 Task: Send an email with the signature Finley Cooper with the subject Request for a white paper and the message I will need to review the contract before providing a response. from softage.1@softage.net to softage.3@softage.net and softage.4@softage.net with an attached document Request_for_information.pdf
Action: Mouse moved to (427, 551)
Screenshot: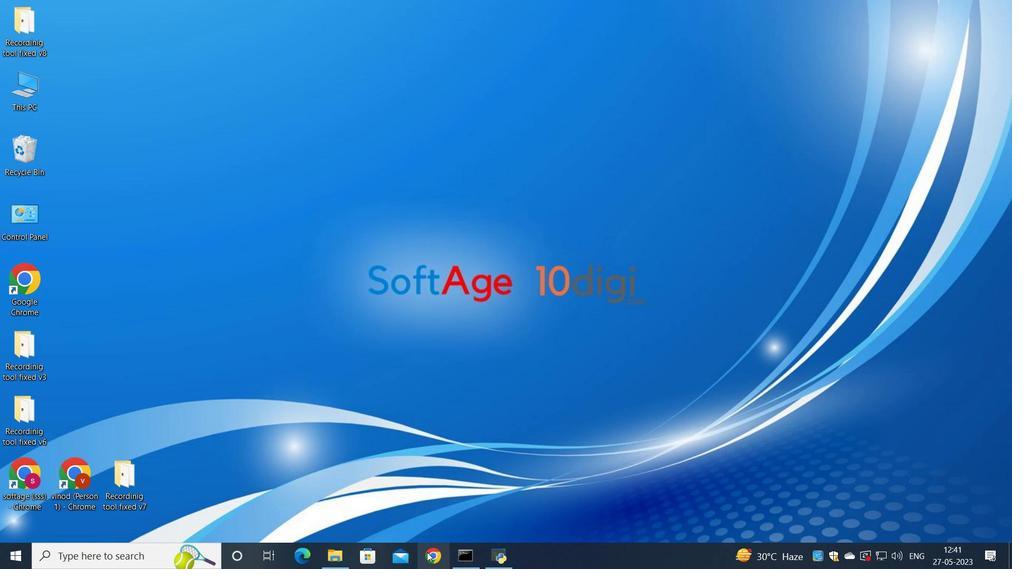 
Action: Mouse pressed left at (427, 551)
Screenshot: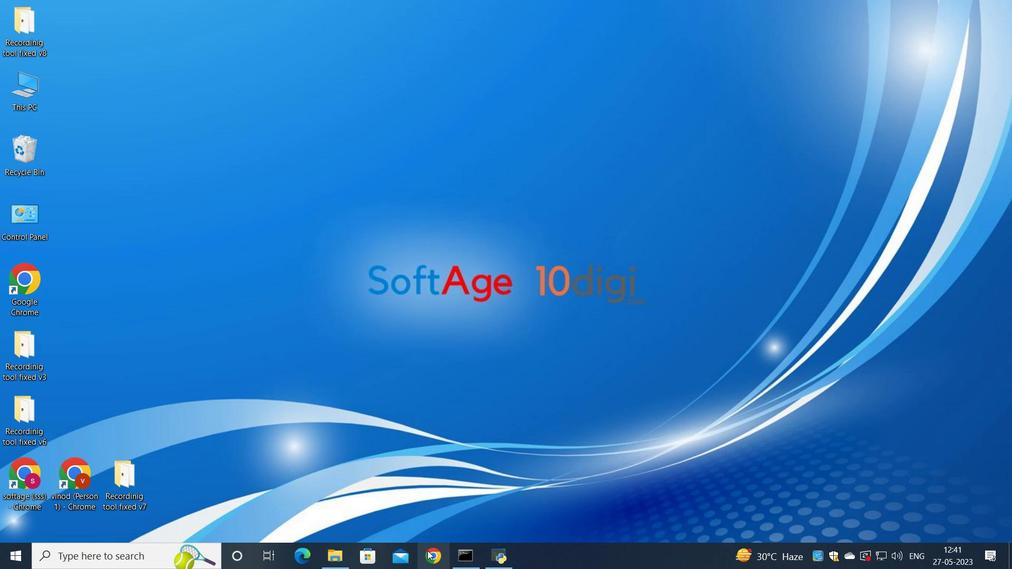 
Action: Mouse moved to (450, 374)
Screenshot: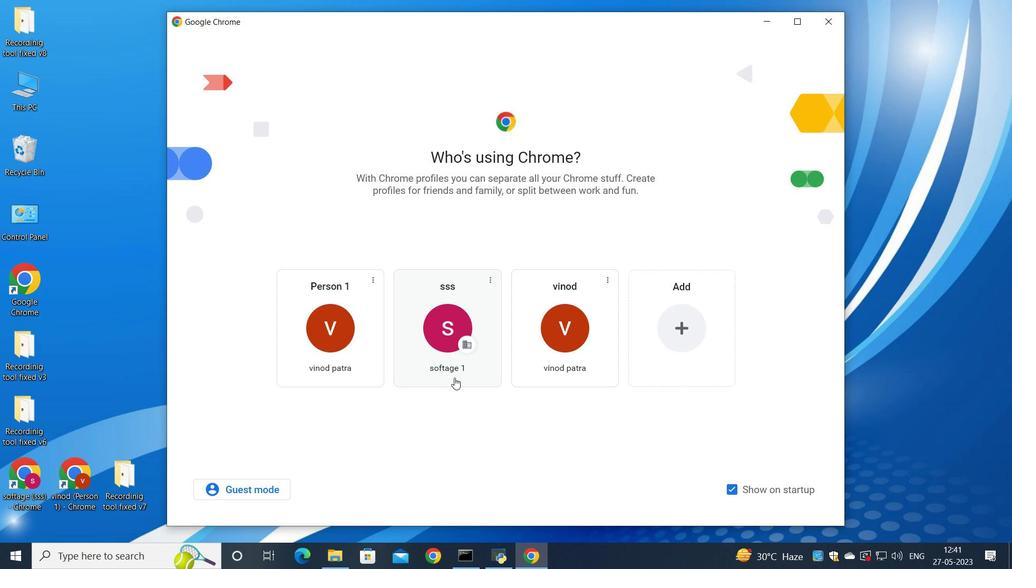 
Action: Mouse pressed left at (450, 374)
Screenshot: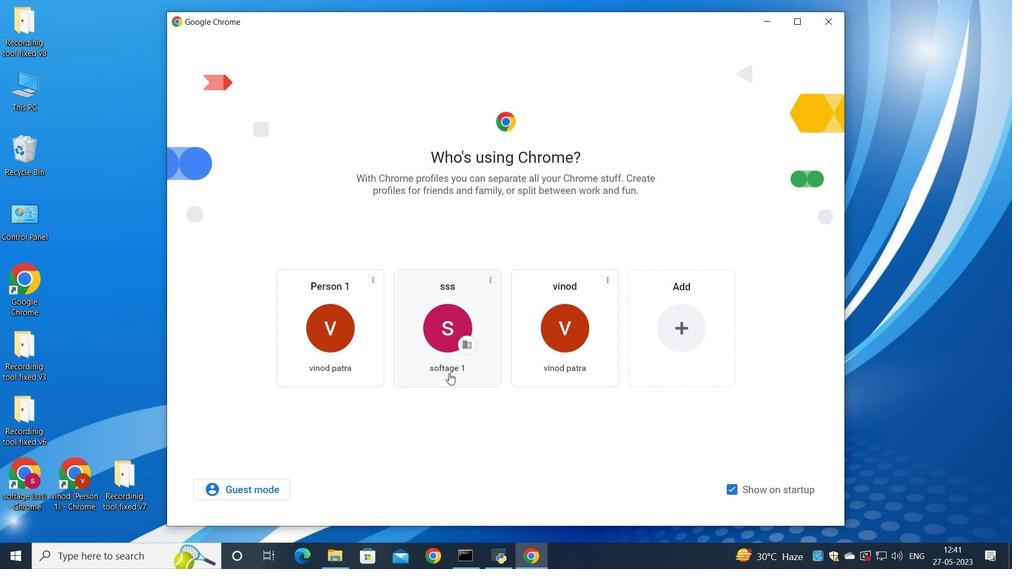 
Action: Mouse moved to (882, 65)
Screenshot: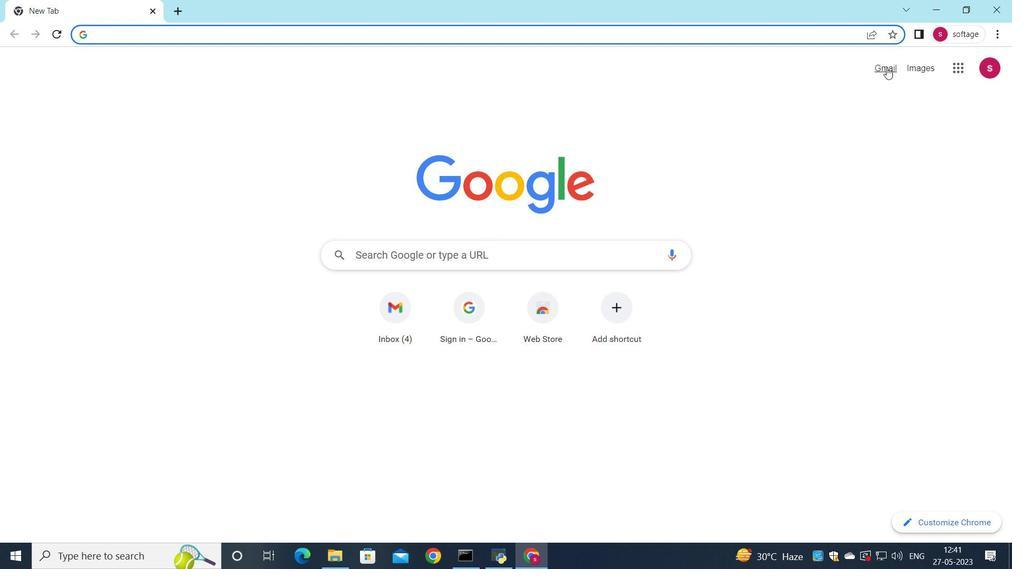 
Action: Mouse pressed left at (882, 65)
Screenshot: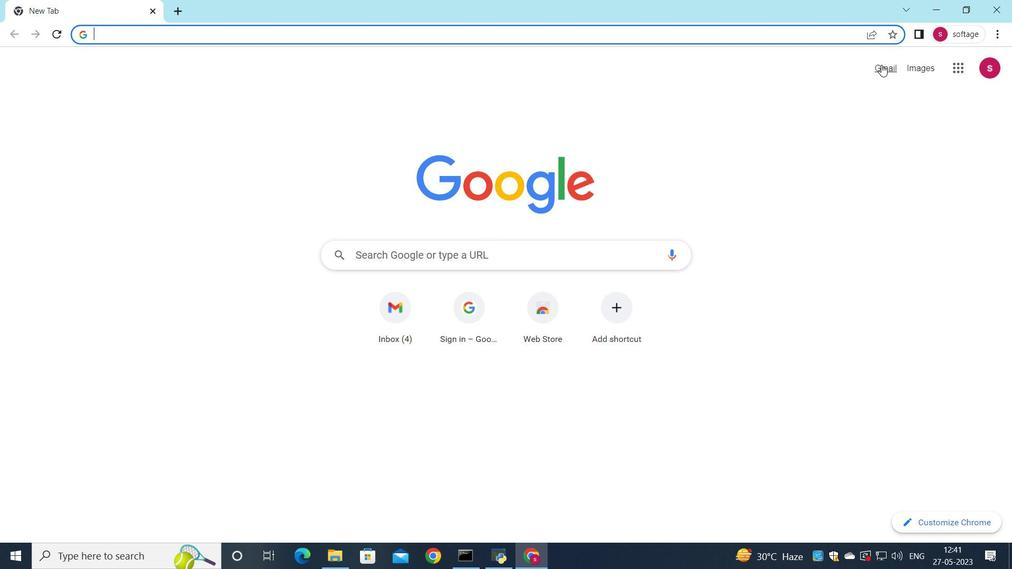 
Action: Mouse moved to (870, 85)
Screenshot: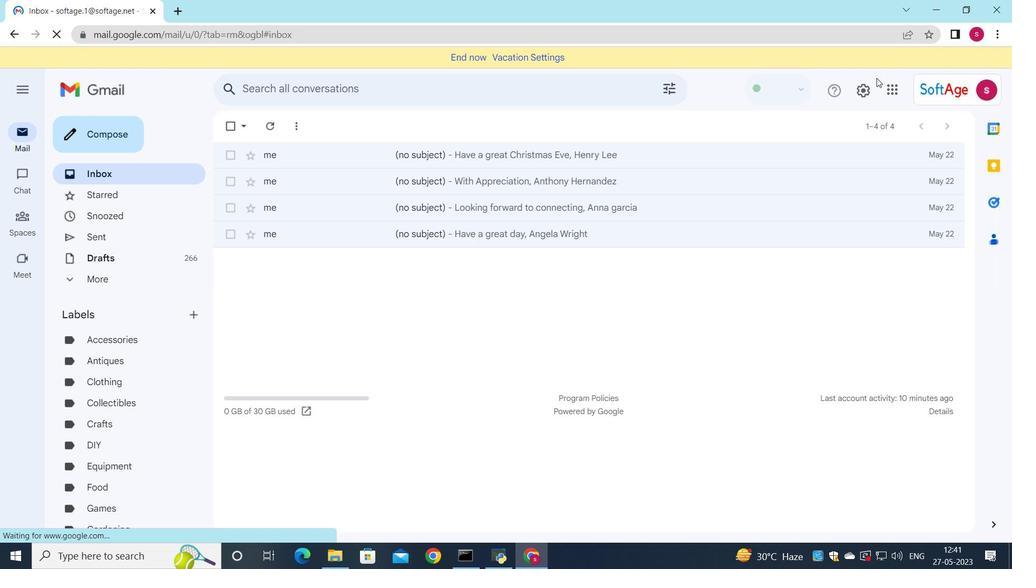 
Action: Mouse pressed left at (870, 85)
Screenshot: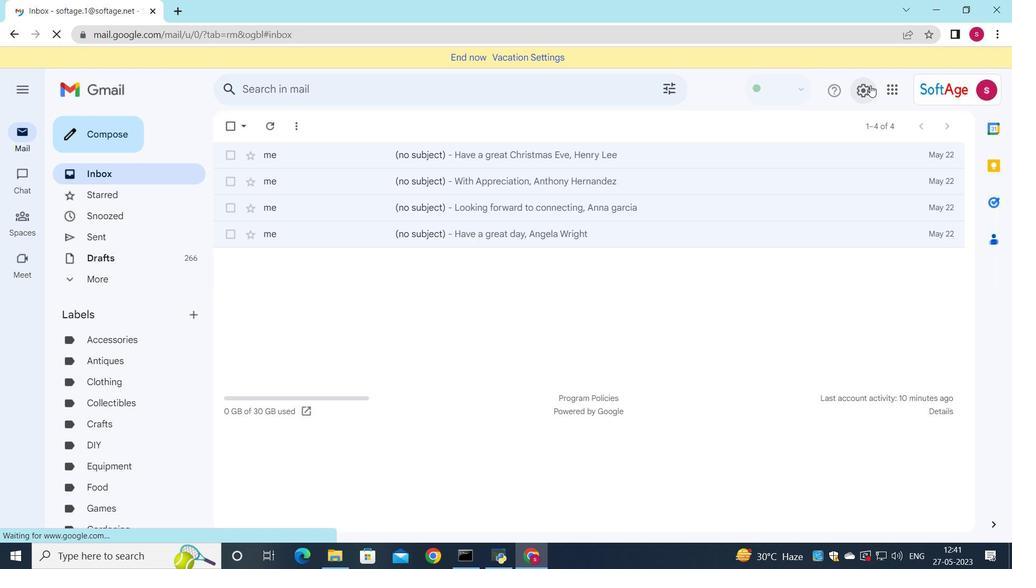 
Action: Mouse moved to (854, 157)
Screenshot: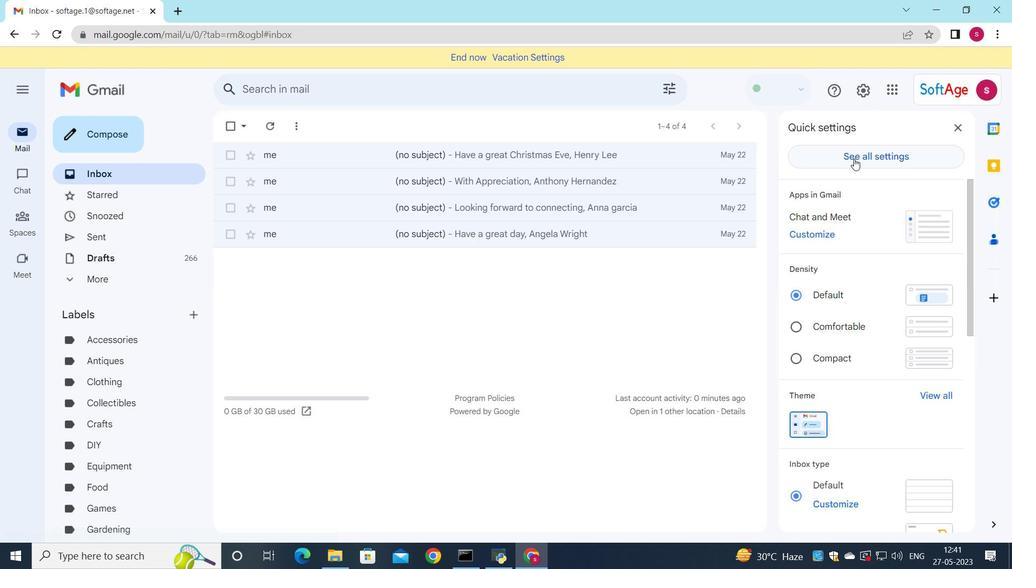 
Action: Mouse pressed left at (854, 157)
Screenshot: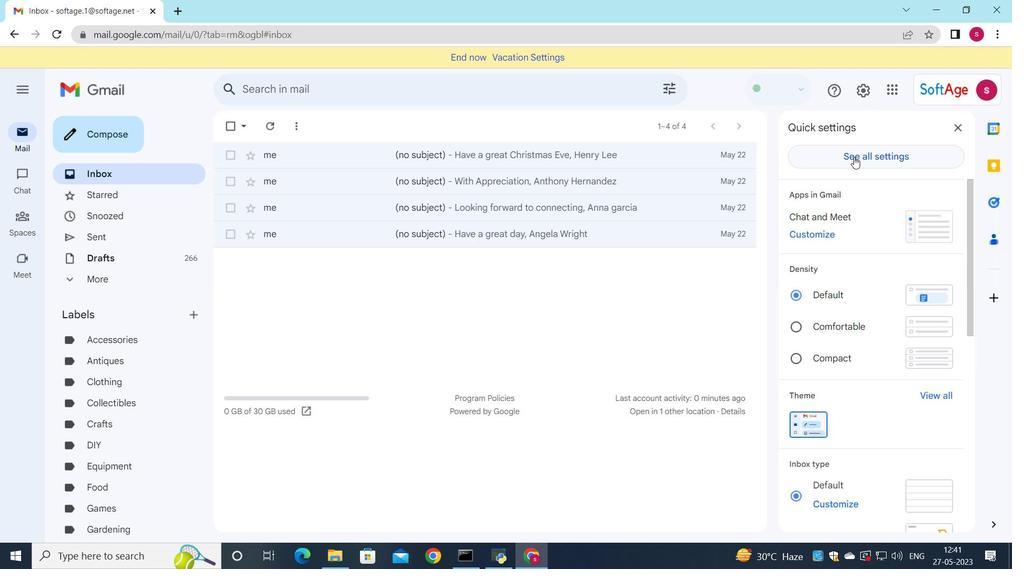 
Action: Mouse moved to (659, 372)
Screenshot: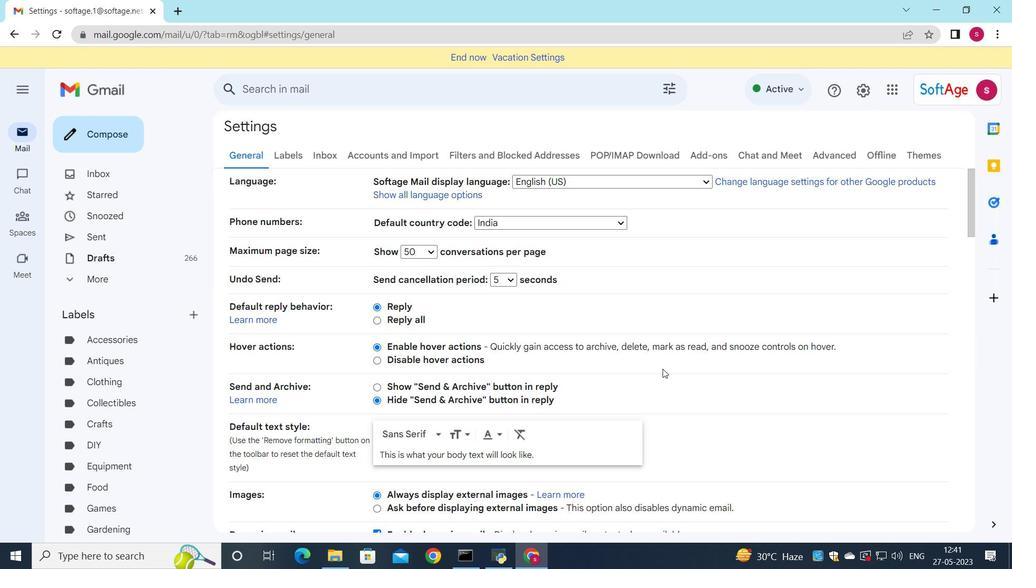 
Action: Mouse scrolled (659, 371) with delta (0, 0)
Screenshot: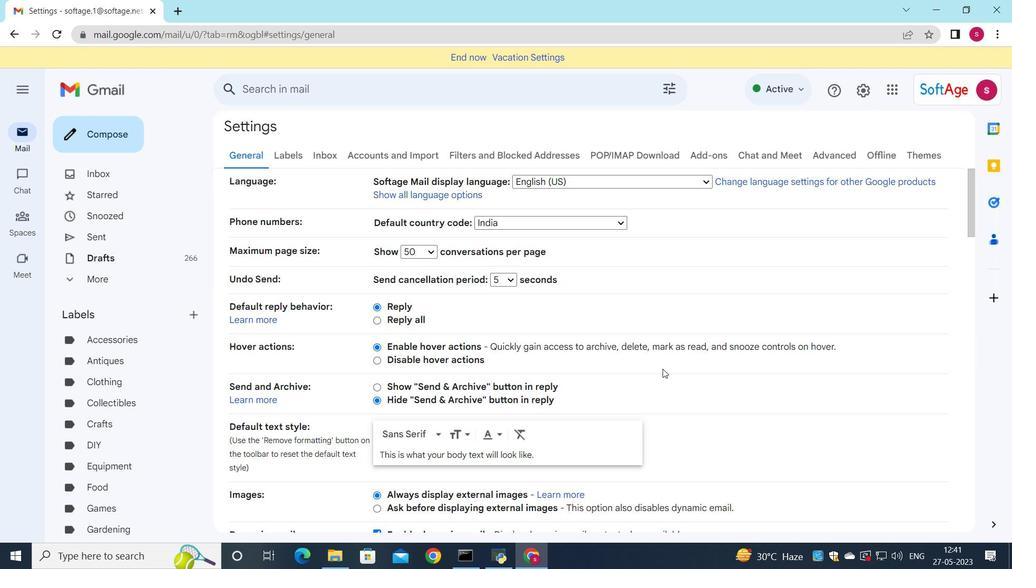 
Action: Mouse moved to (658, 372)
Screenshot: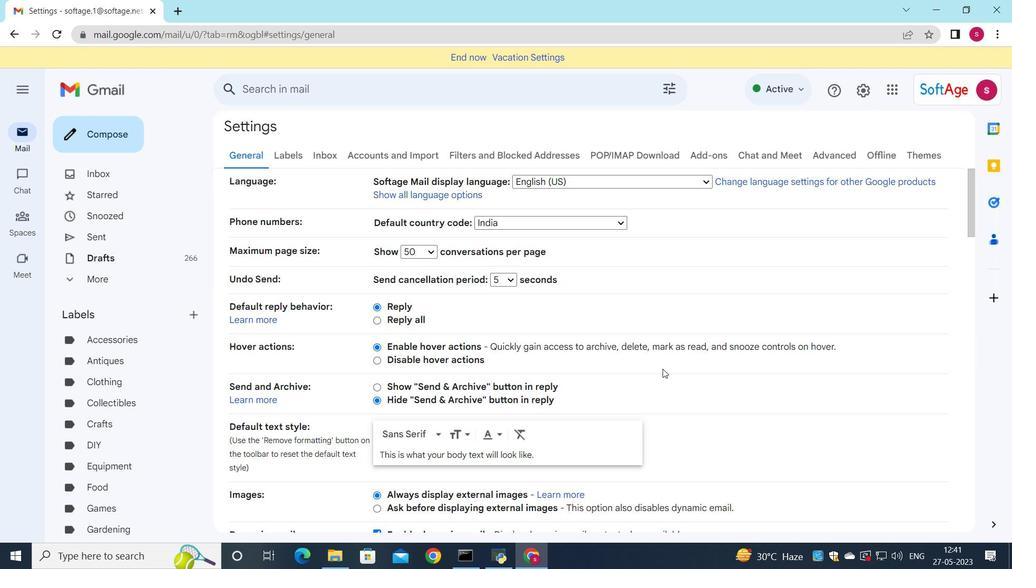 
Action: Mouse scrolled (658, 371) with delta (0, 0)
Screenshot: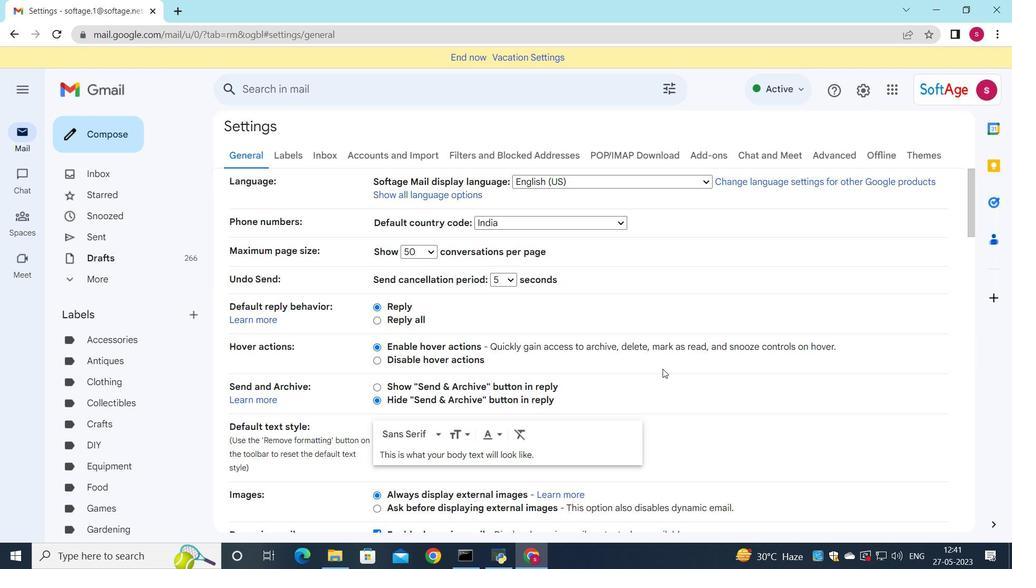 
Action: Mouse scrolled (658, 371) with delta (0, 0)
Screenshot: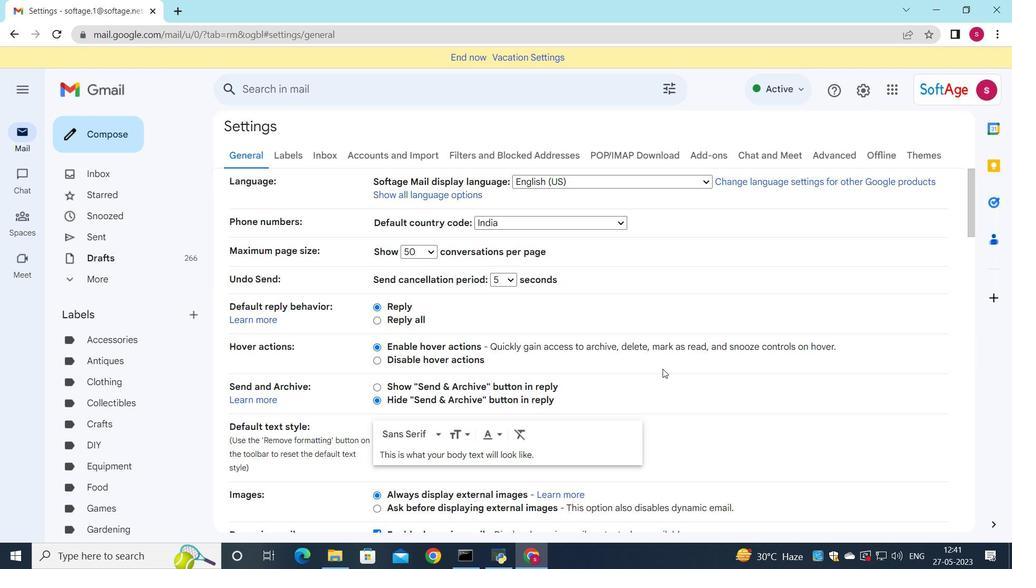 
Action: Mouse moved to (657, 372)
Screenshot: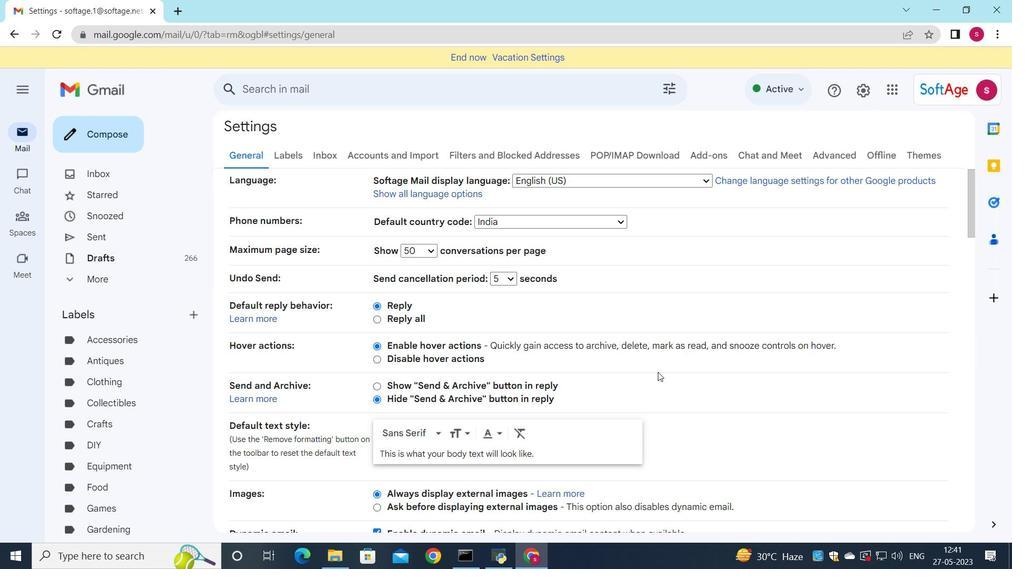 
Action: Mouse scrolled (657, 371) with delta (0, 0)
Screenshot: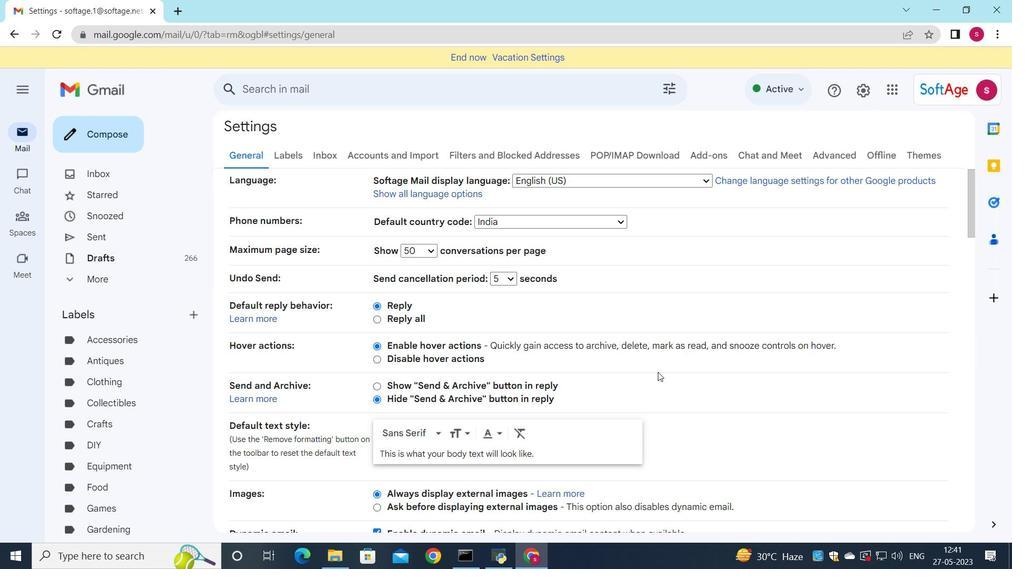 
Action: Mouse moved to (640, 366)
Screenshot: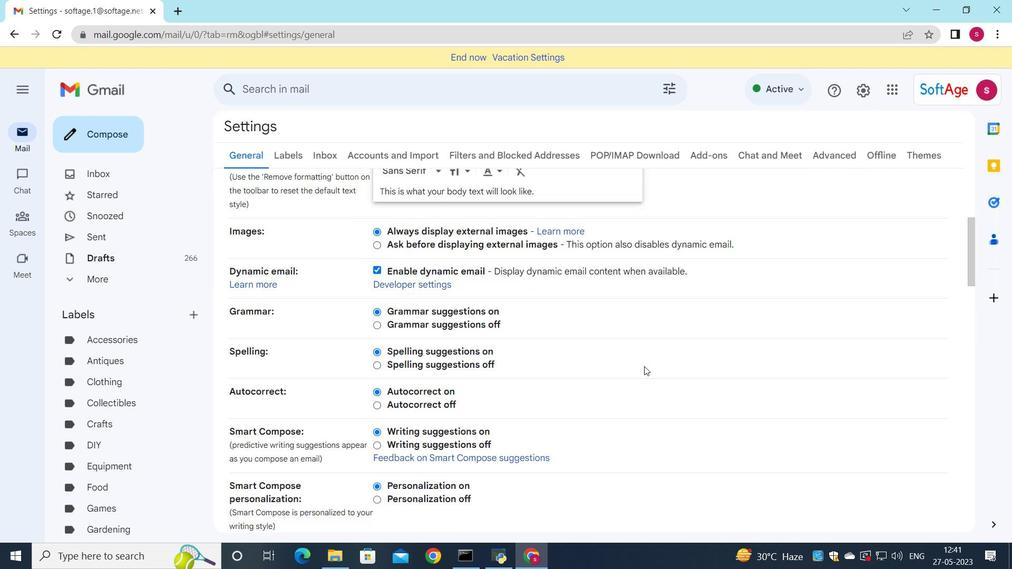 
Action: Mouse scrolled (640, 366) with delta (0, 0)
Screenshot: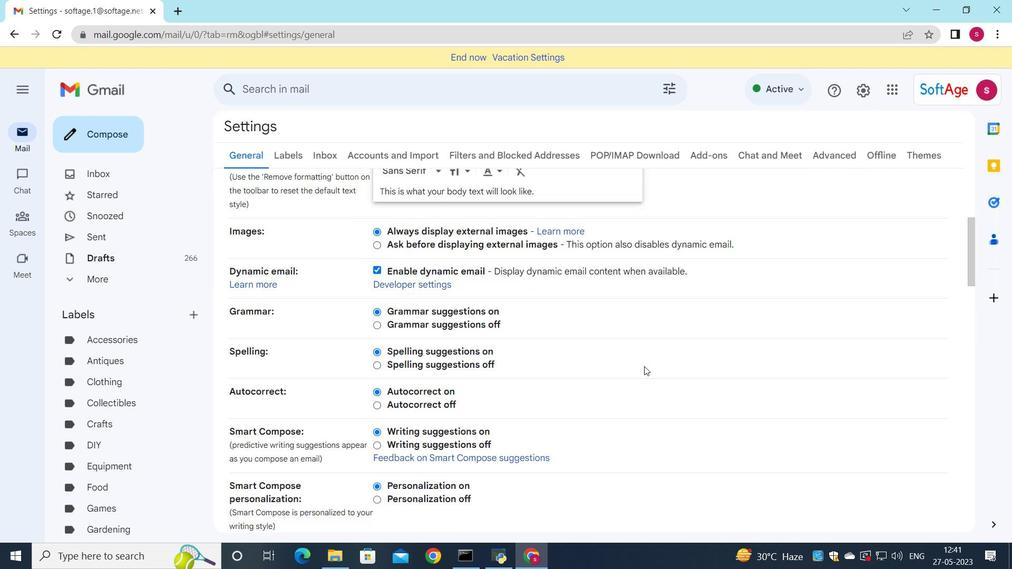 
Action: Mouse moved to (640, 367)
Screenshot: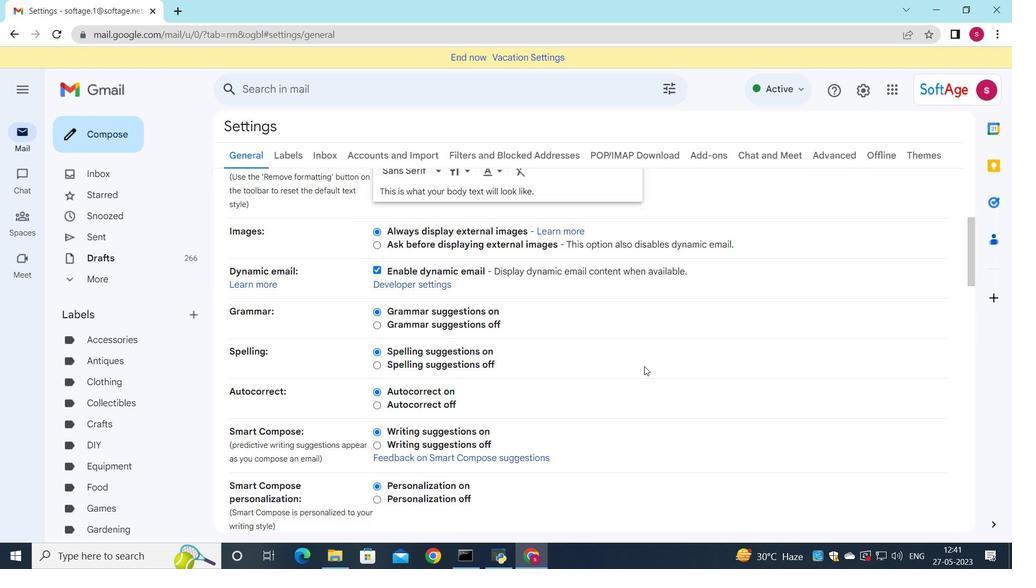 
Action: Mouse scrolled (640, 366) with delta (0, 0)
Screenshot: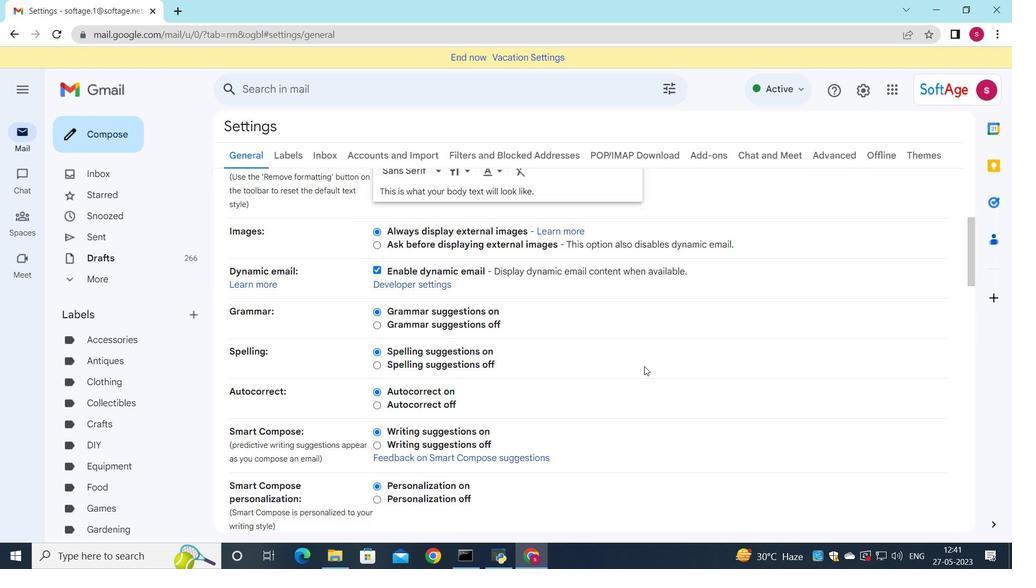
Action: Mouse moved to (639, 367)
Screenshot: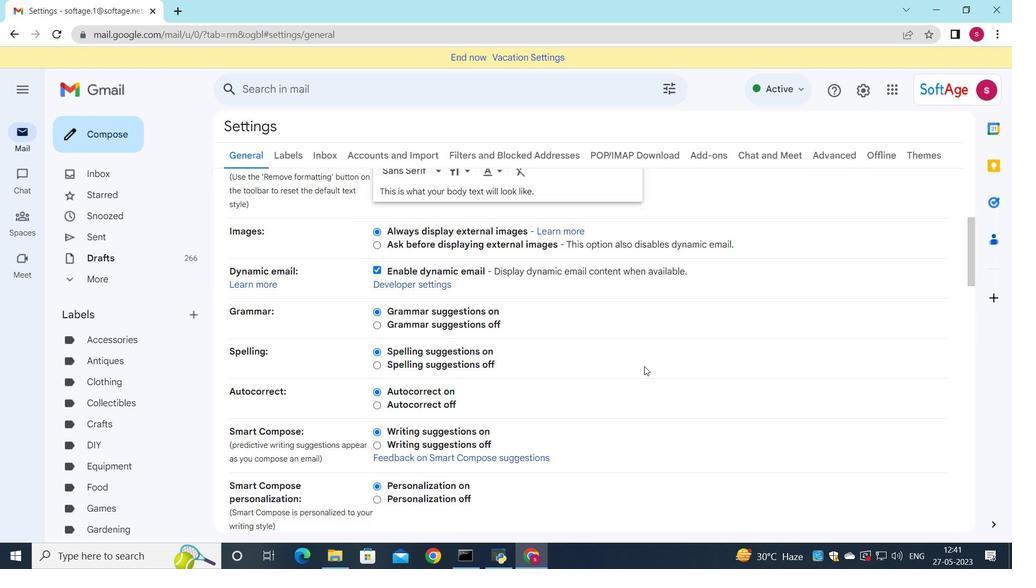 
Action: Mouse scrolled (639, 366) with delta (0, 0)
Screenshot: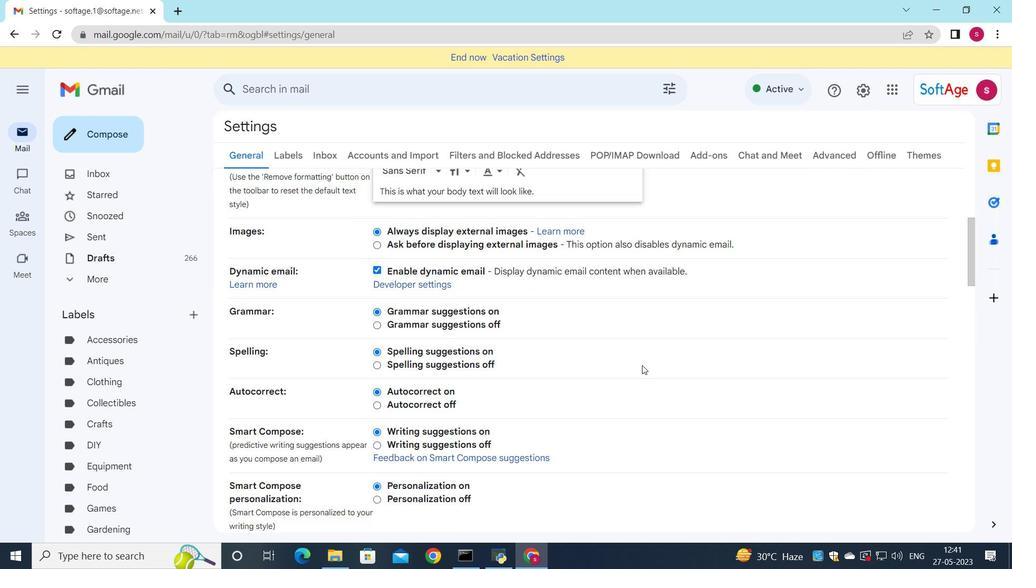 
Action: Mouse moved to (580, 375)
Screenshot: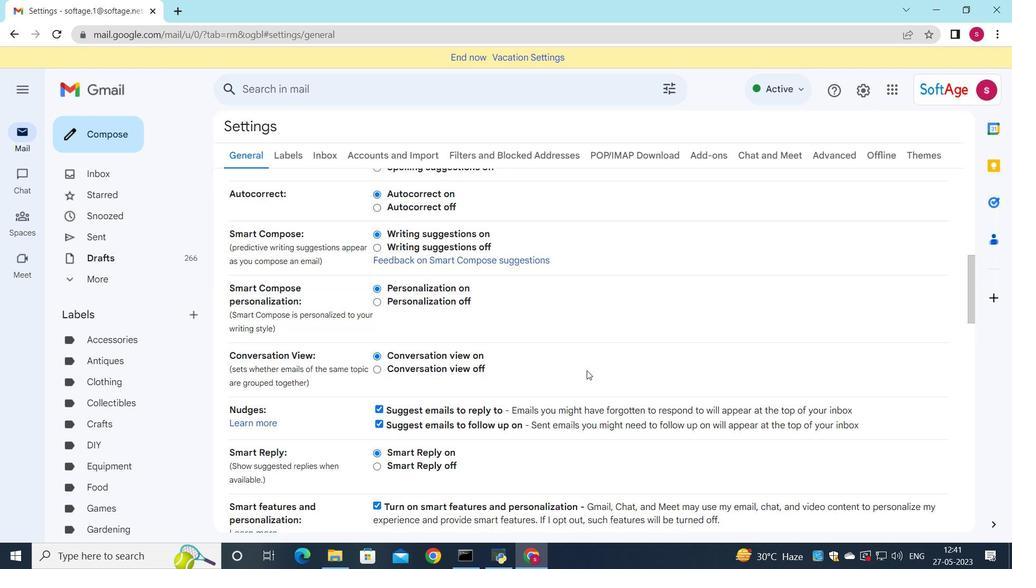 
Action: Mouse scrolled (581, 374) with delta (0, 0)
Screenshot: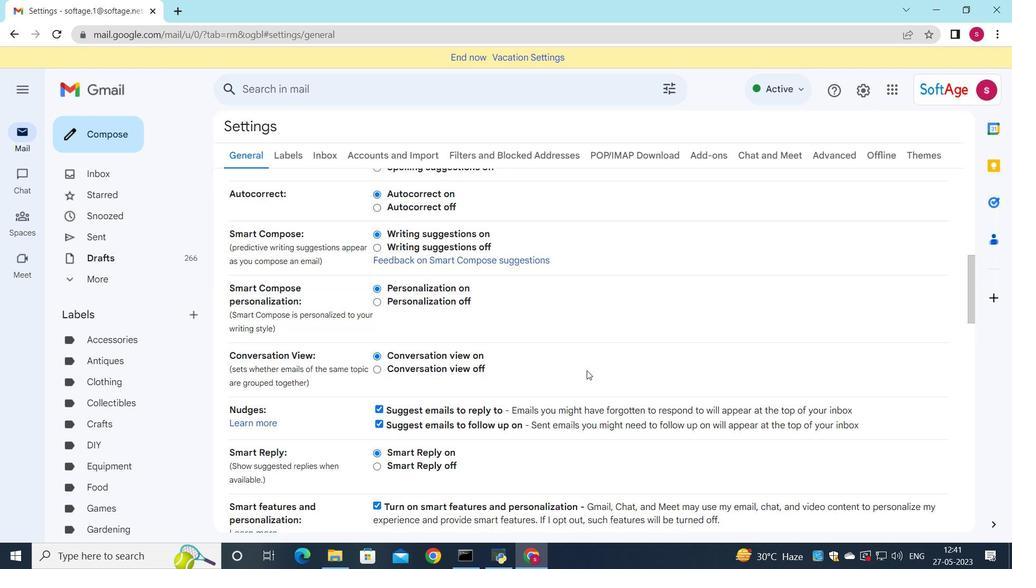 
Action: Mouse moved to (580, 375)
Screenshot: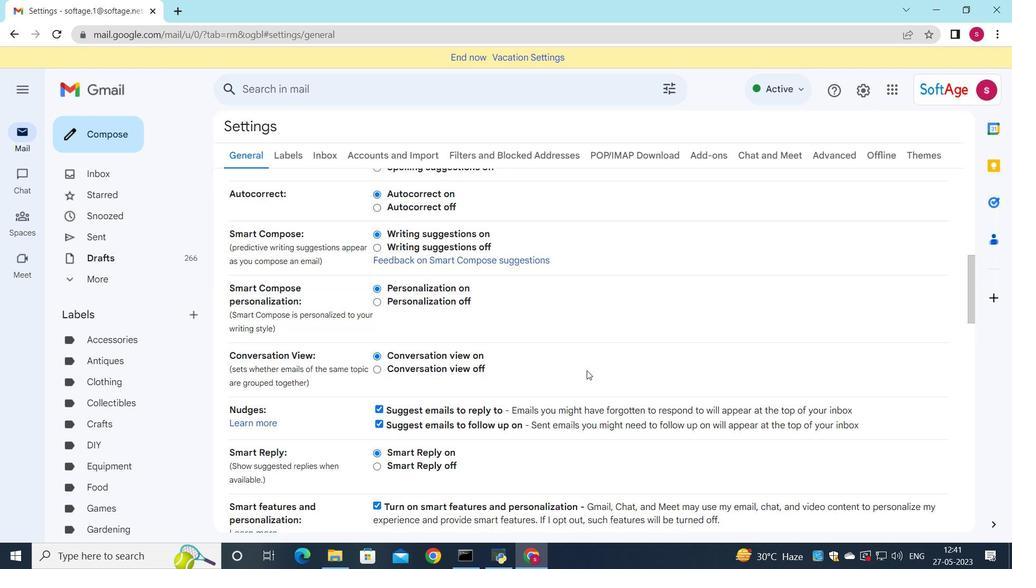 
Action: Mouse scrolled (580, 374) with delta (0, 0)
Screenshot: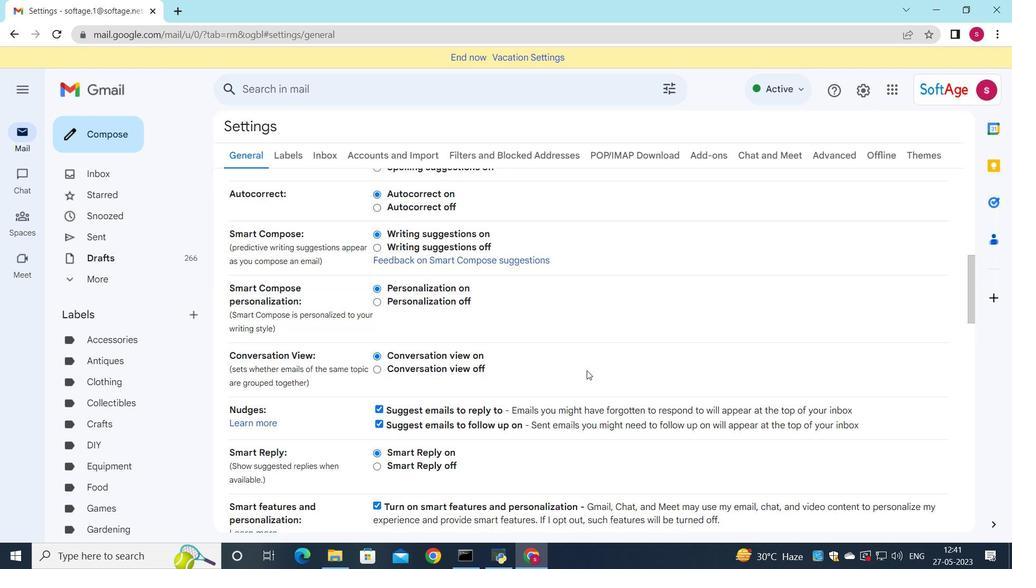 
Action: Mouse moved to (580, 375)
Screenshot: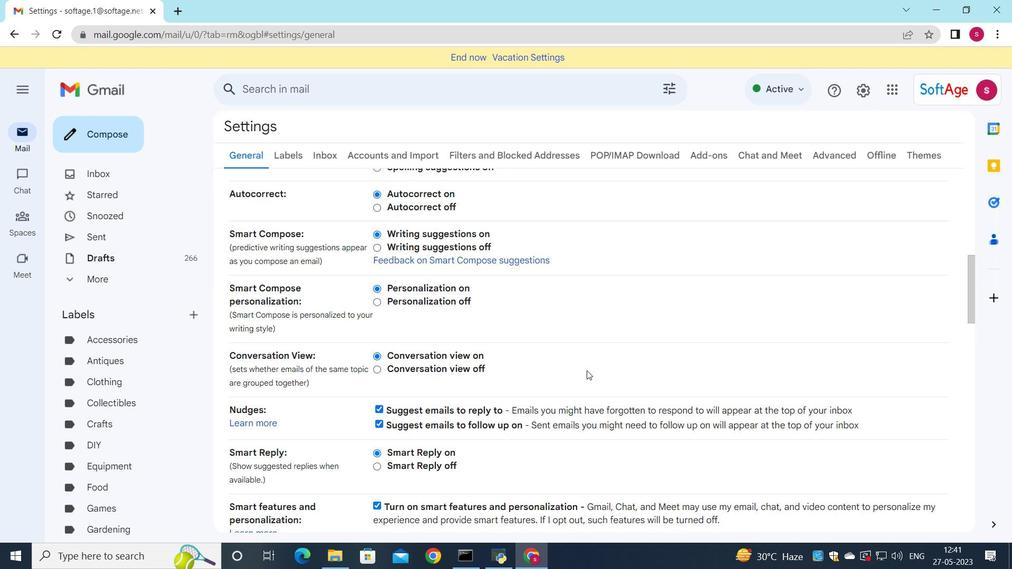 
Action: Mouse scrolled (580, 374) with delta (0, 0)
Screenshot: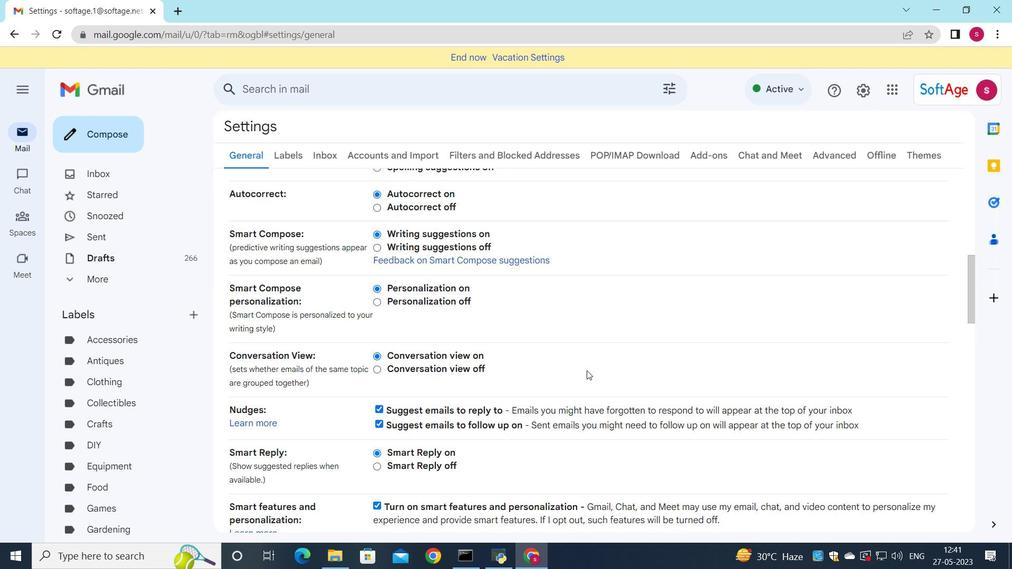 
Action: Mouse moved to (572, 378)
Screenshot: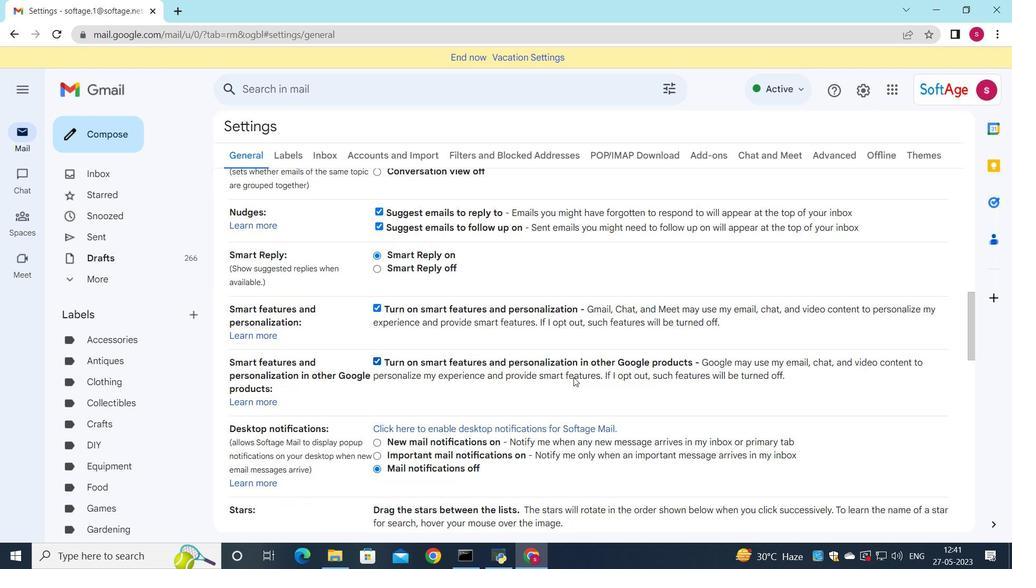
Action: Mouse scrolled (572, 377) with delta (0, 0)
Screenshot: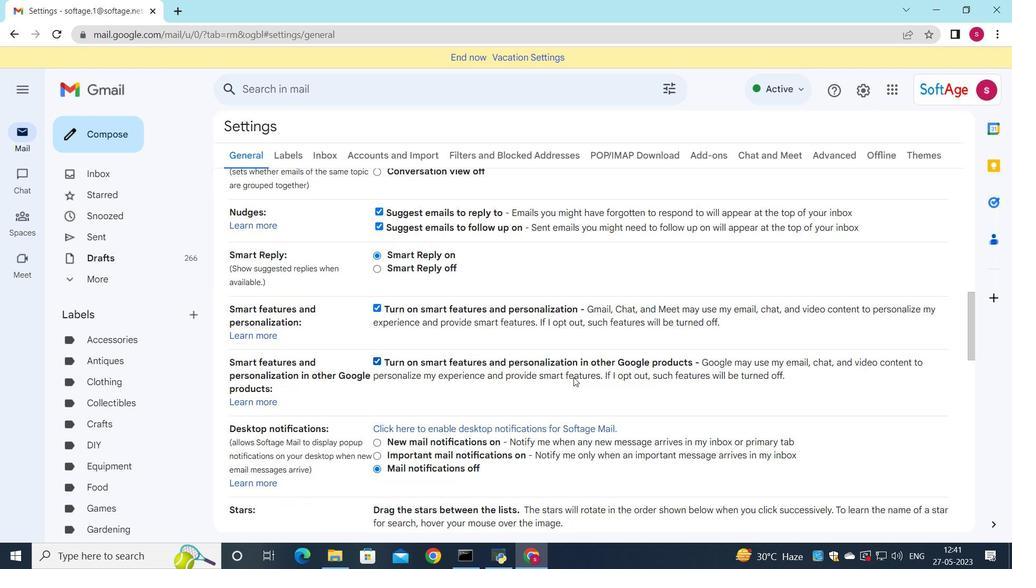 
Action: Mouse moved to (571, 379)
Screenshot: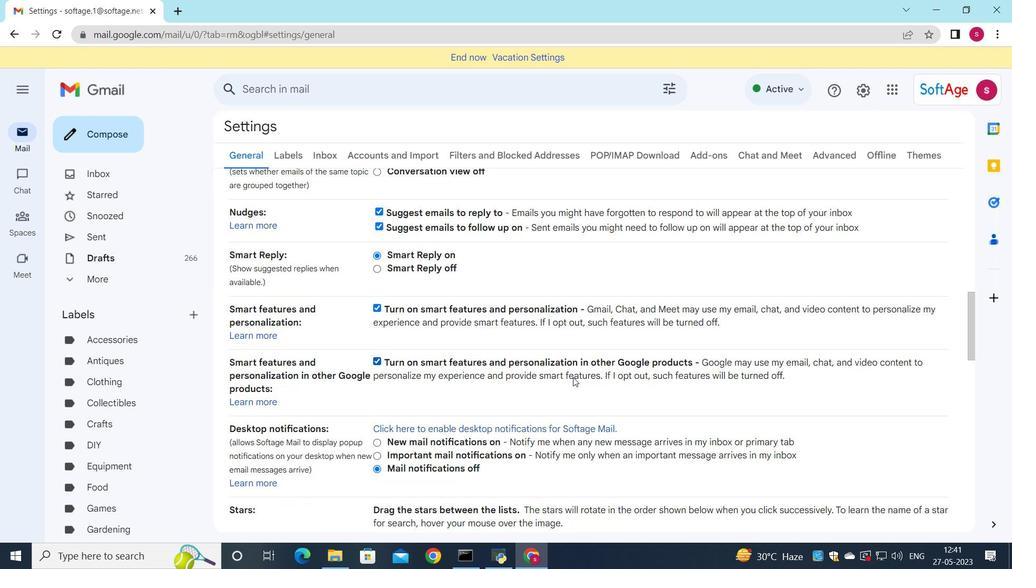 
Action: Mouse scrolled (571, 378) with delta (0, 0)
Screenshot: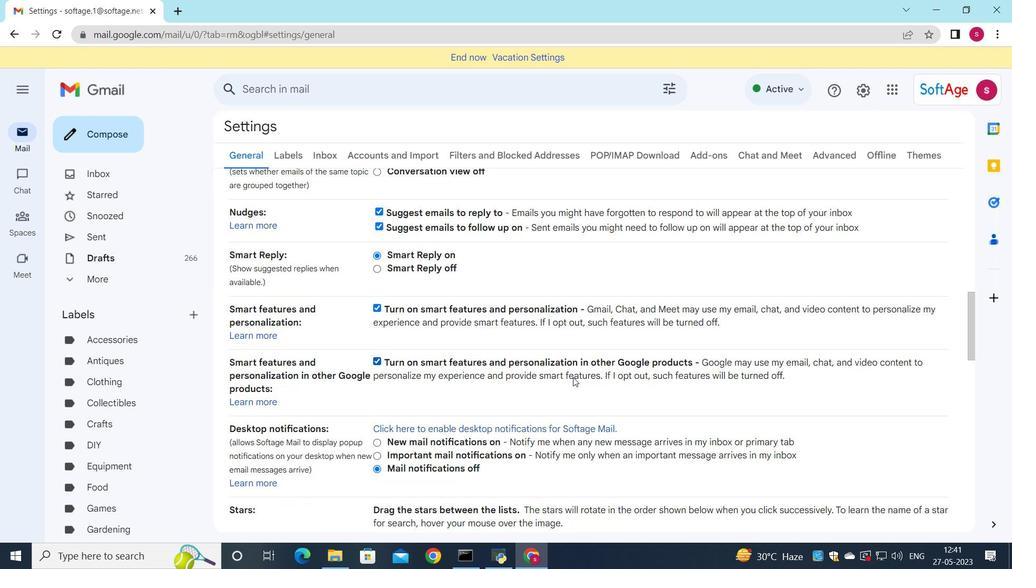 
Action: Mouse moved to (570, 381)
Screenshot: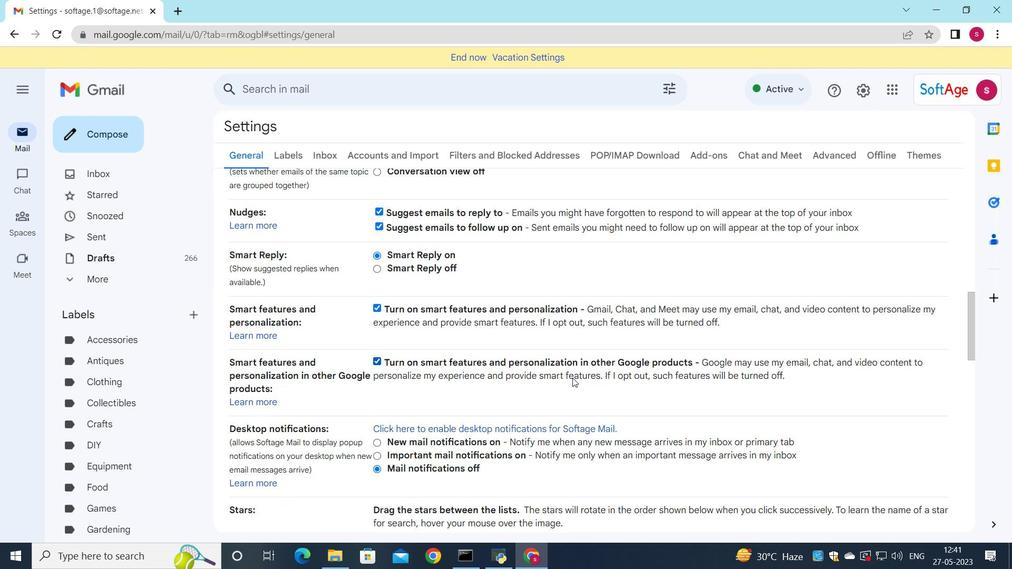 
Action: Mouse scrolled (570, 381) with delta (0, 0)
Screenshot: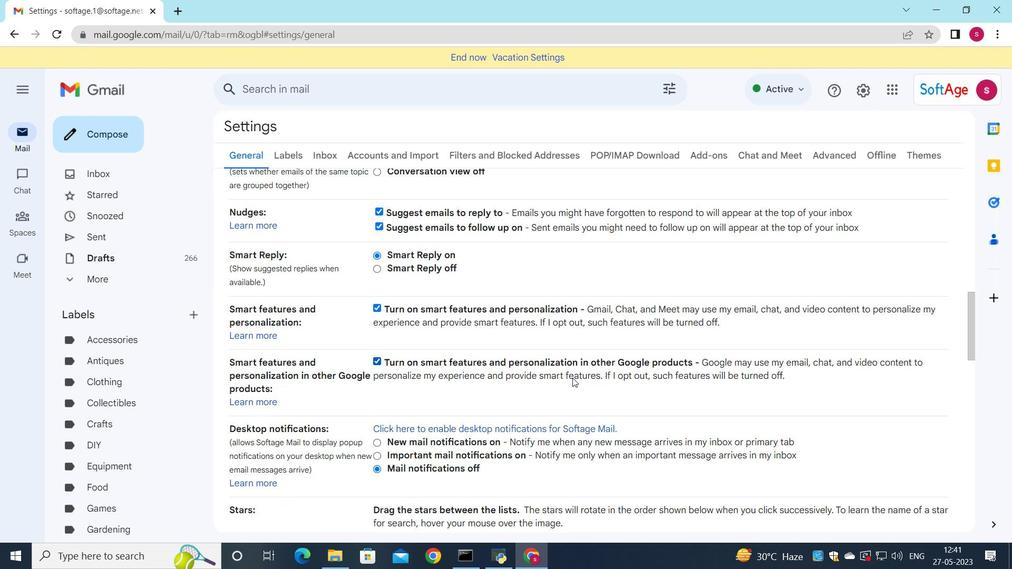 
Action: Mouse moved to (567, 386)
Screenshot: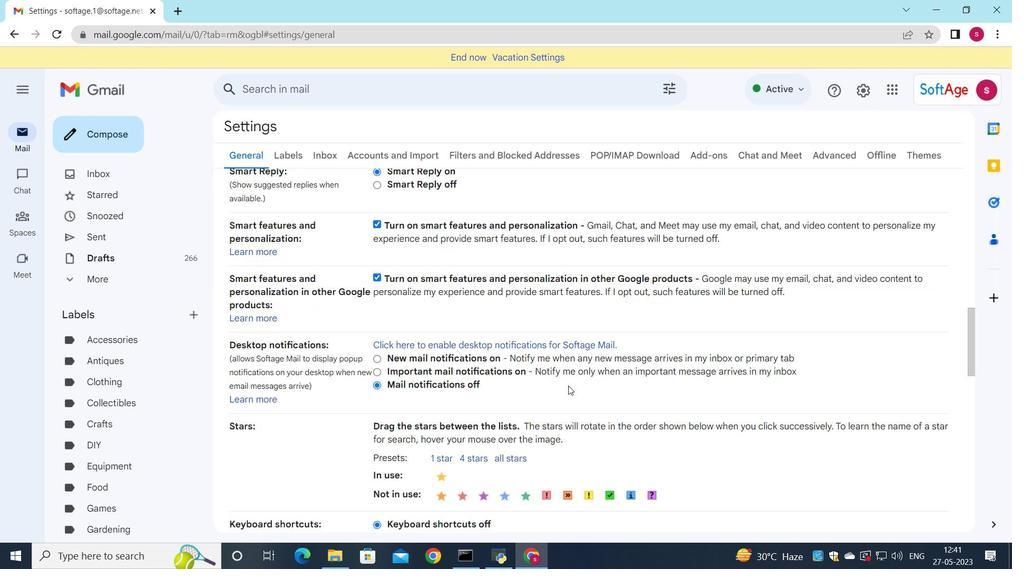 
Action: Mouse scrolled (567, 385) with delta (0, 0)
Screenshot: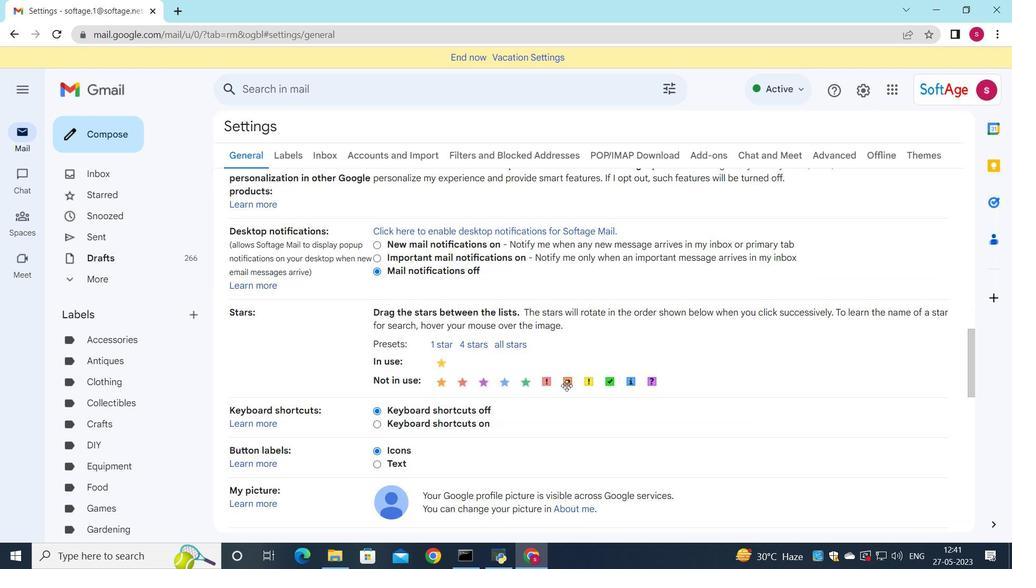 
Action: Mouse scrolled (567, 385) with delta (0, 0)
Screenshot: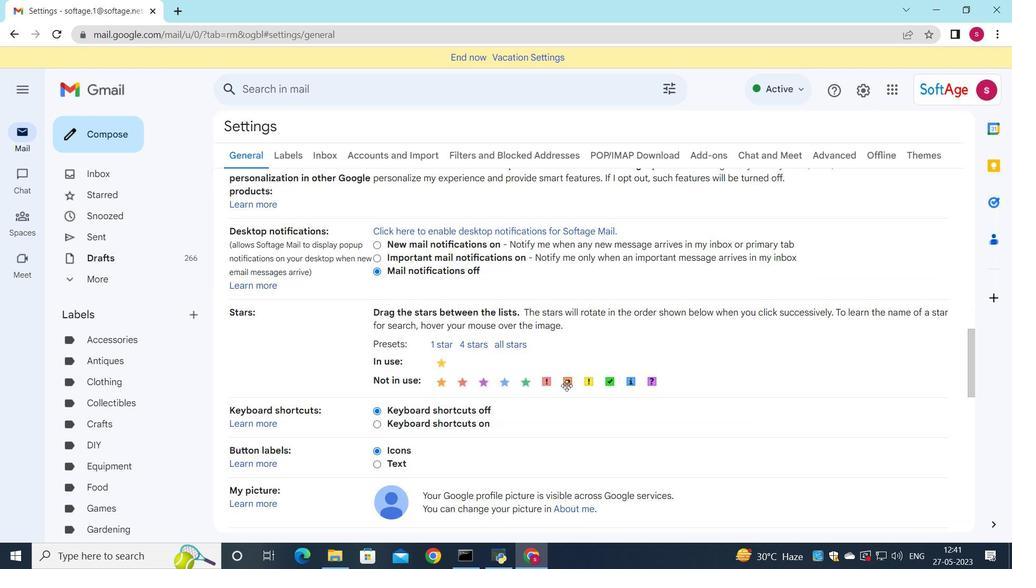 
Action: Mouse scrolled (567, 385) with delta (0, 0)
Screenshot: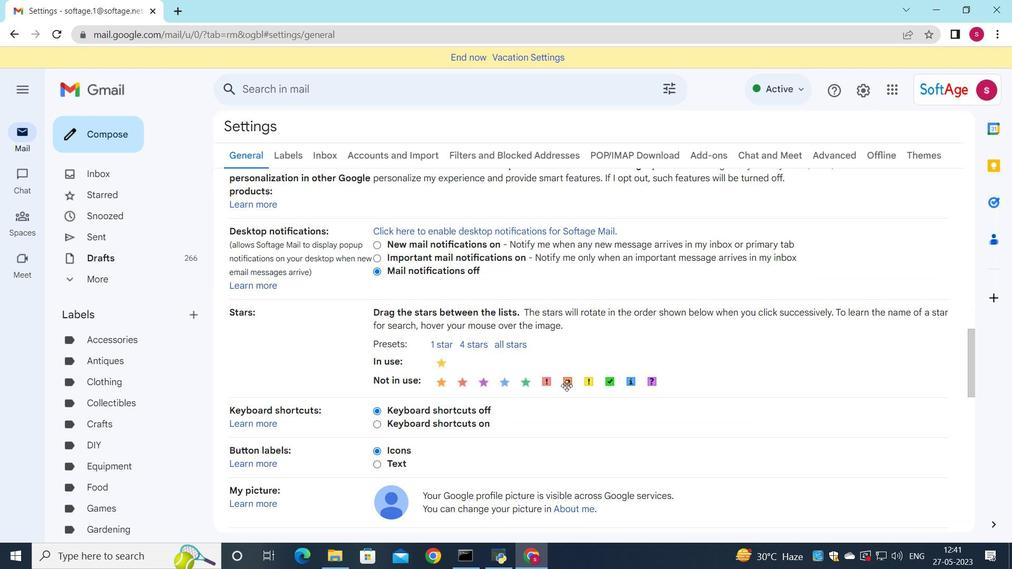 
Action: Mouse moved to (517, 399)
Screenshot: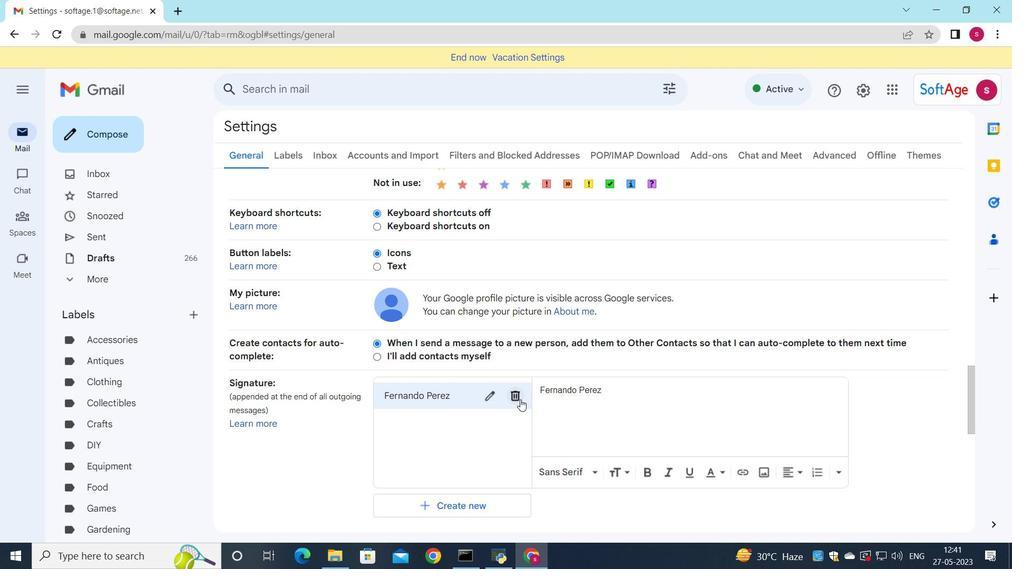 
Action: Mouse pressed left at (517, 399)
Screenshot: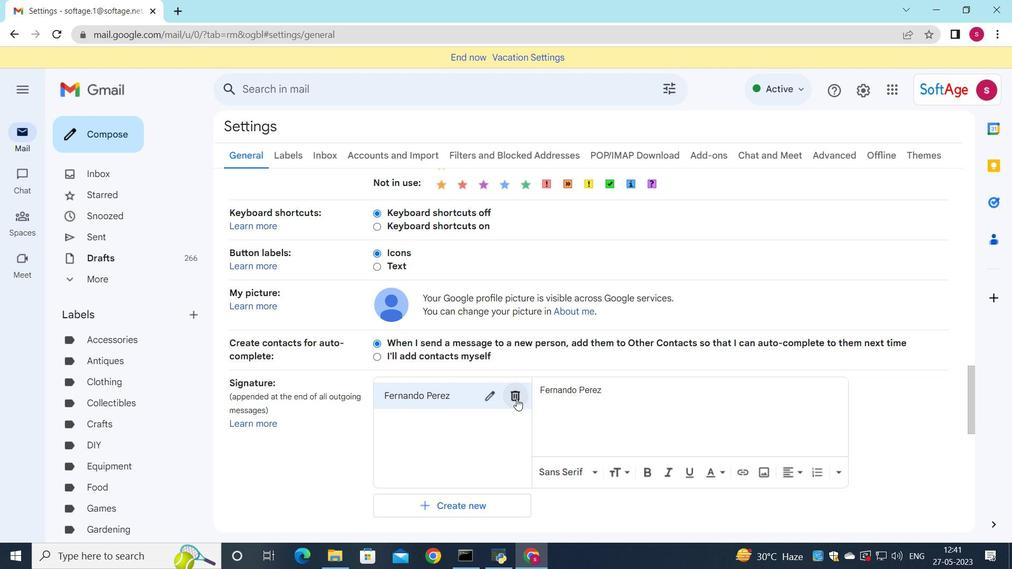 
Action: Mouse moved to (635, 327)
Screenshot: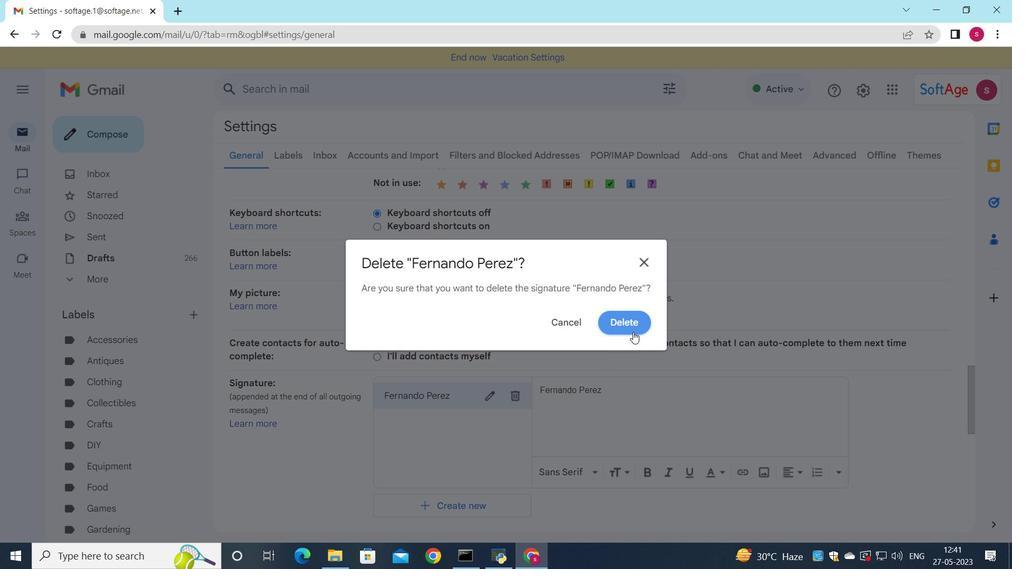 
Action: Mouse pressed left at (635, 327)
Screenshot: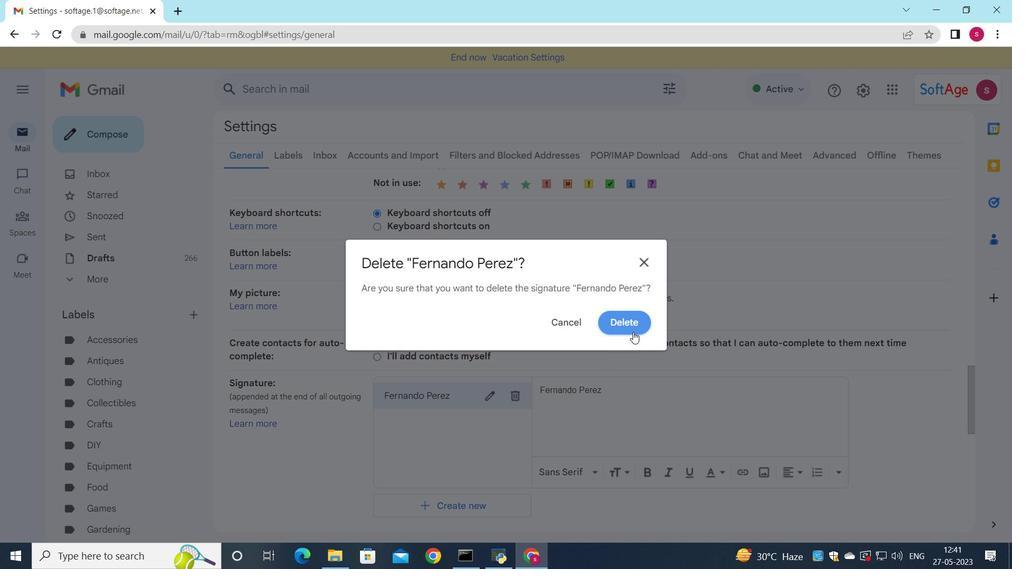 
Action: Mouse moved to (442, 408)
Screenshot: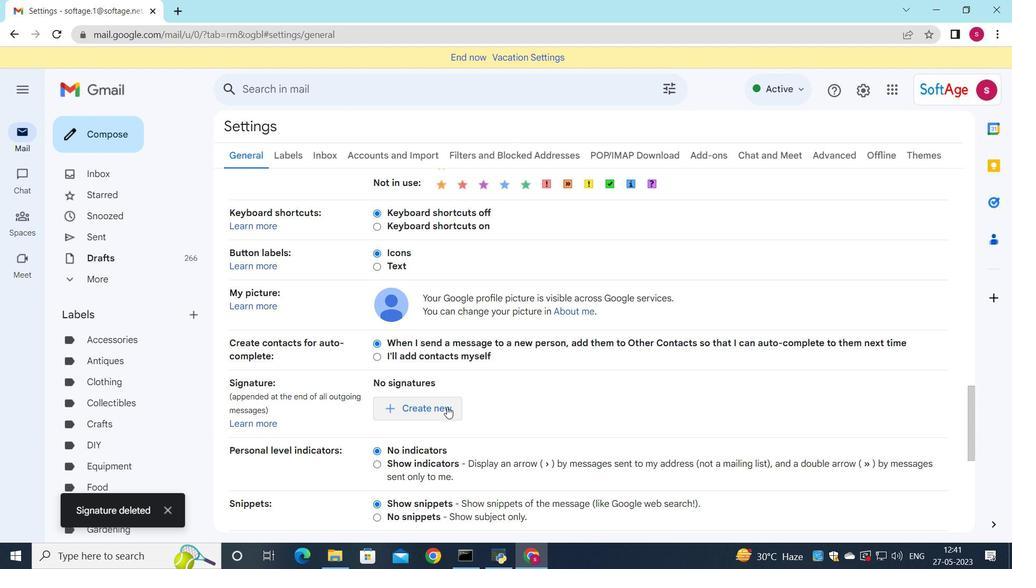 
Action: Mouse pressed left at (442, 408)
Screenshot: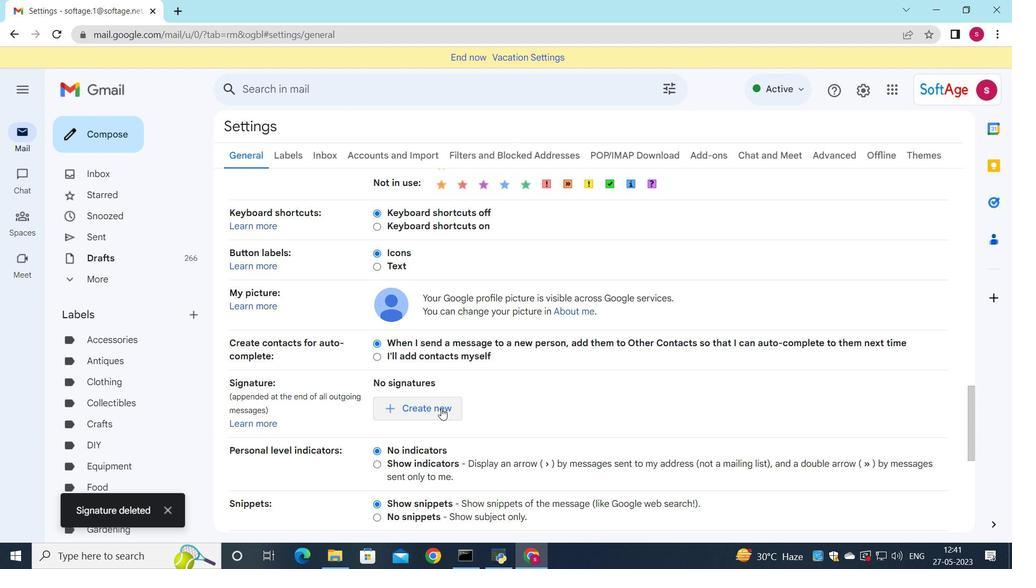 
Action: Mouse moved to (759, 297)
Screenshot: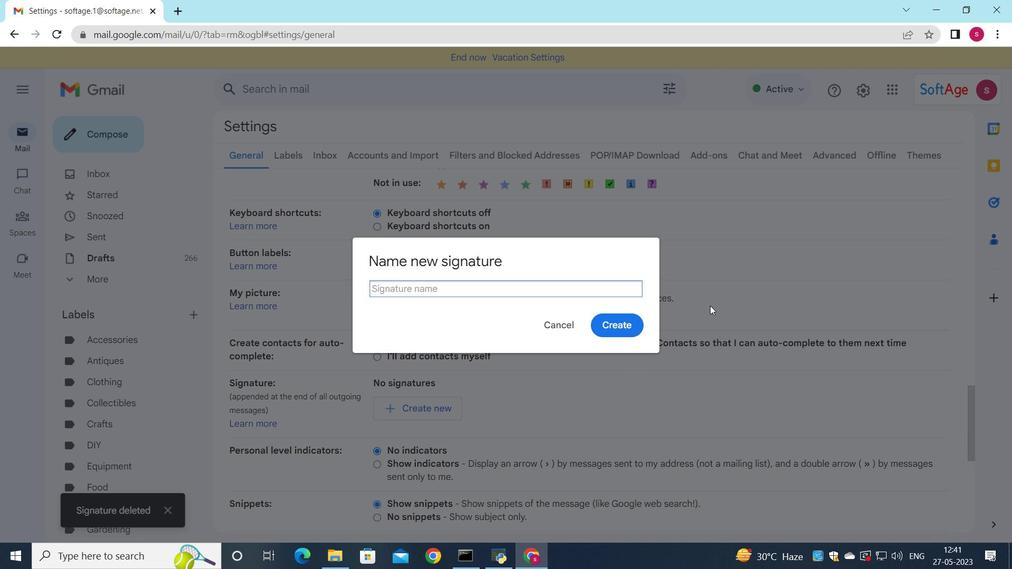 
Action: Key pressed <Key.shift>Finley<Key.space><Key.shift>Cooper
Screenshot: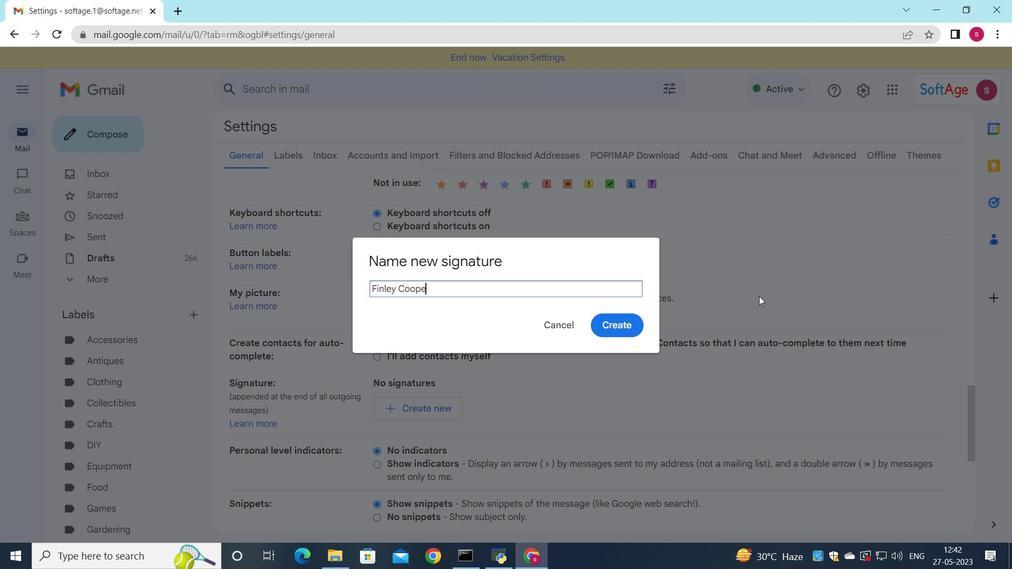 
Action: Mouse moved to (604, 317)
Screenshot: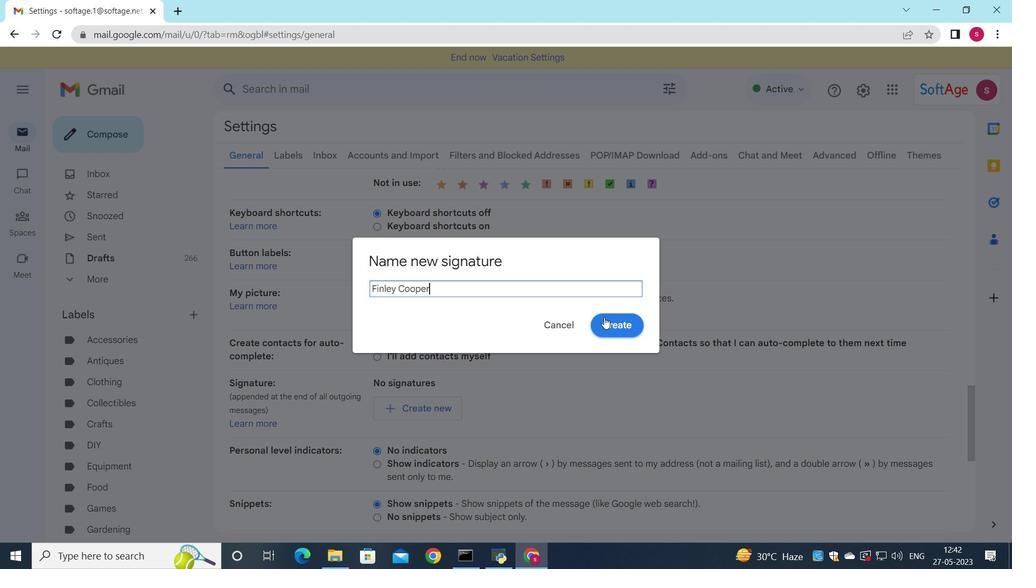 
Action: Mouse pressed left at (604, 317)
Screenshot: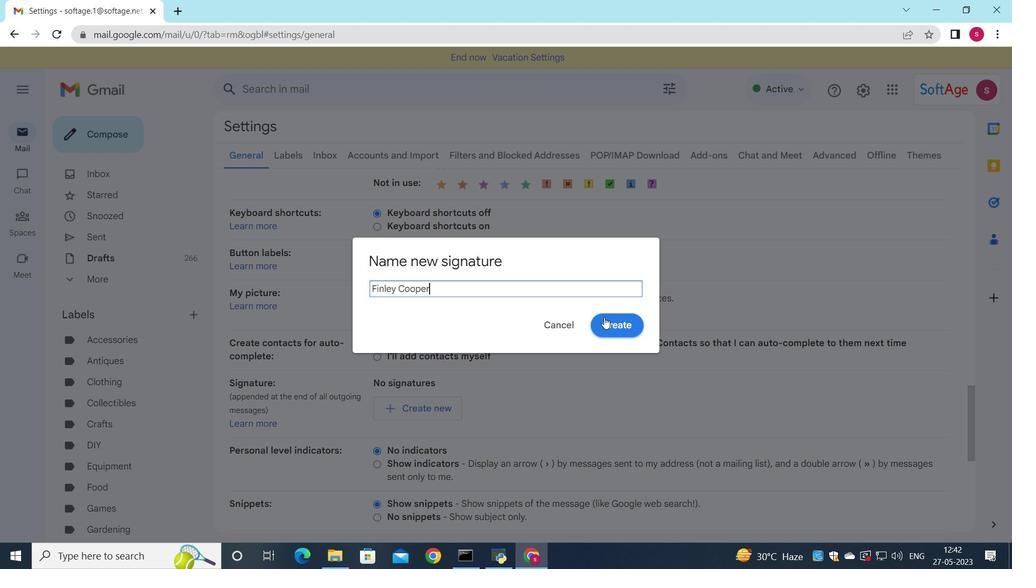 
Action: Mouse moved to (572, 392)
Screenshot: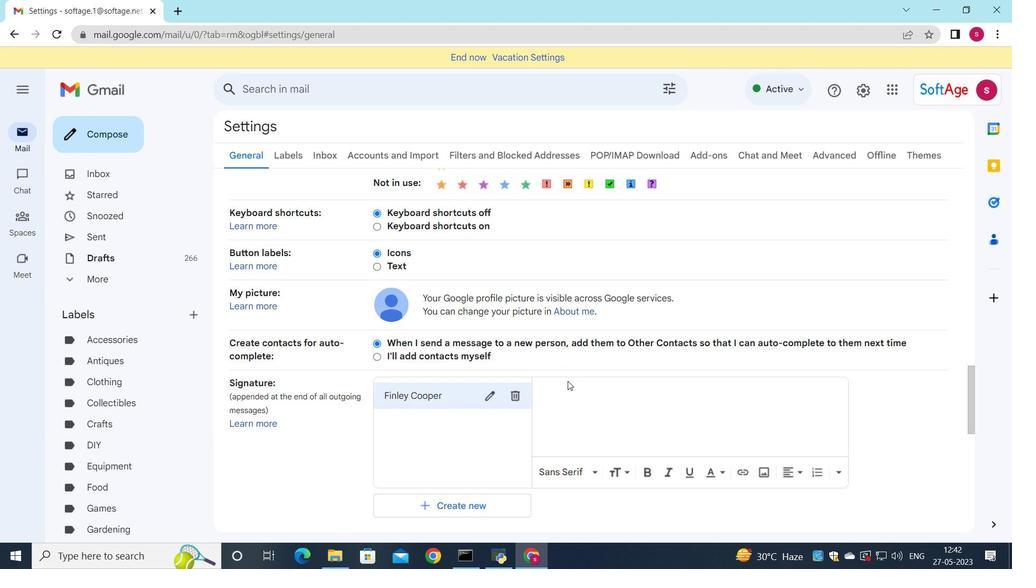 
Action: Mouse pressed left at (572, 392)
Screenshot: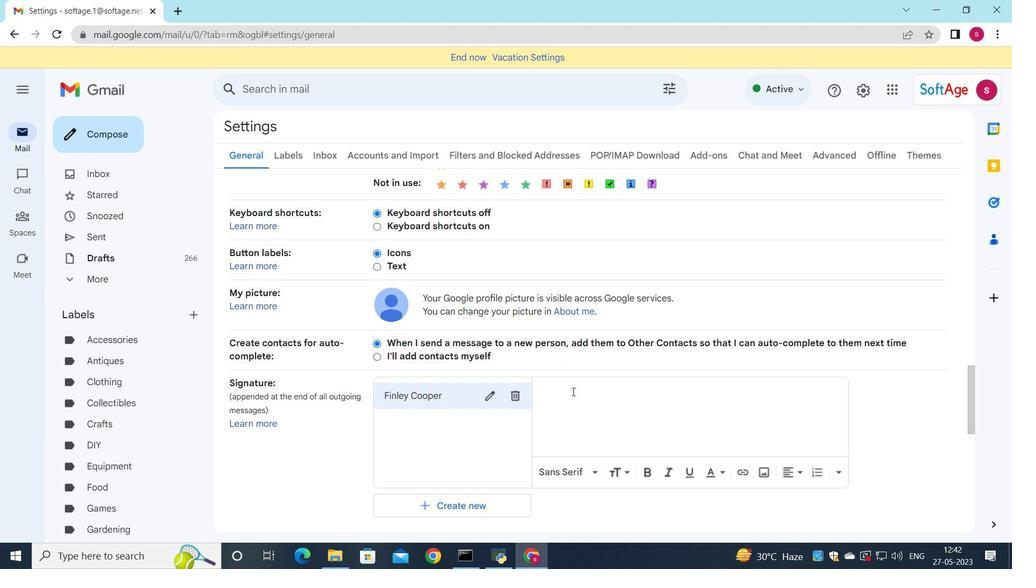 
Action: Mouse moved to (575, 379)
Screenshot: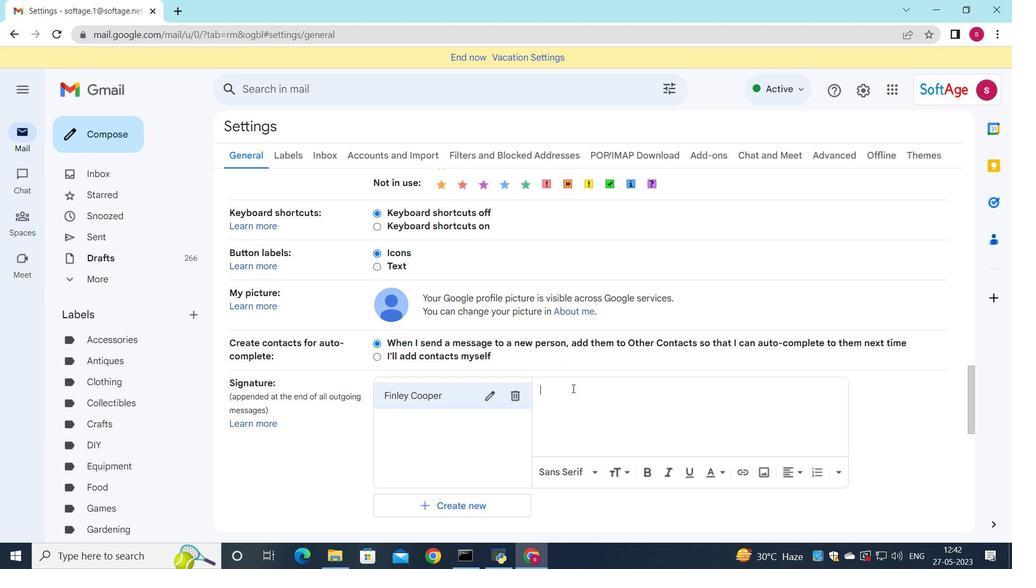 
Action: Key pressed <Key.shift>Finley<Key.space><Key.shift>Cooper
Screenshot: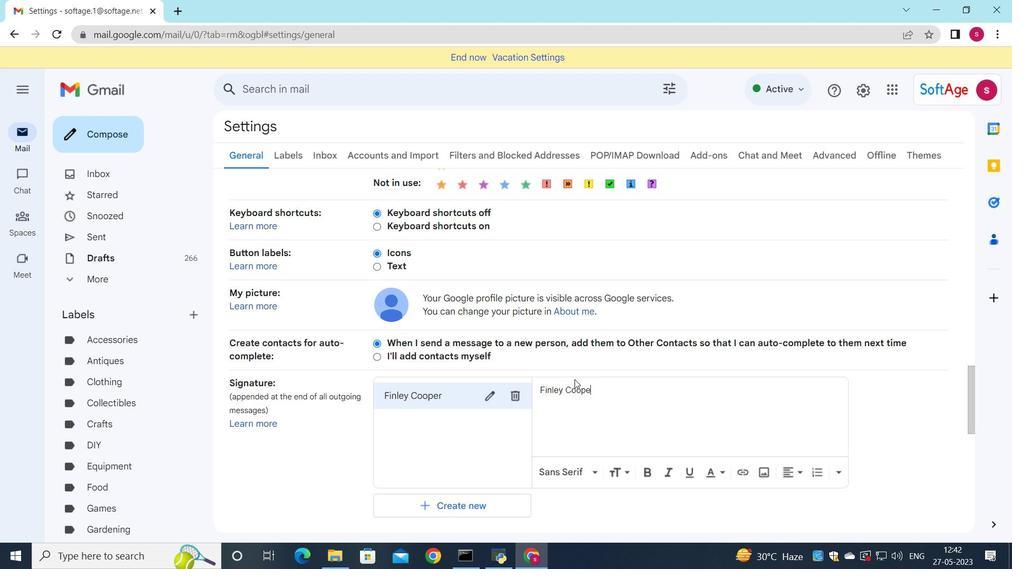 
Action: Mouse moved to (450, 447)
Screenshot: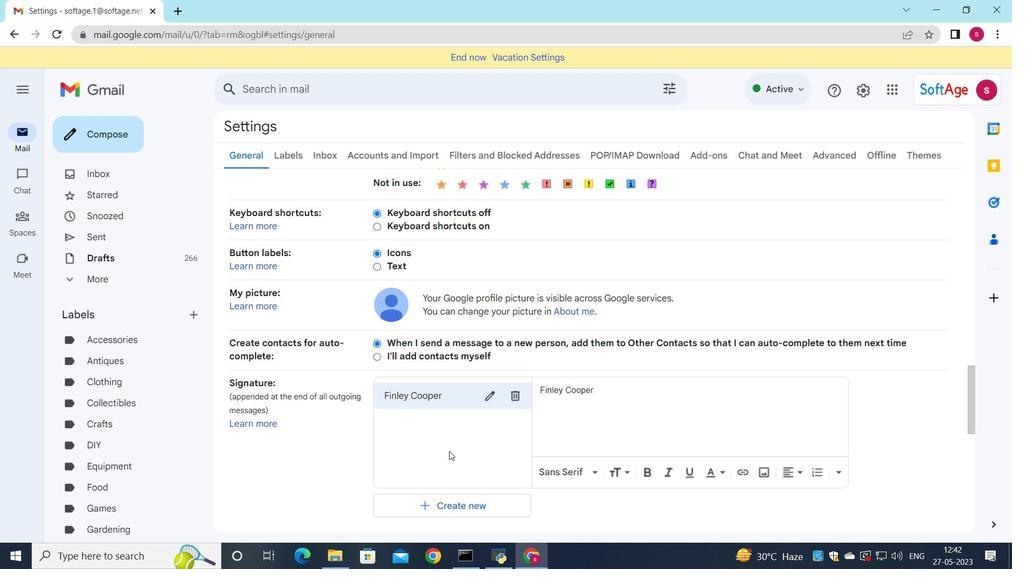 
Action: Mouse scrolled (450, 447) with delta (0, 0)
Screenshot: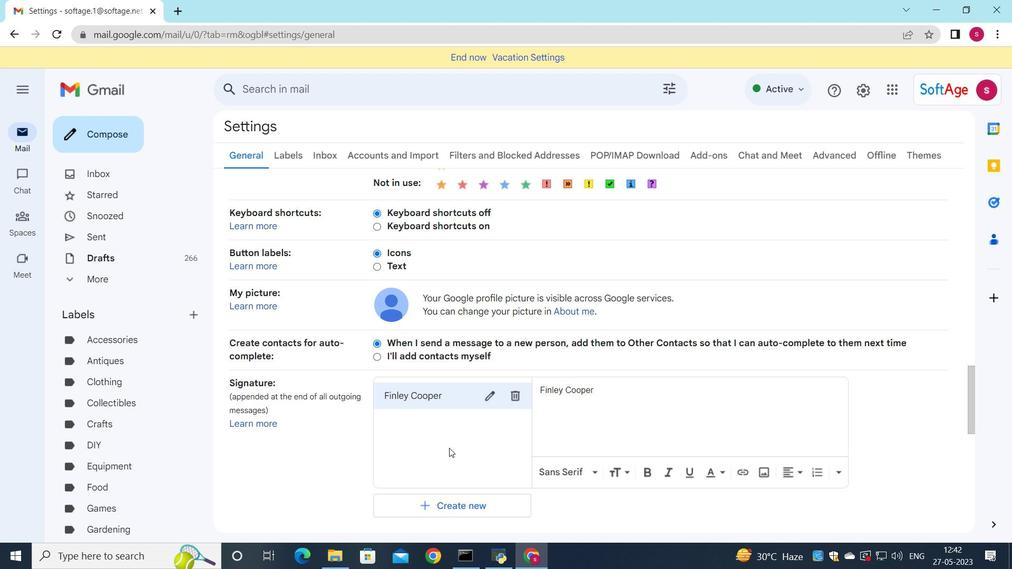 
Action: Mouse scrolled (450, 447) with delta (0, 0)
Screenshot: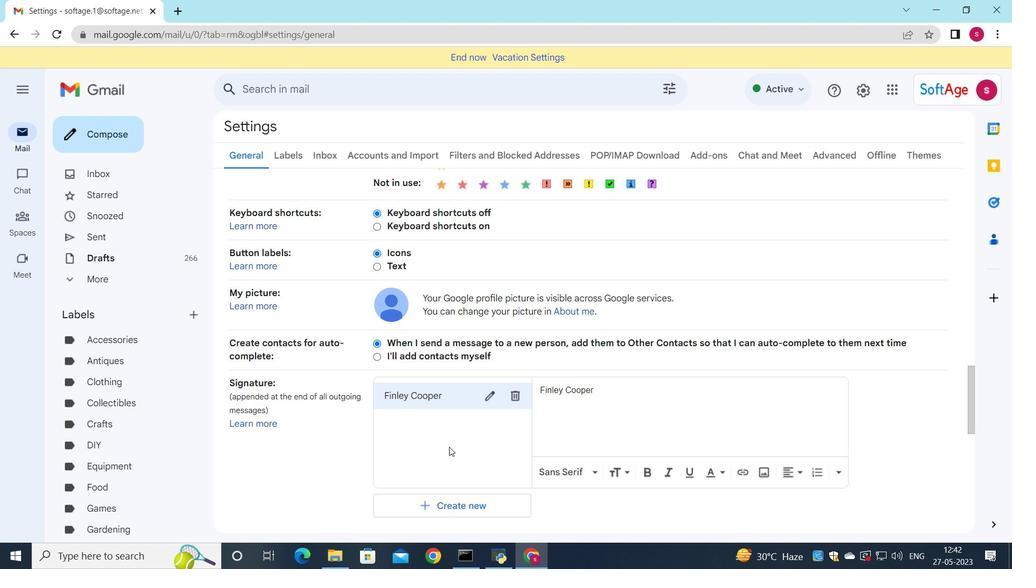 
Action: Mouse moved to (459, 455)
Screenshot: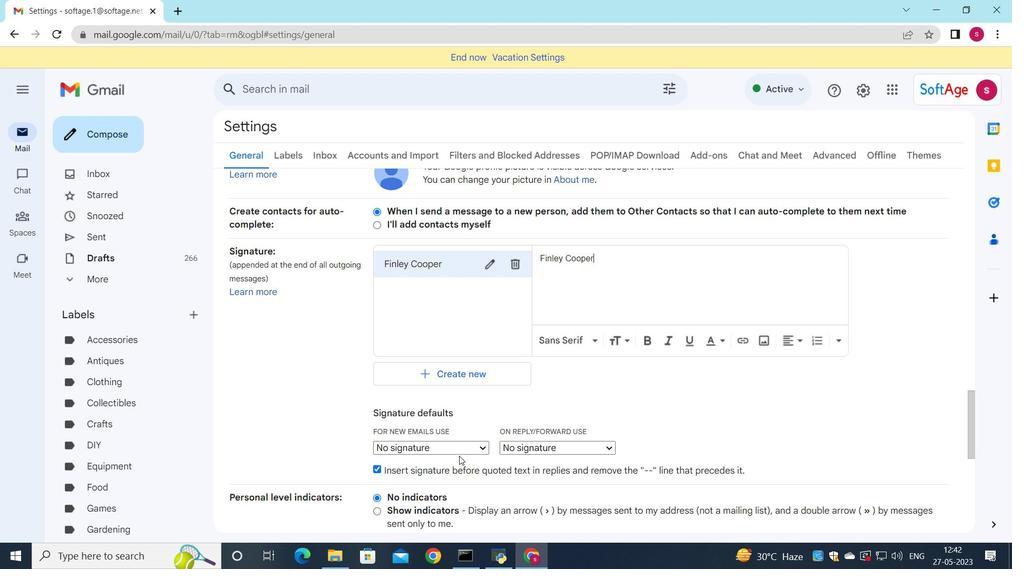 
Action: Mouse pressed left at (459, 455)
Screenshot: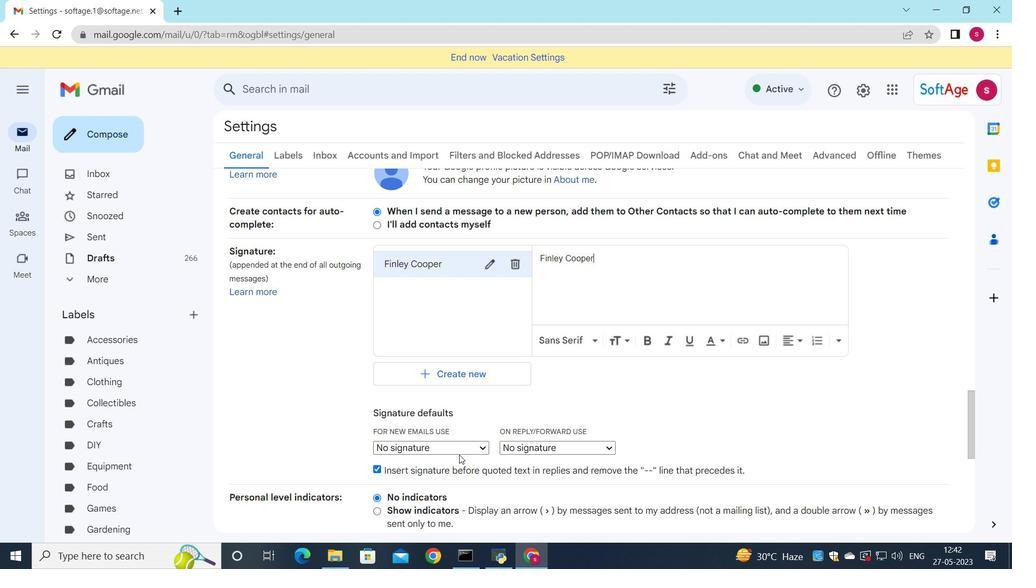 
Action: Mouse moved to (464, 444)
Screenshot: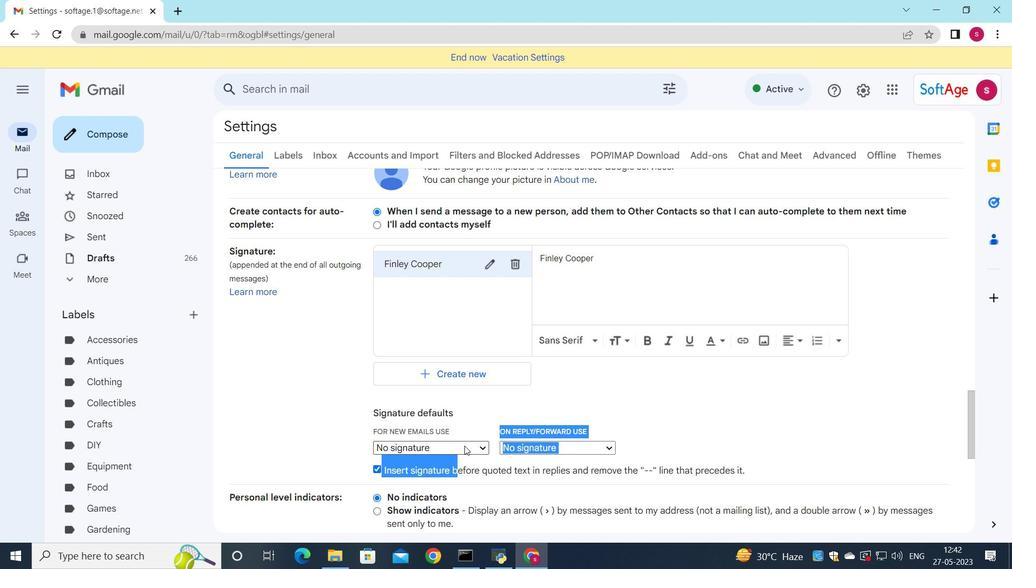 
Action: Mouse pressed left at (464, 444)
Screenshot: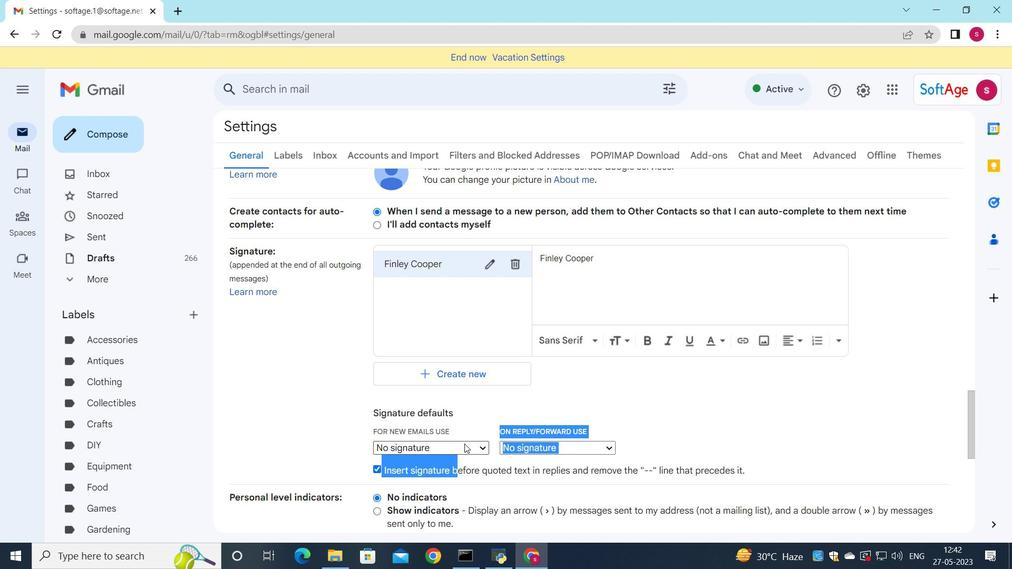 
Action: Mouse moved to (447, 473)
Screenshot: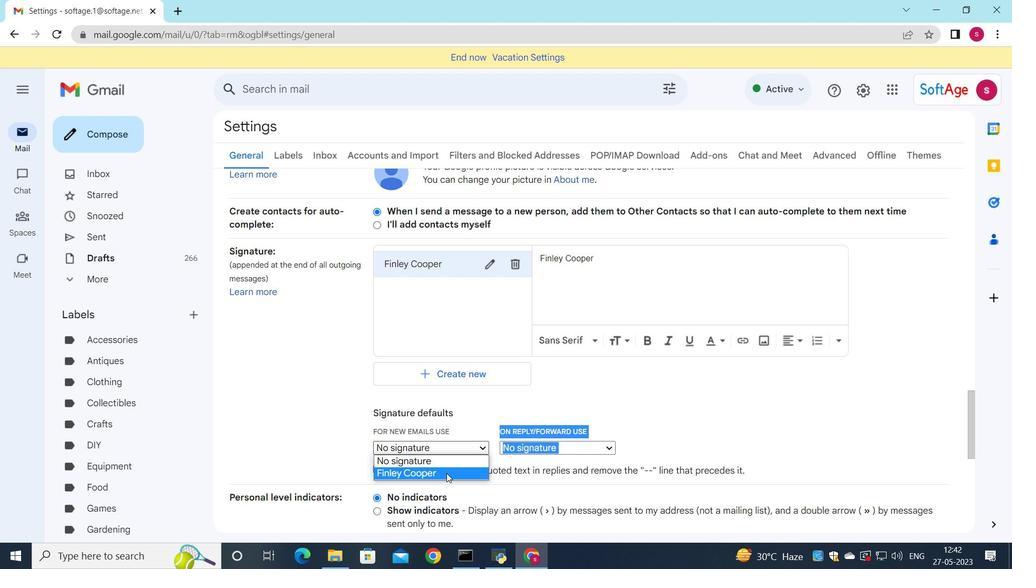 
Action: Mouse pressed left at (447, 473)
Screenshot: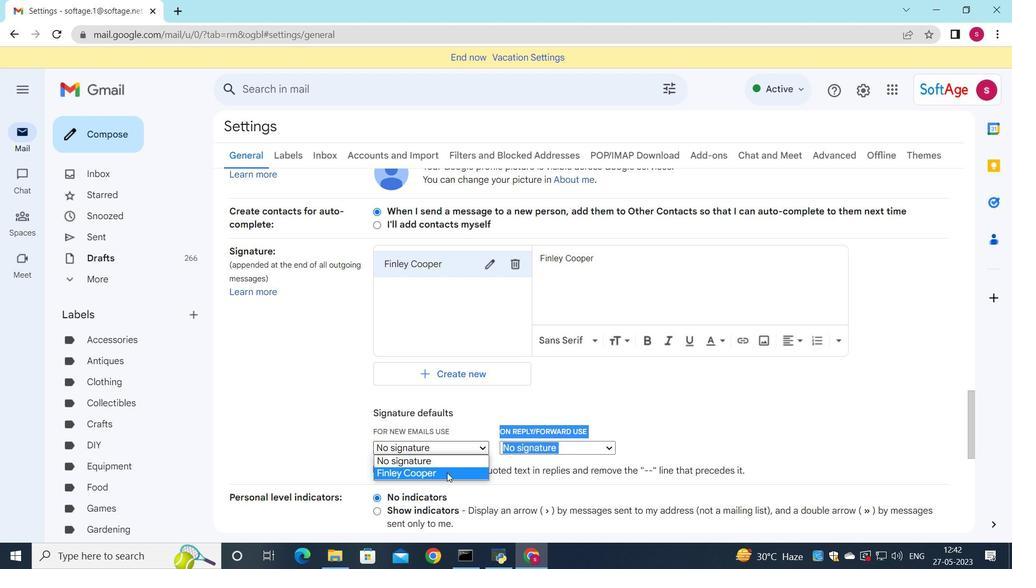 
Action: Mouse moved to (627, 453)
Screenshot: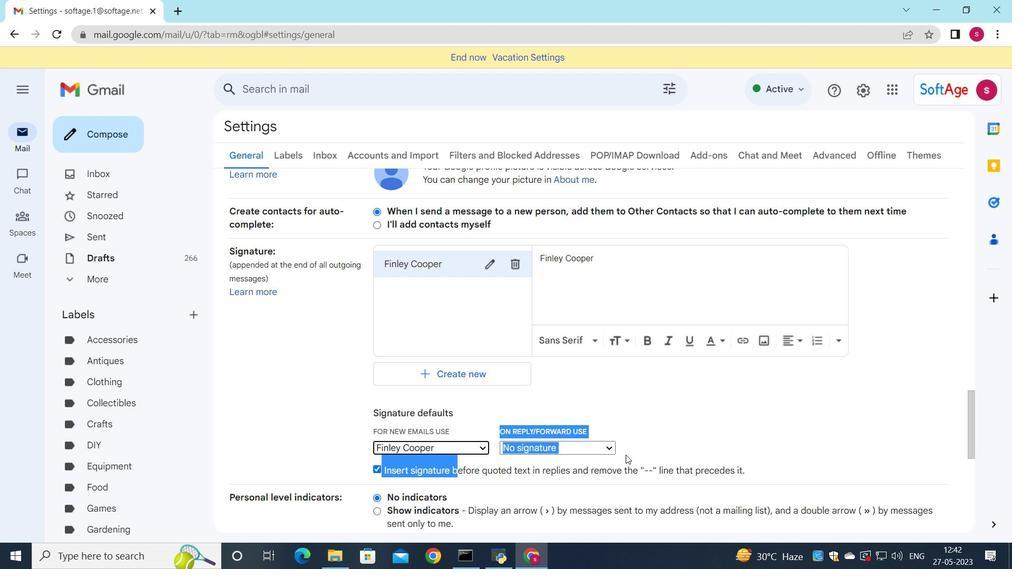 
Action: Mouse pressed left at (627, 453)
Screenshot: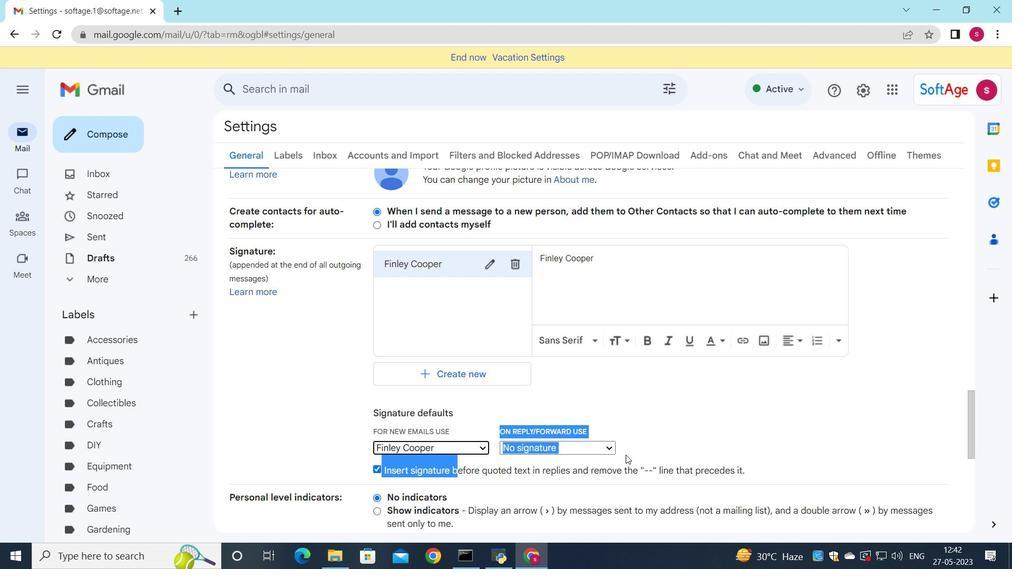 
Action: Mouse moved to (605, 450)
Screenshot: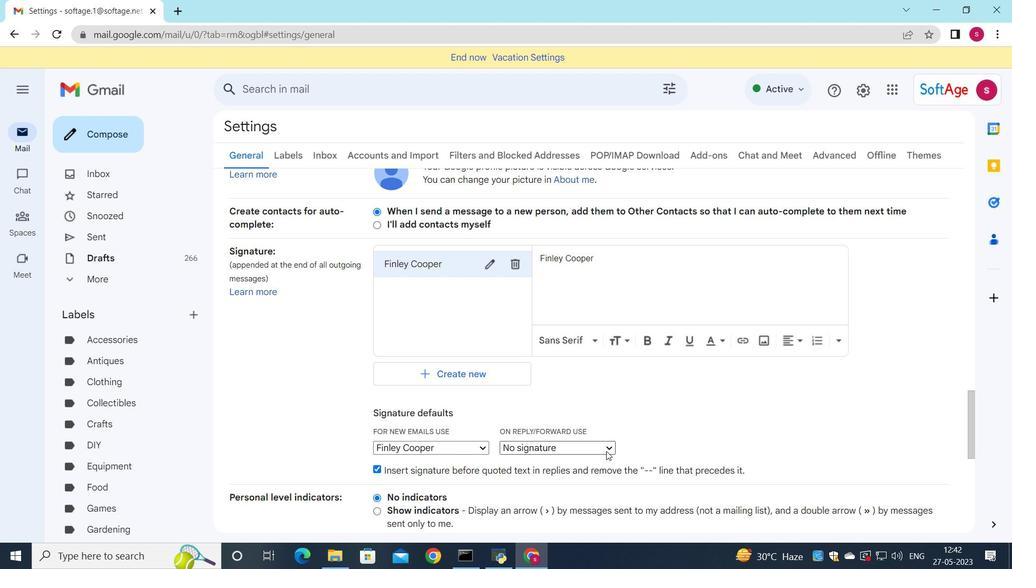 
Action: Mouse pressed left at (605, 450)
Screenshot: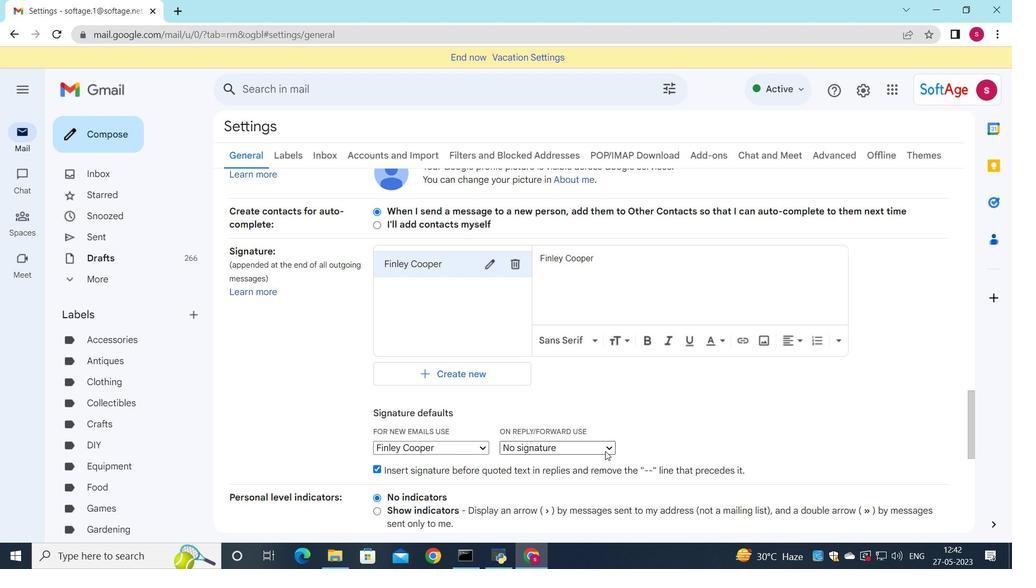 
Action: Mouse moved to (589, 471)
Screenshot: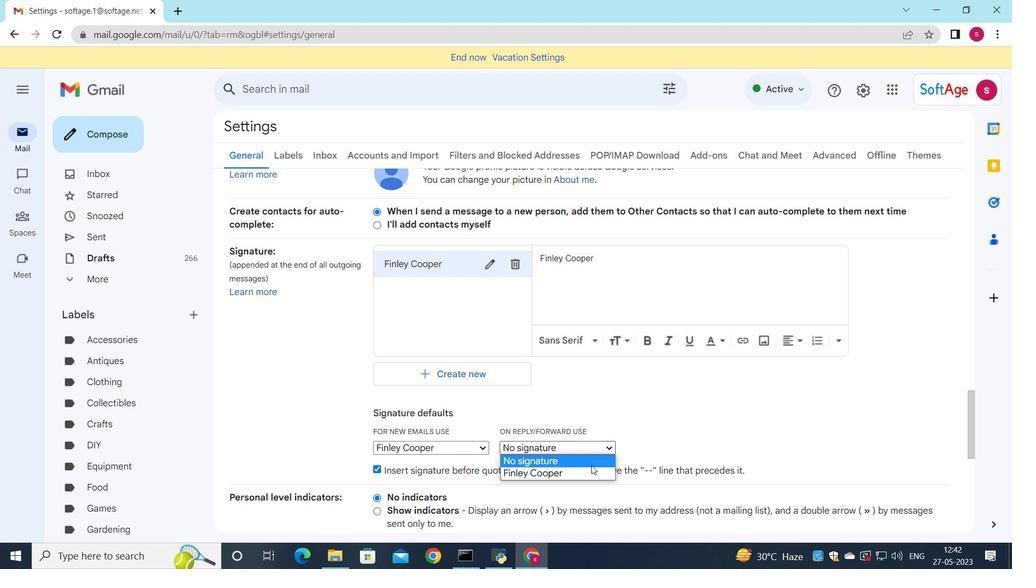 
Action: Mouse pressed left at (589, 471)
Screenshot: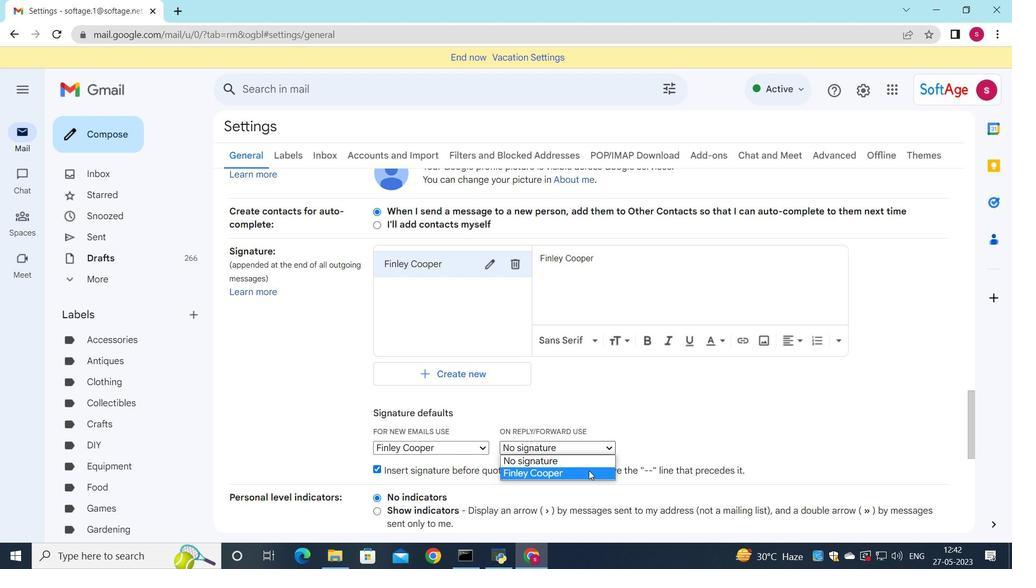 
Action: Mouse moved to (403, 420)
Screenshot: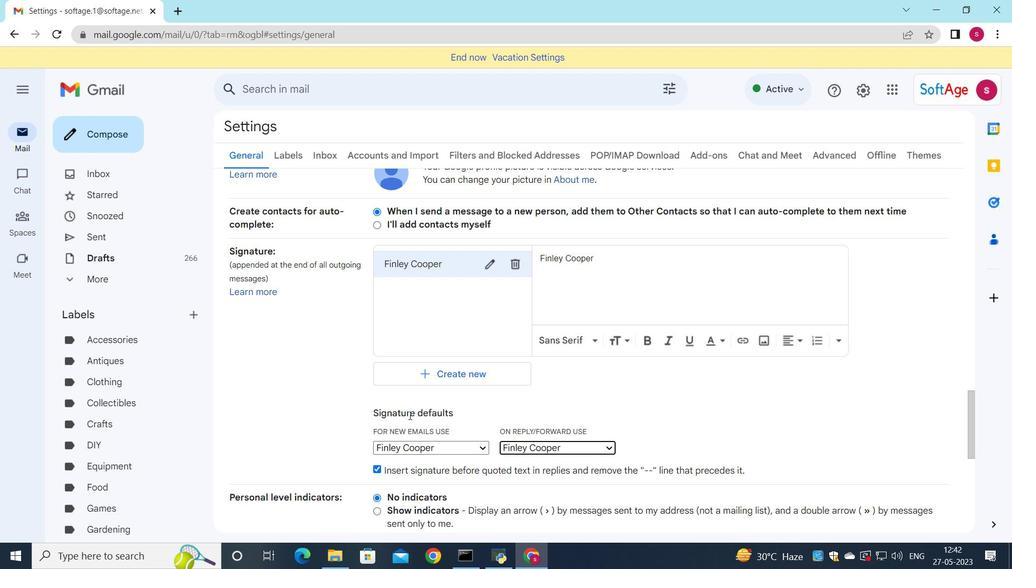 
Action: Mouse scrolled (403, 419) with delta (0, 0)
Screenshot: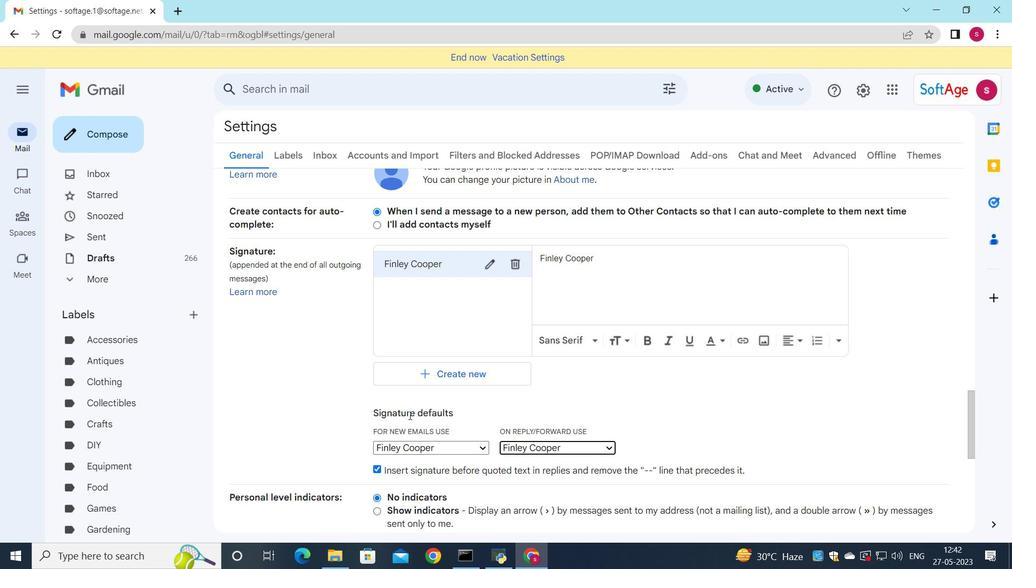 
Action: Mouse scrolled (403, 420) with delta (0, 0)
Screenshot: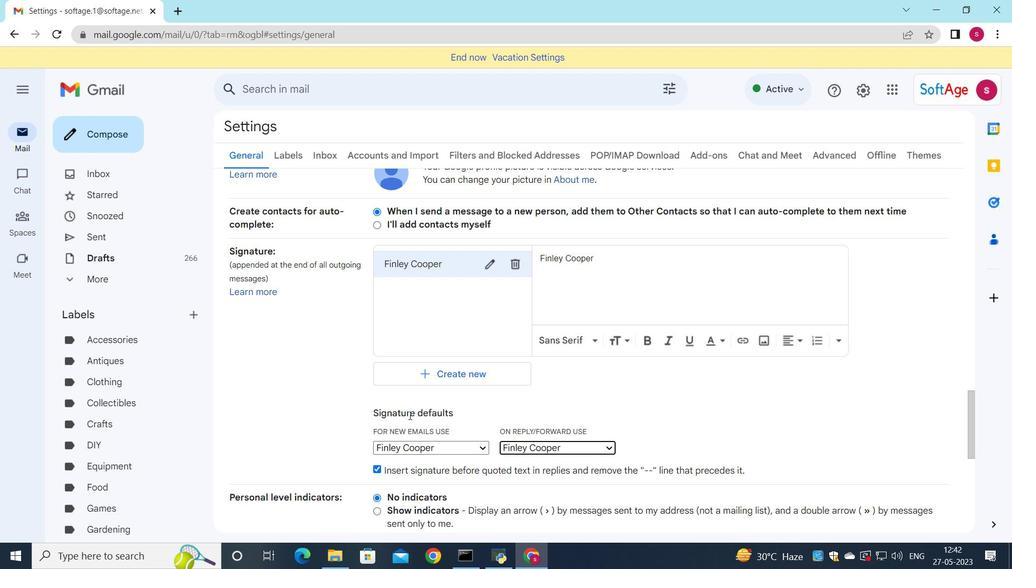 
Action: Mouse scrolled (403, 420) with delta (0, 0)
Screenshot: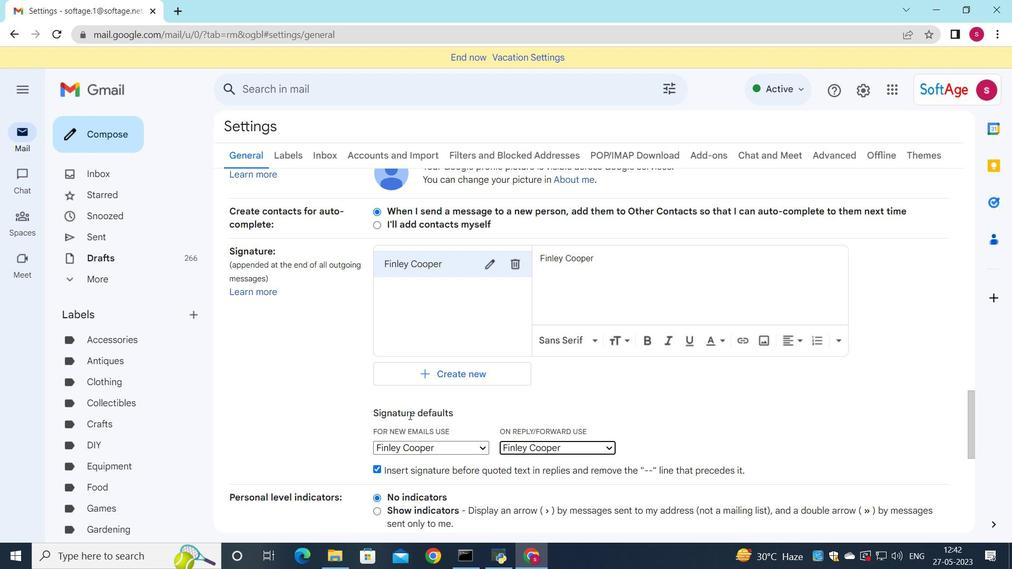
Action: Mouse scrolled (403, 420) with delta (0, 0)
Screenshot: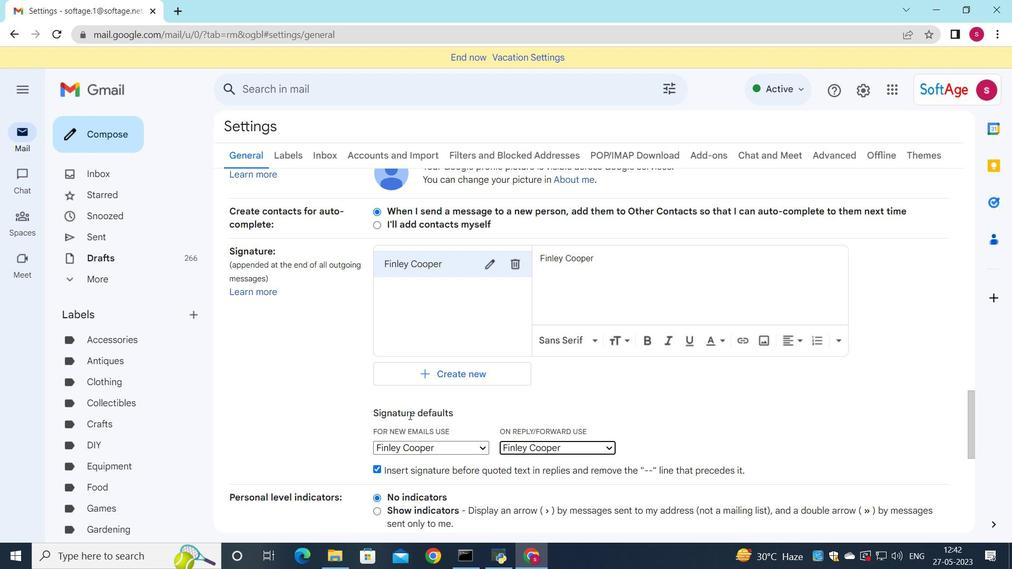 
Action: Mouse scrolled (403, 420) with delta (0, 0)
Screenshot: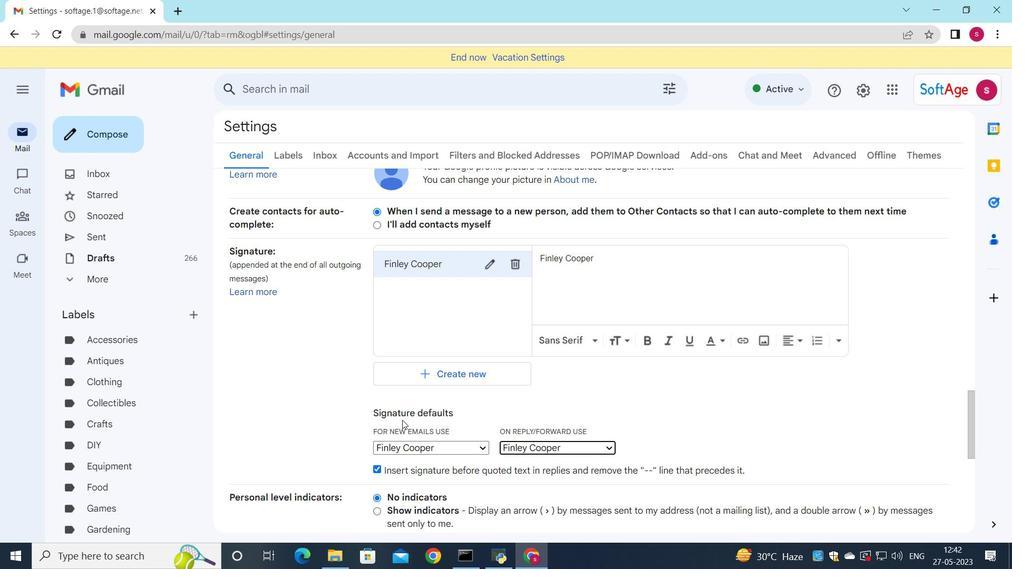 
Action: Mouse moved to (405, 427)
Screenshot: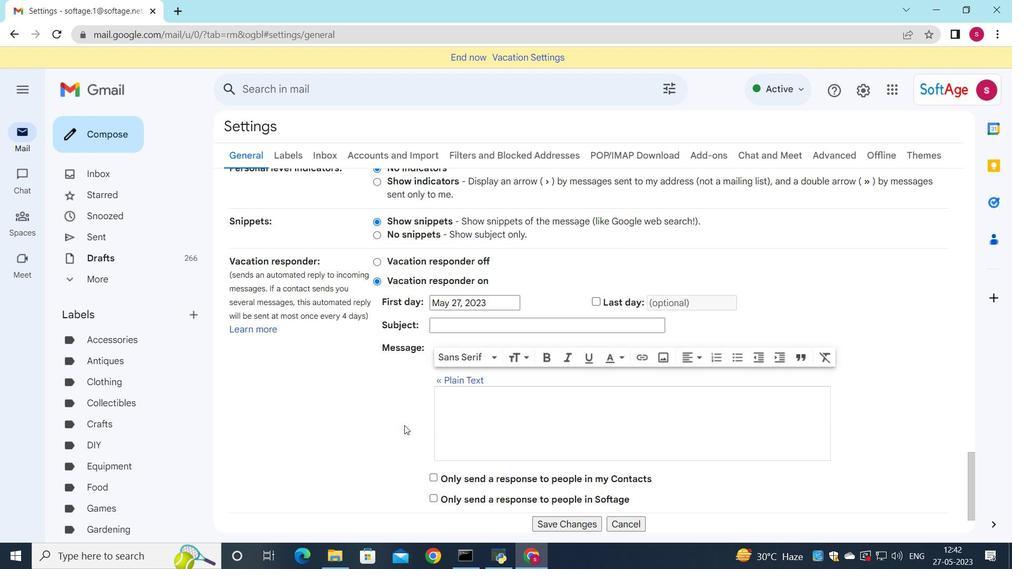 
Action: Mouse scrolled (405, 427) with delta (0, 0)
Screenshot: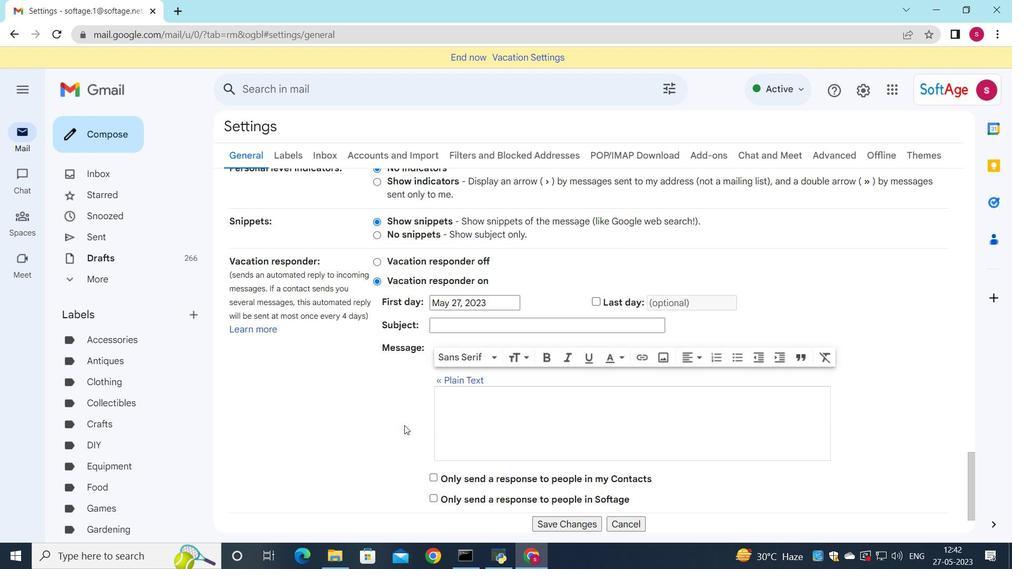 
Action: Mouse moved to (464, 466)
Screenshot: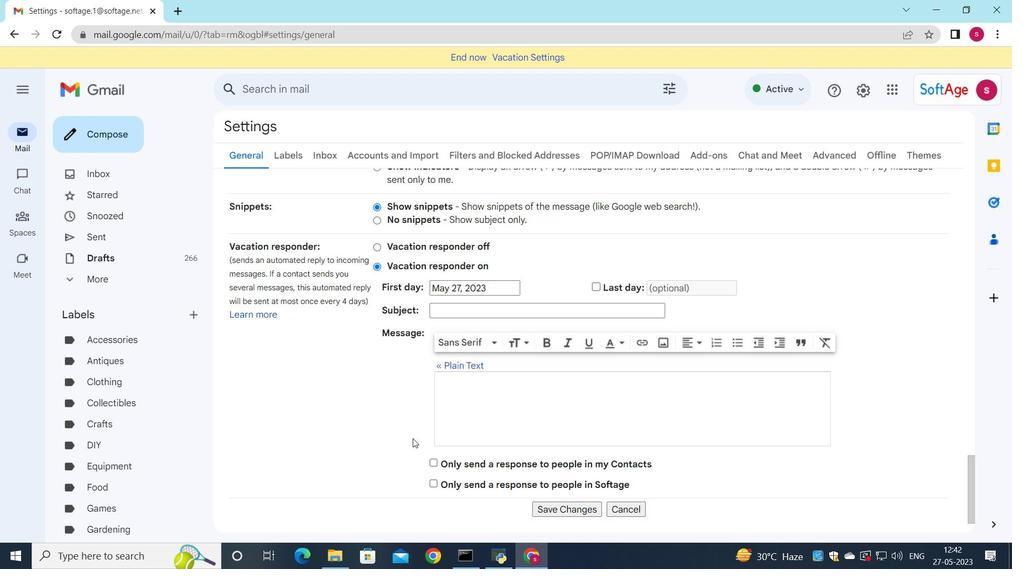 
Action: Mouse scrolled (420, 443) with delta (0, 0)
Screenshot: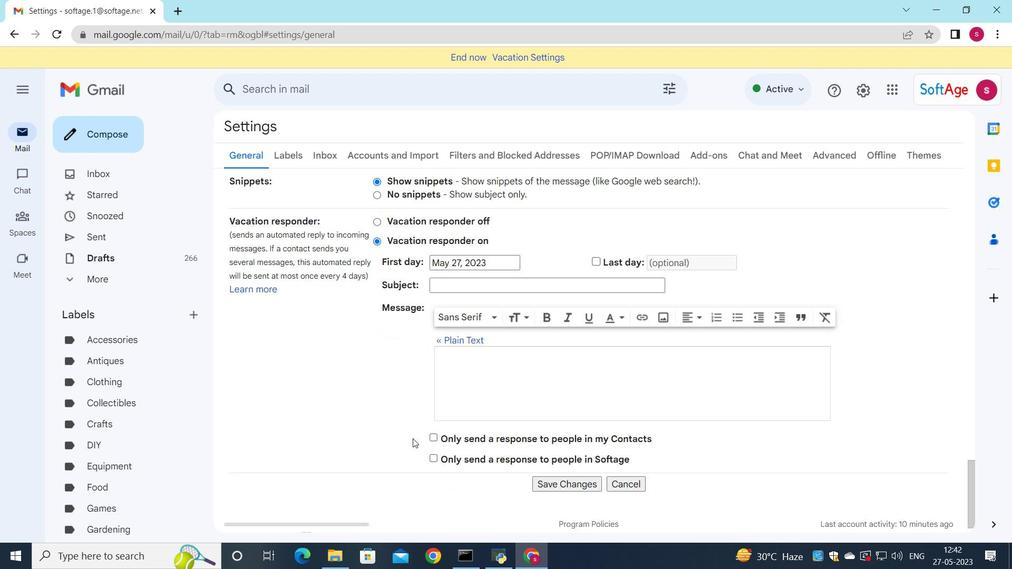 
Action: Mouse moved to (549, 463)
Screenshot: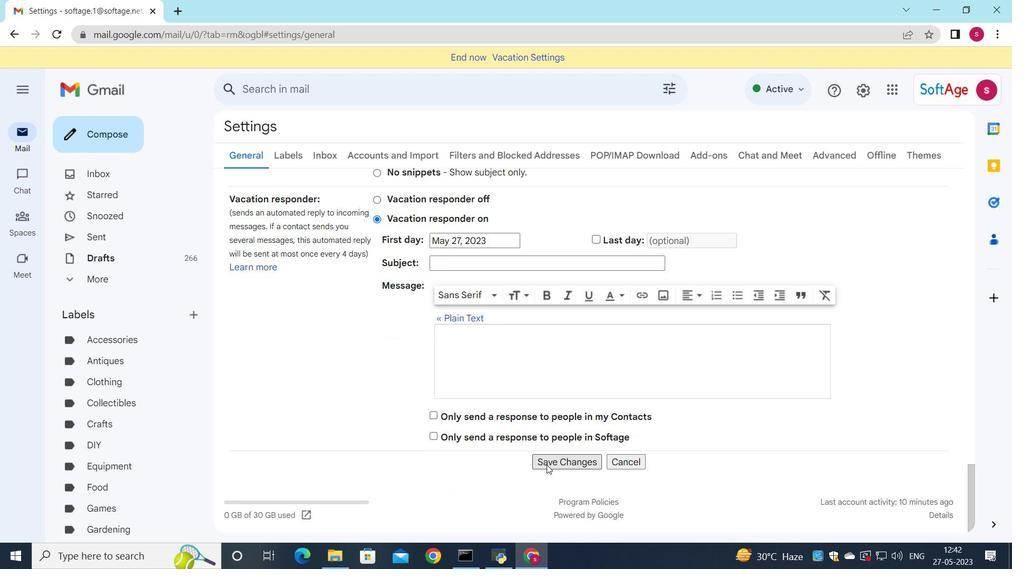 
Action: Mouse pressed left at (549, 463)
Screenshot: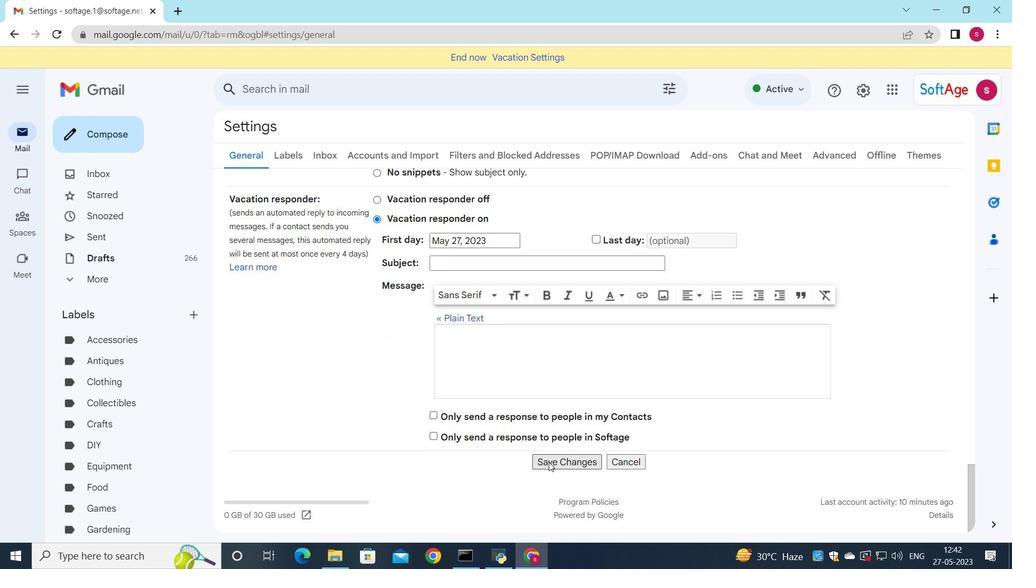 
Action: Mouse moved to (123, 137)
Screenshot: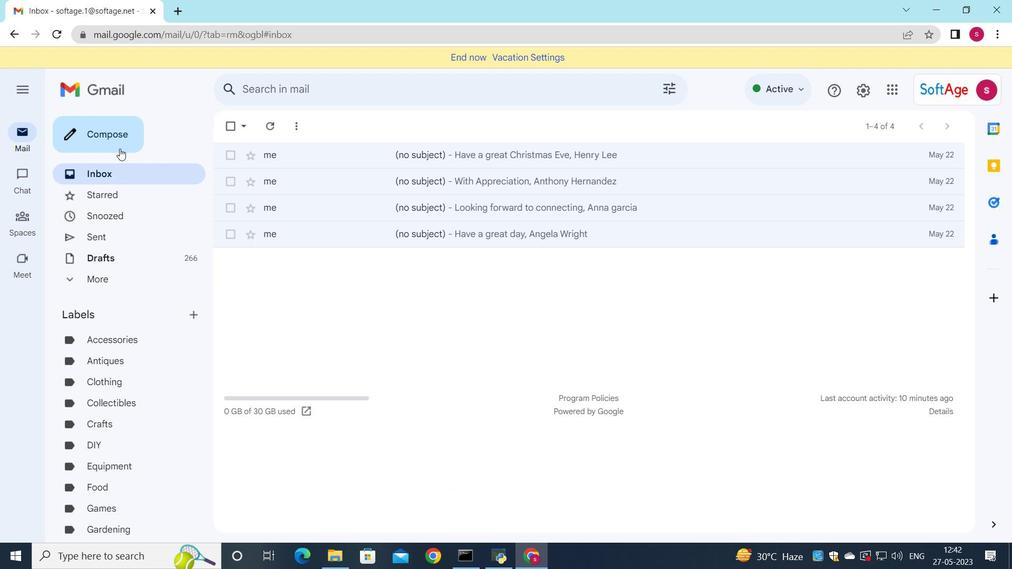 
Action: Mouse pressed left at (123, 137)
Screenshot: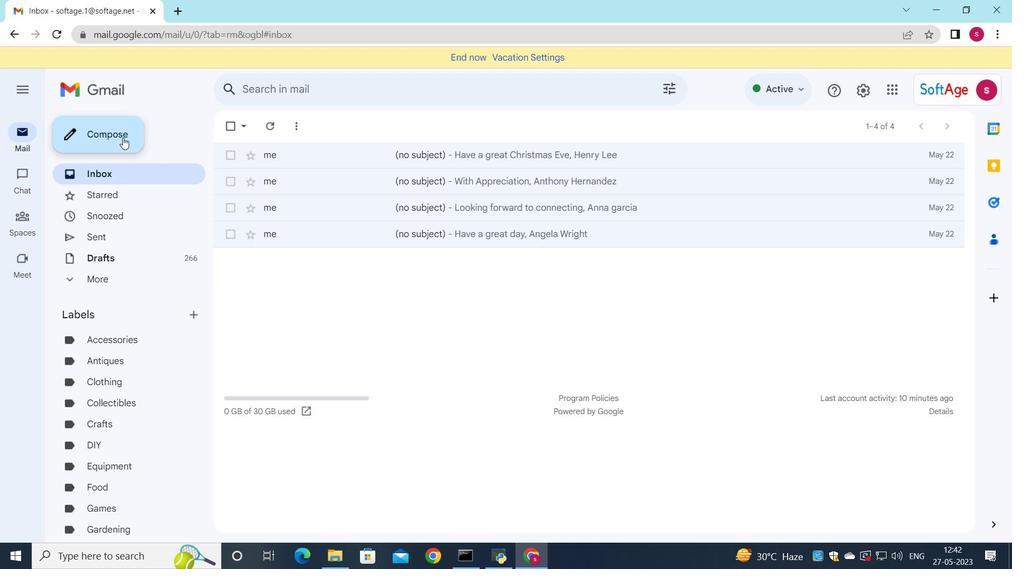 
Action: Mouse moved to (763, 282)
Screenshot: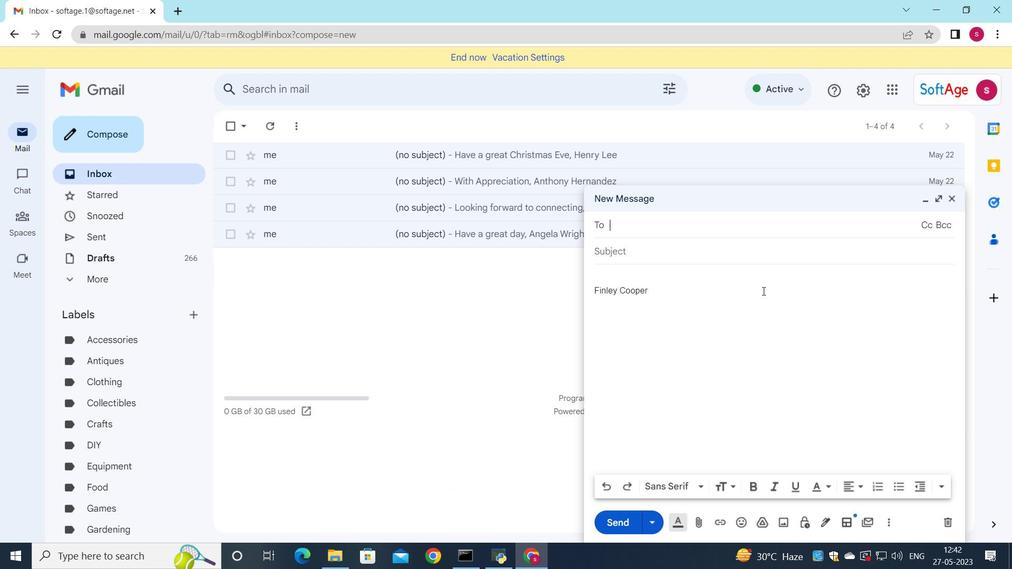 
Action: Key pressed soft
Screenshot: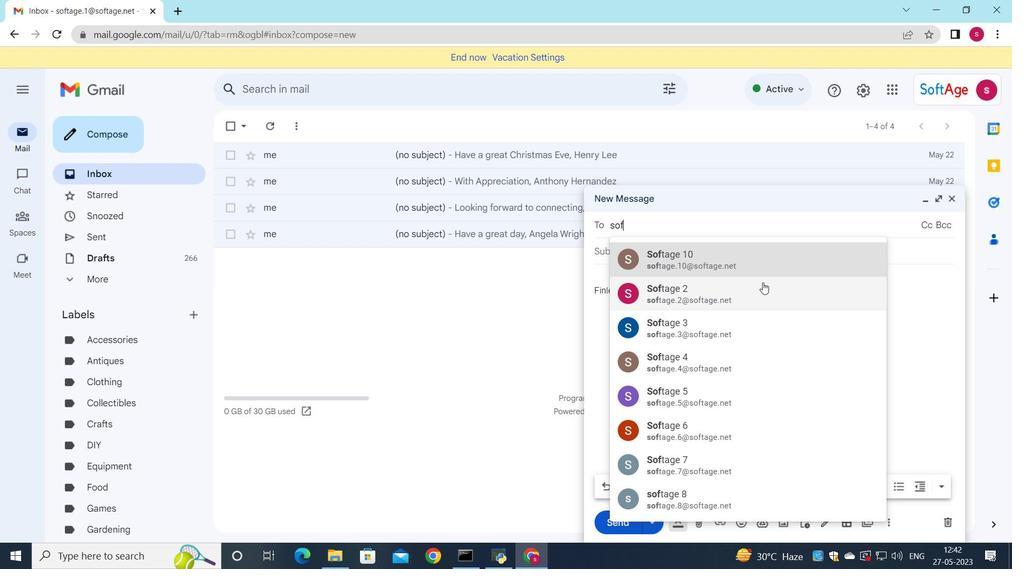 
Action: Mouse moved to (729, 419)
Screenshot: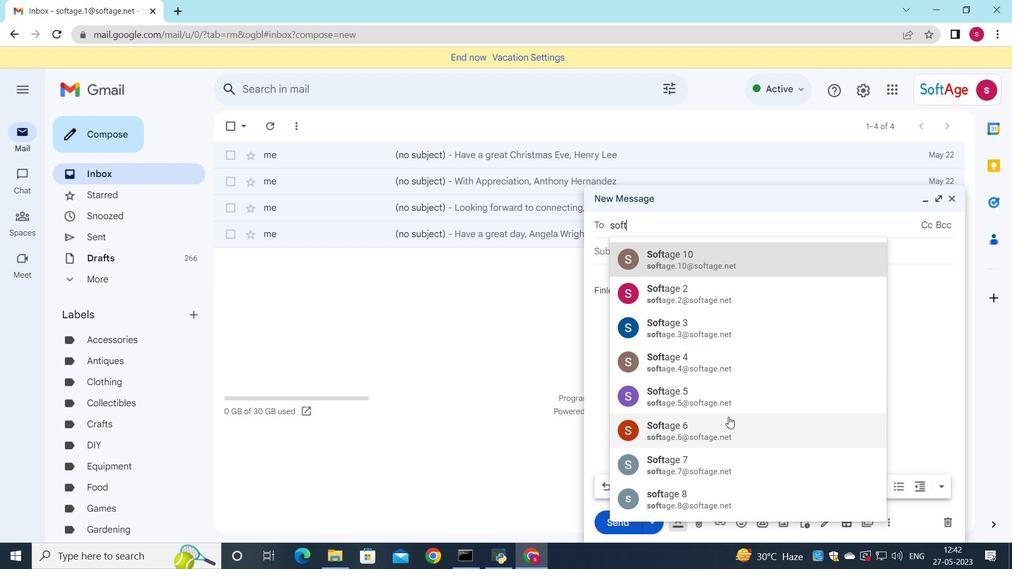 
Action: Mouse pressed left at (729, 419)
Screenshot: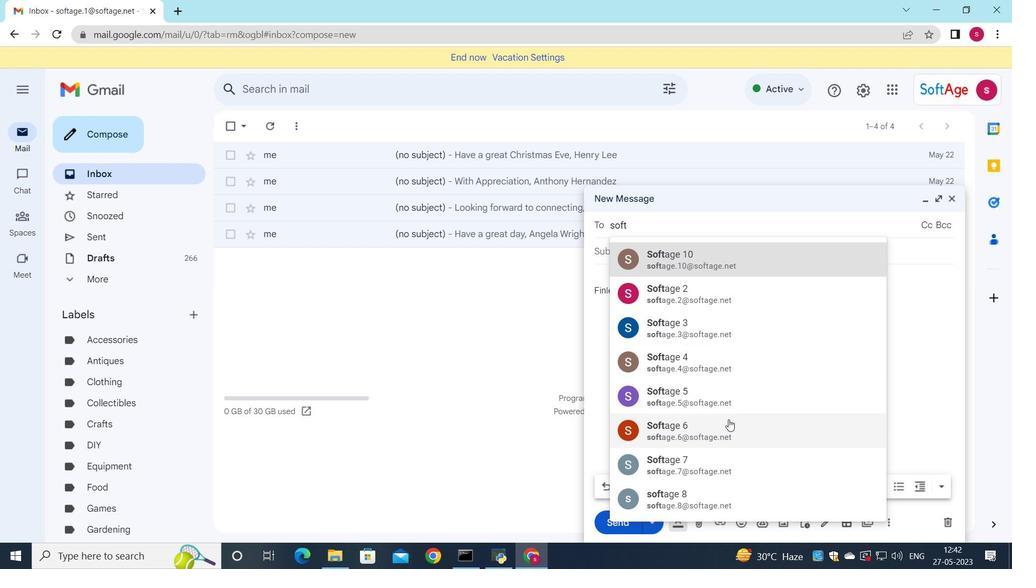 
Action: Mouse moved to (686, 227)
Screenshot: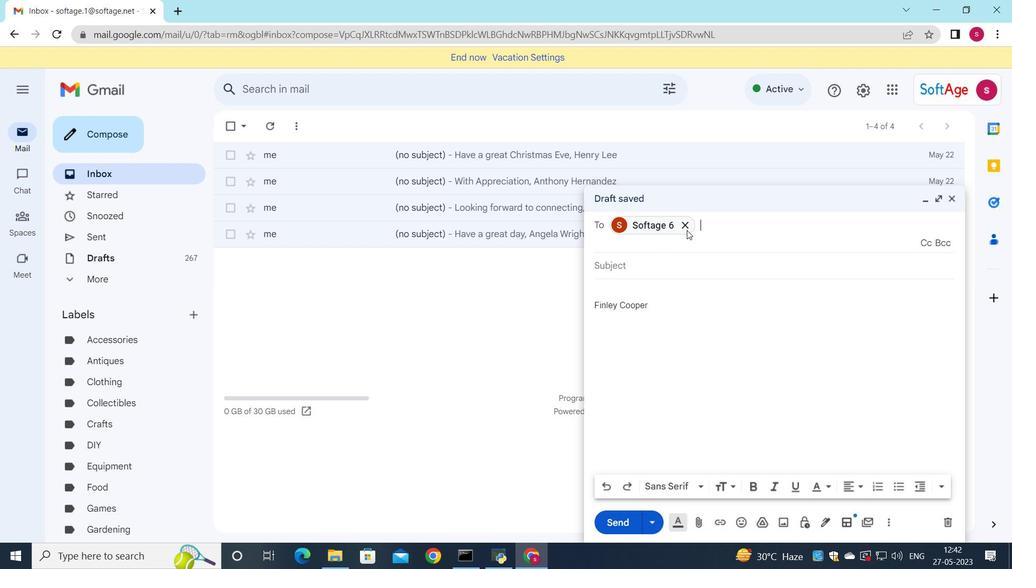 
Action: Mouse pressed left at (686, 227)
Screenshot: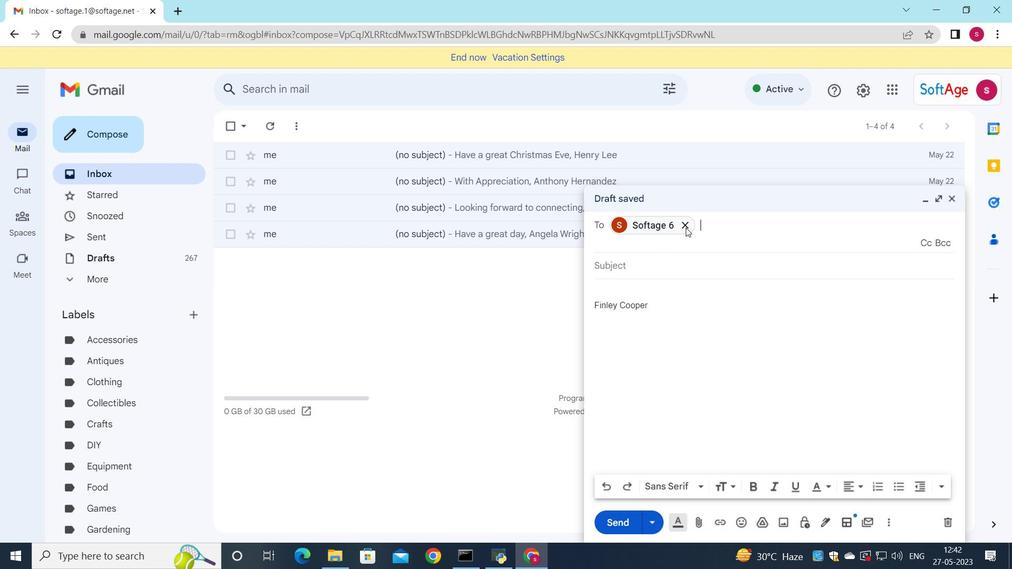 
Action: Mouse moved to (644, 246)
Screenshot: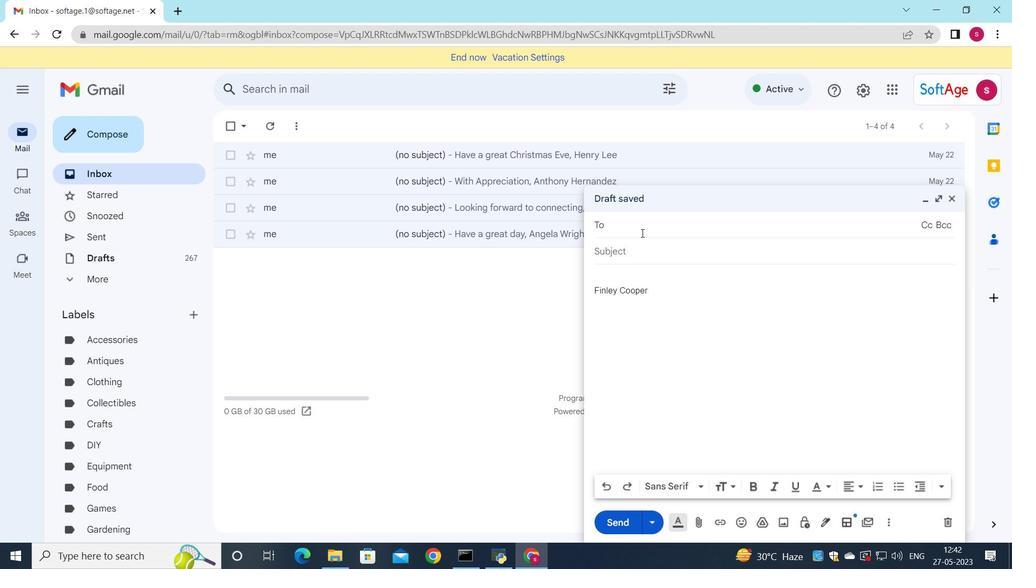 
Action: Key pressed s
Screenshot: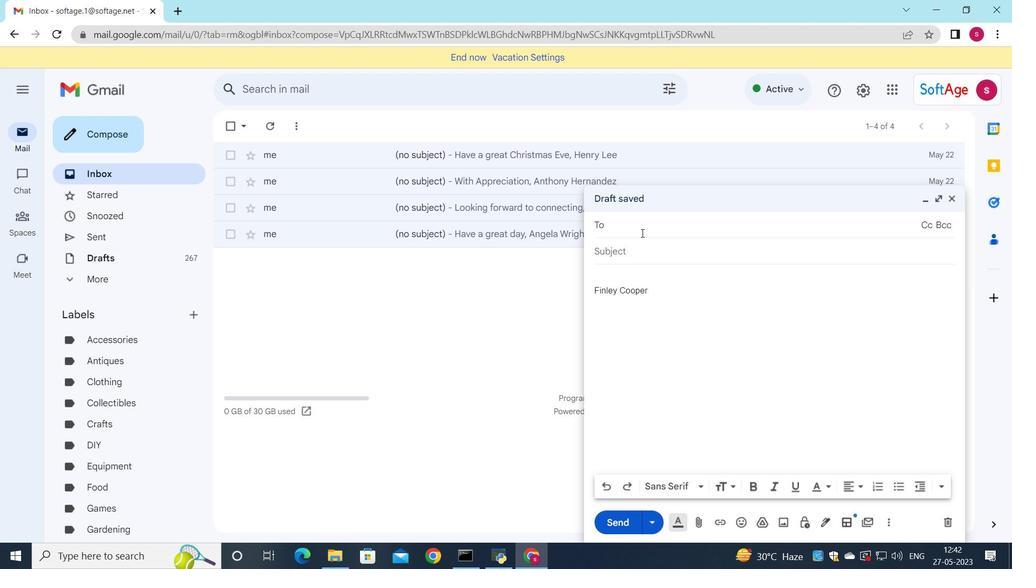 
Action: Mouse moved to (643, 245)
Screenshot: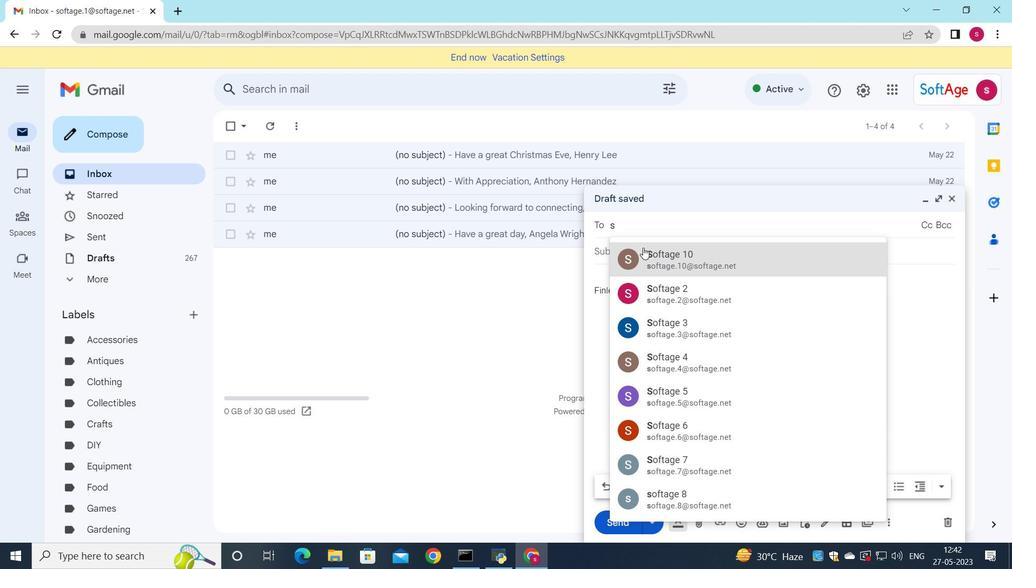 
Action: Key pressed o
Screenshot: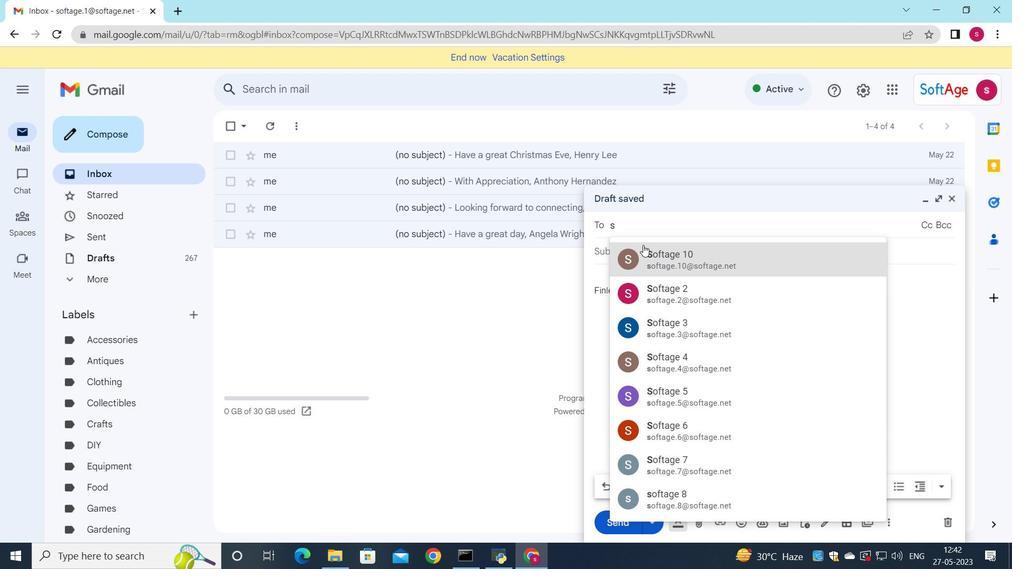 
Action: Mouse moved to (654, 270)
Screenshot: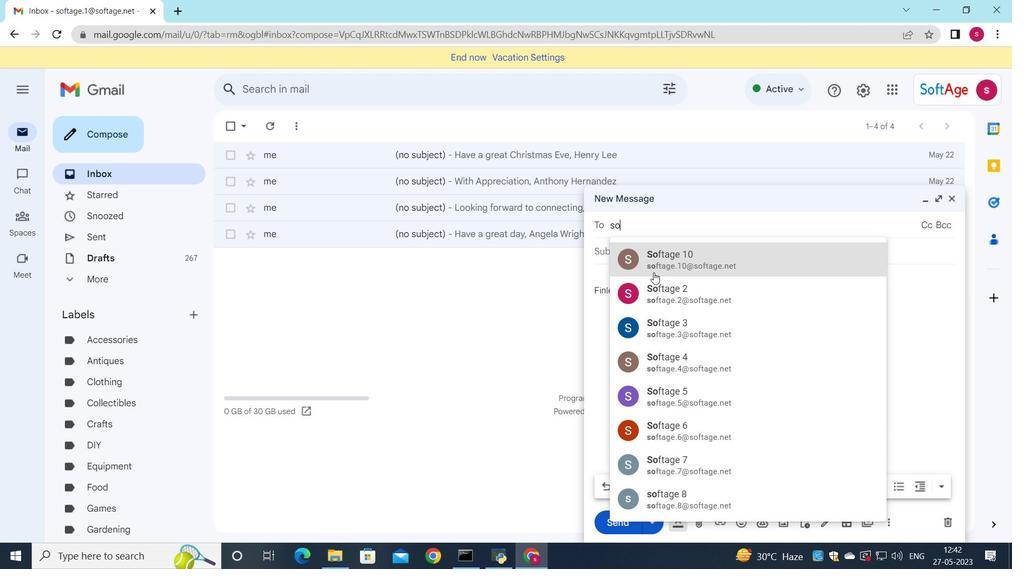 
Action: Key pressed f
Screenshot: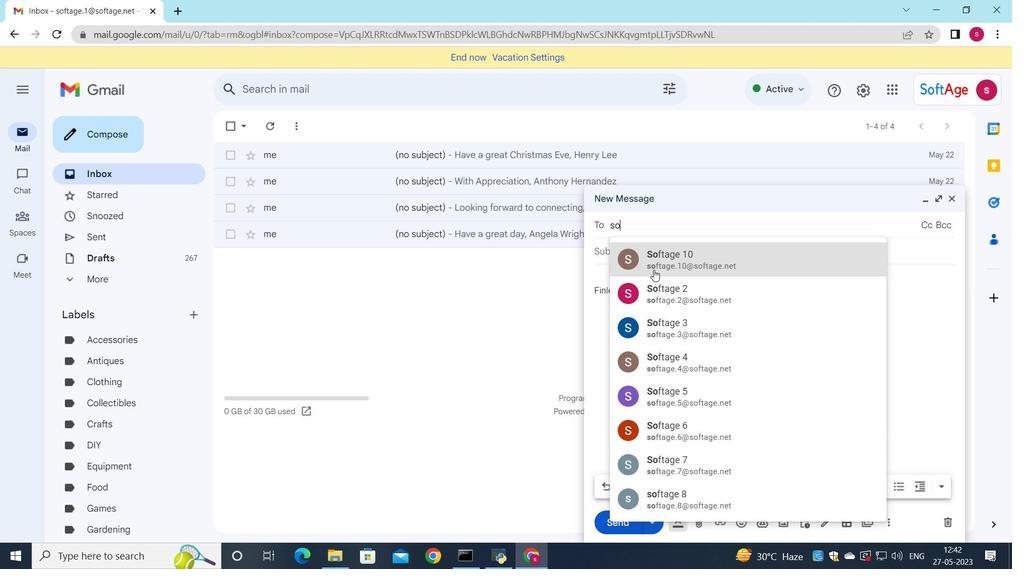 
Action: Mouse moved to (652, 272)
Screenshot: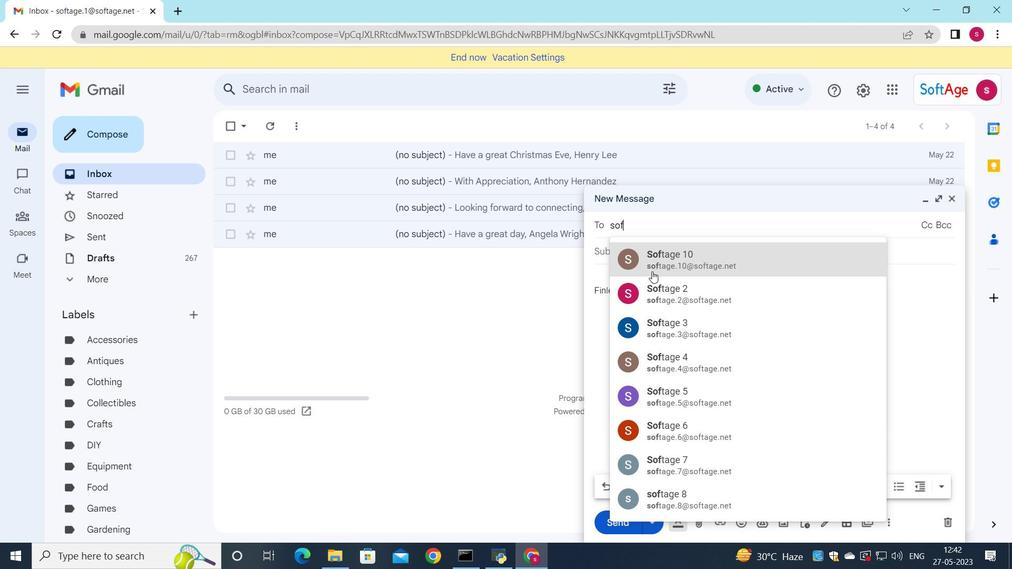 
Action: Key pressed t
Screenshot: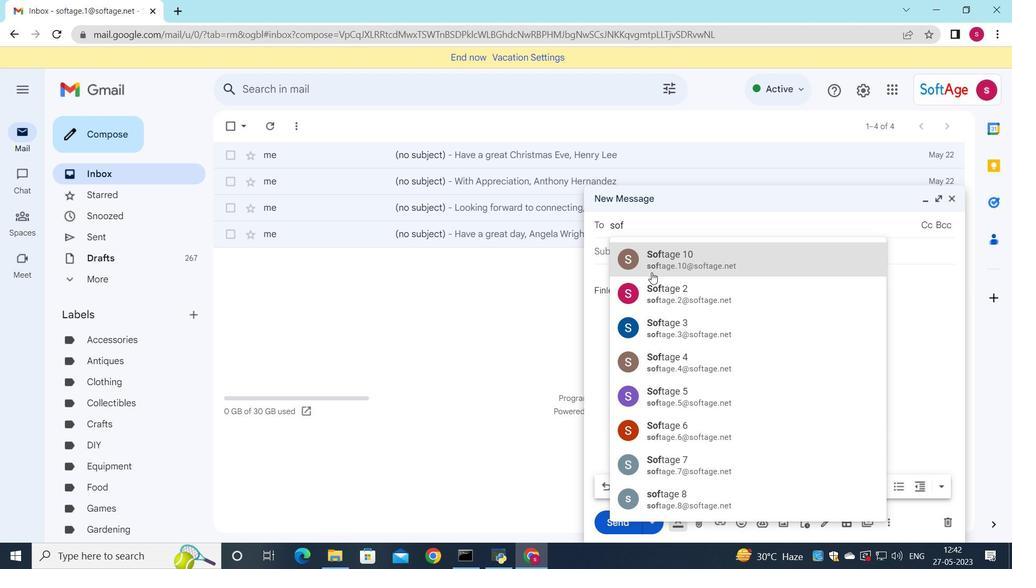 
Action: Mouse moved to (709, 330)
Screenshot: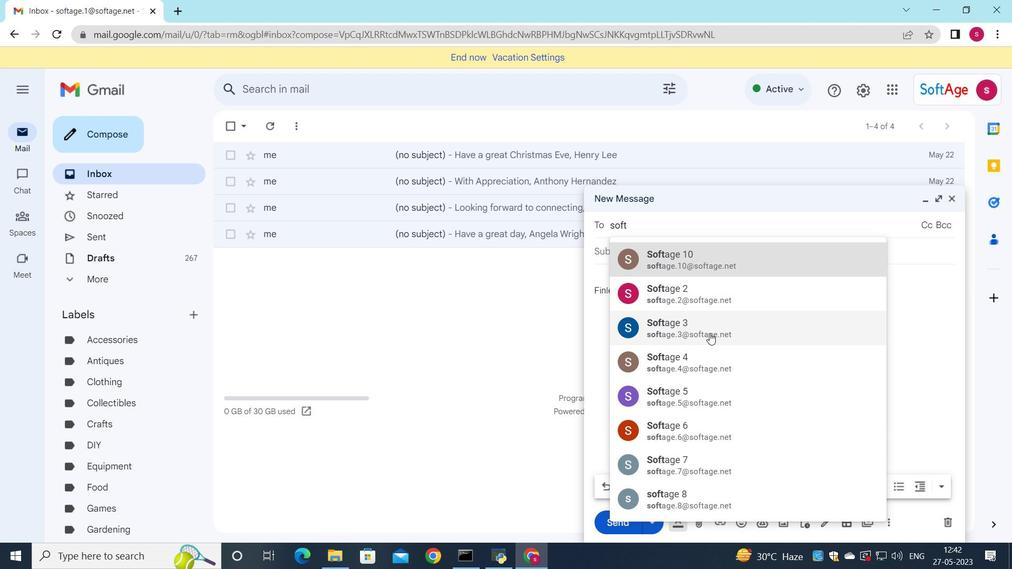 
Action: Mouse pressed left at (709, 330)
Screenshot: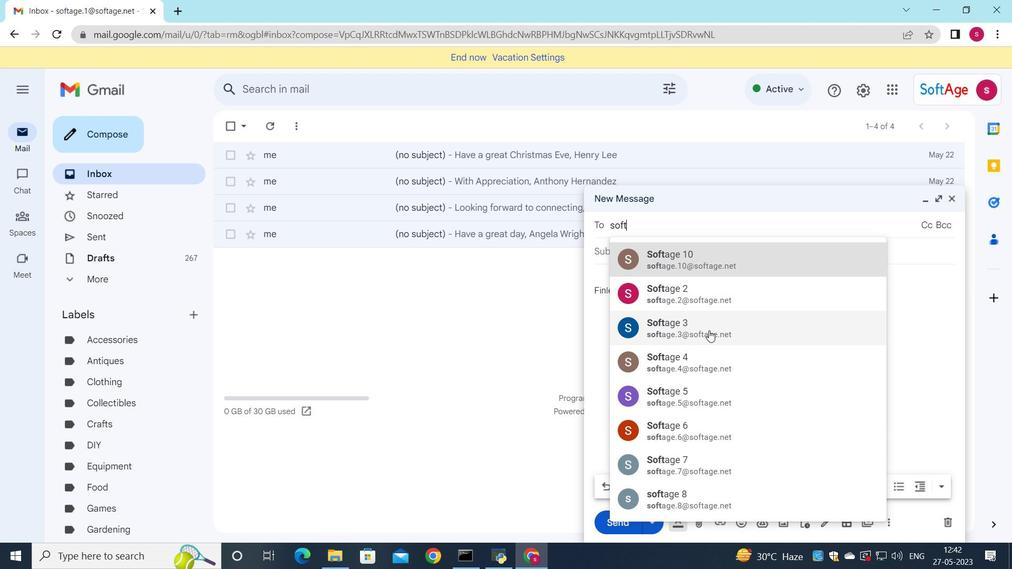 
Action: Mouse moved to (711, 320)
Screenshot: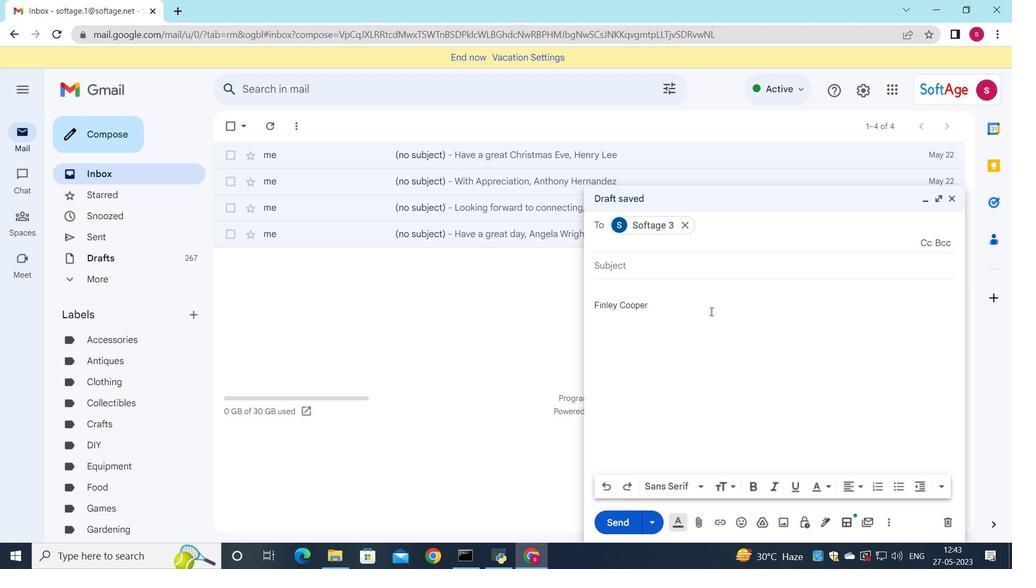
Action: Key pressed s
Screenshot: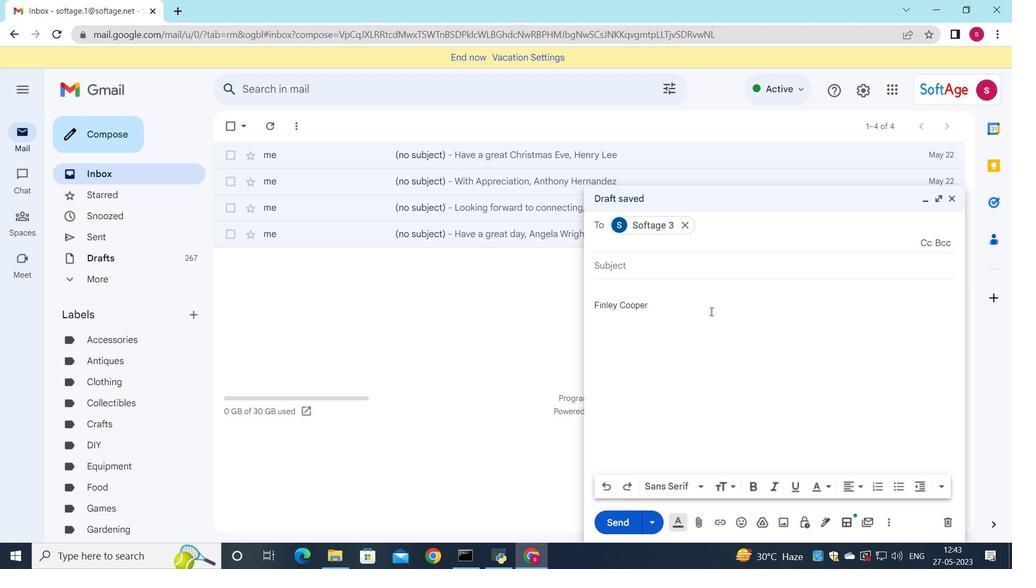 
Action: Mouse moved to (696, 317)
Screenshot: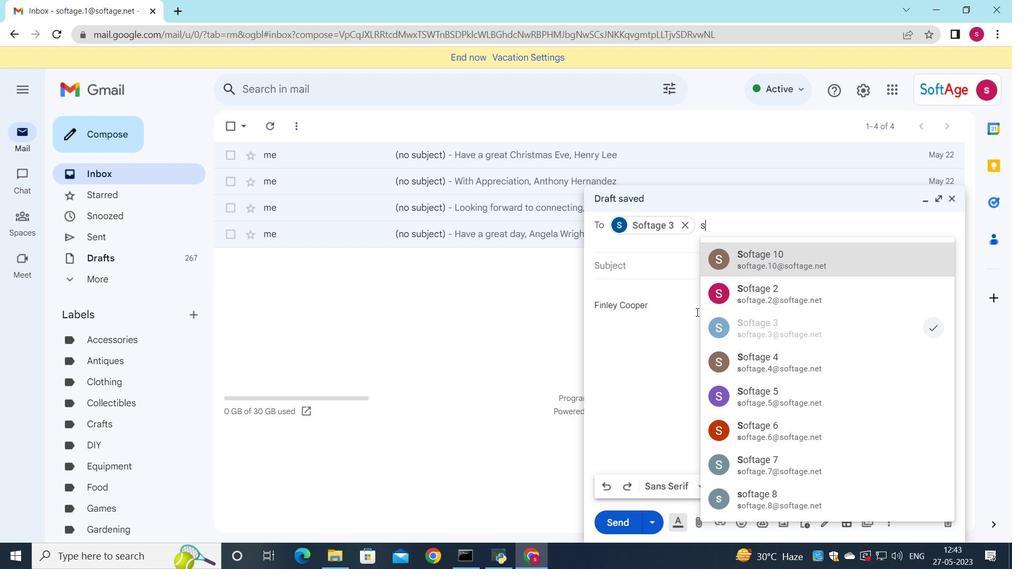 
Action: Key pressed o
Screenshot: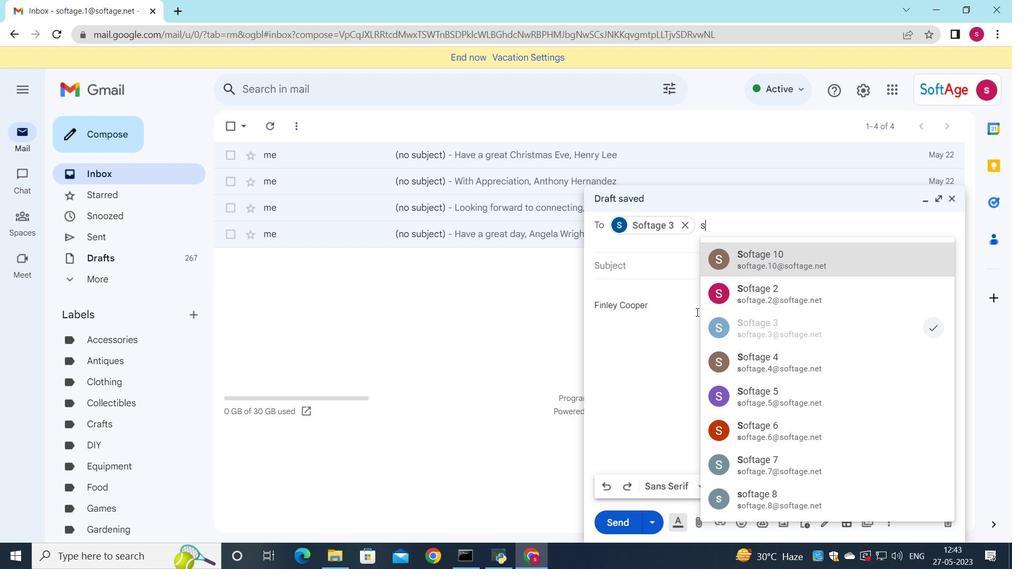 
Action: Mouse moved to (768, 349)
Screenshot: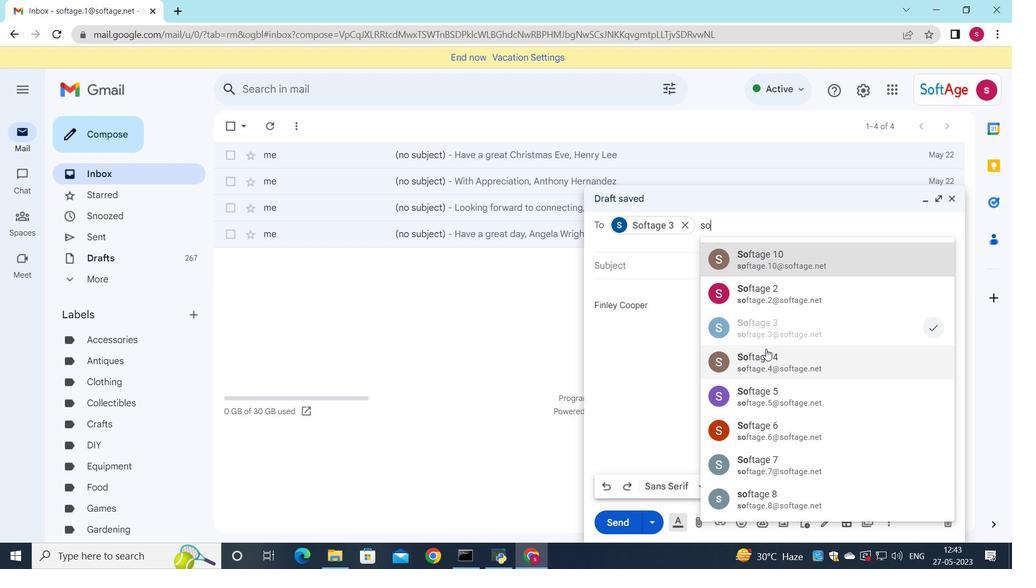
Action: Mouse pressed left at (768, 349)
Screenshot: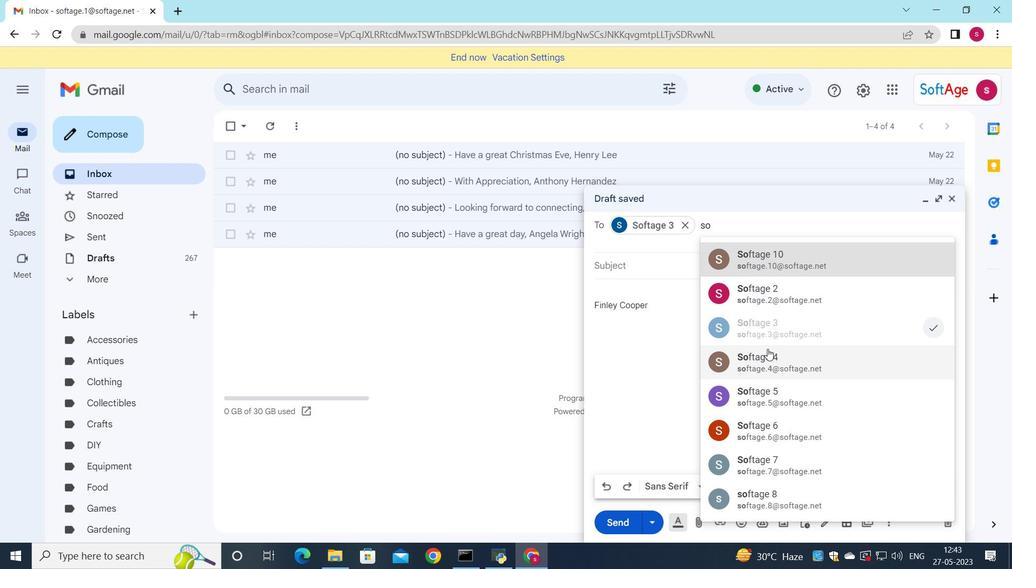 
Action: Mouse moved to (641, 262)
Screenshot: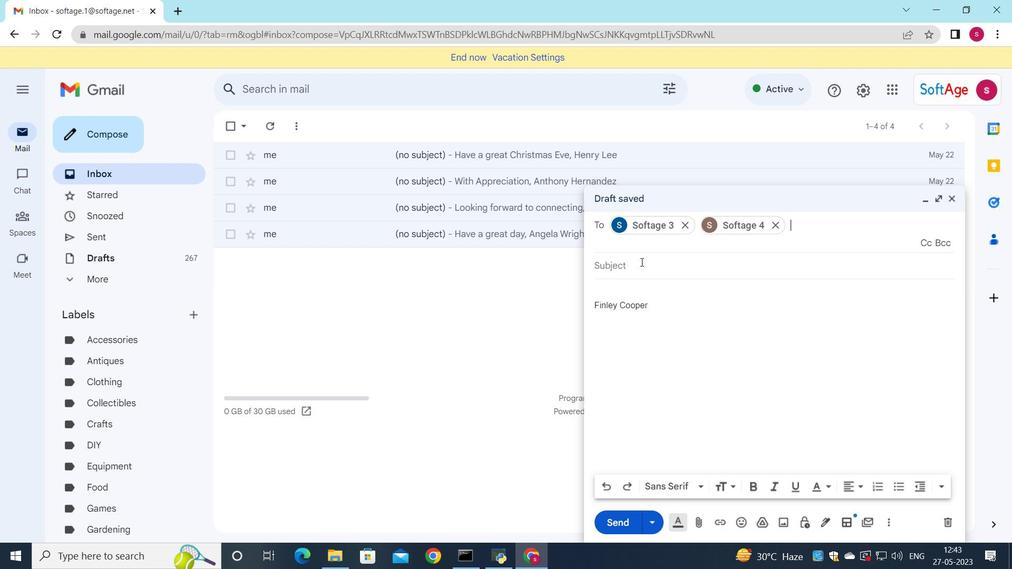 
Action: Mouse pressed left at (641, 262)
Screenshot: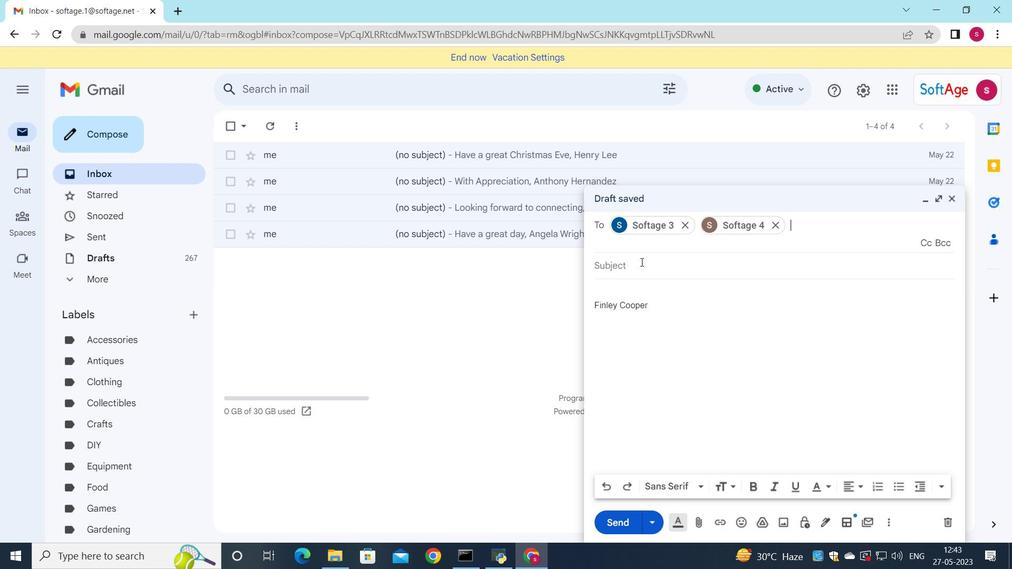 
Action: Key pressed <Key.shift><Key.shift><Key.shift><Key.shift><Key.shift><Key.shift><Key.shift><Key.shift><Key.shift><Key.shift><Key.shift><Key.shift><Key.shift><Key.shift><Key.shift><Key.shift><Key.shift><Key.shift><Key.shift><Key.shift><Key.shift><Key.shift><Key.shift><Key.shift><Key.shift><Key.shift><Key.shift><Key.shift><Key.shift><Key.shift><Key.shift><Key.shift><Key.shift><Key.shift><Key.shift><Key.shift><Key.shift><Key.shift><Key.shift>Request<Key.space>for<Key.space>a<Key.space>white<Key.space>paper<Key.space>
Screenshot: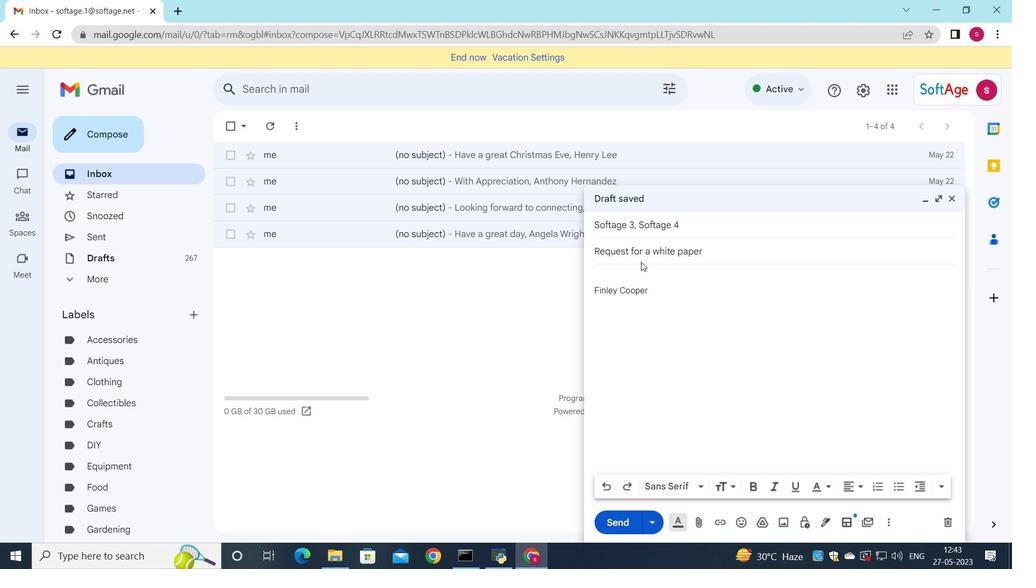 
Action: Mouse moved to (607, 271)
Screenshot: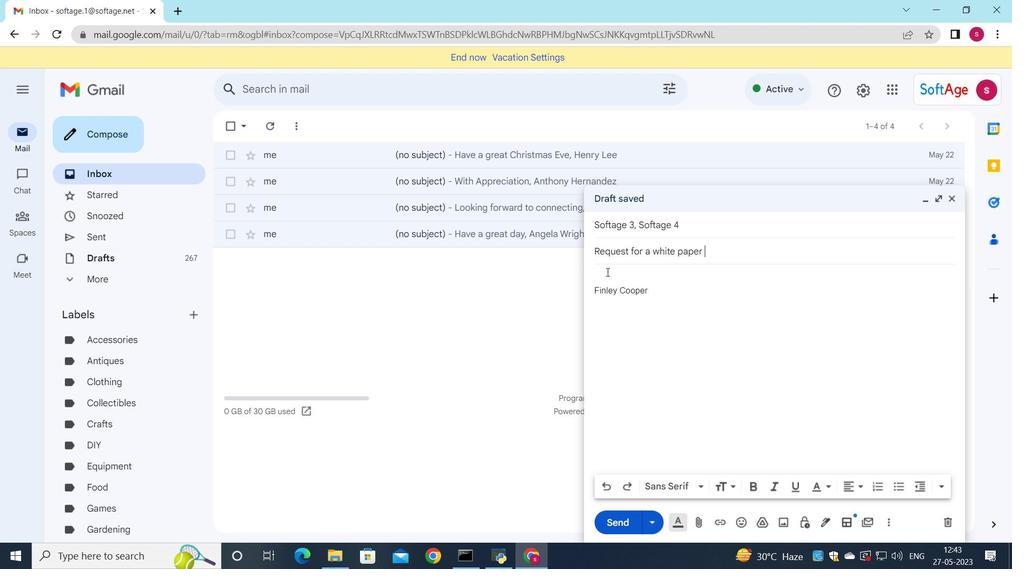 
Action: Mouse pressed left at (607, 271)
Screenshot: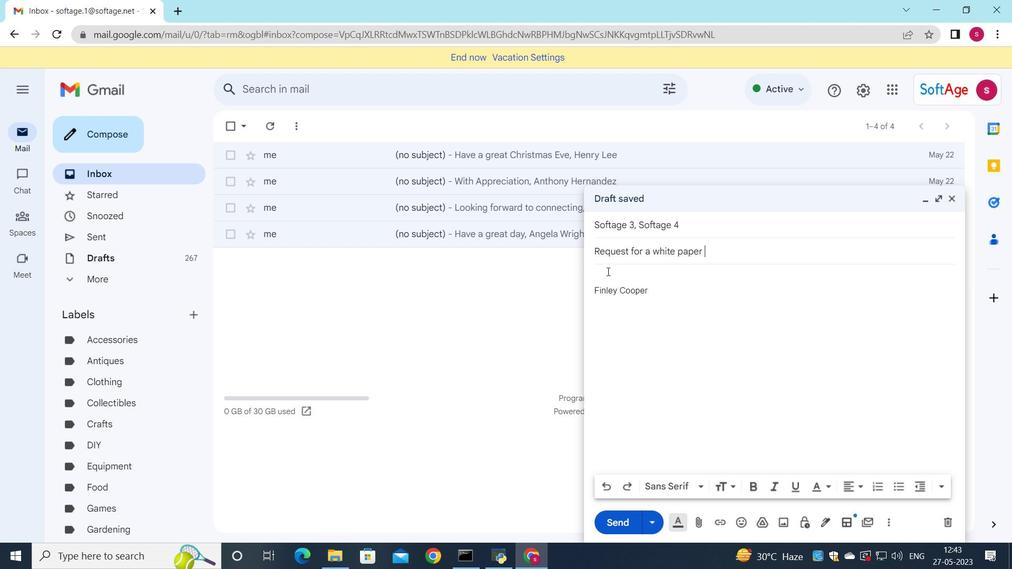 
Action: Mouse moved to (705, 209)
Screenshot: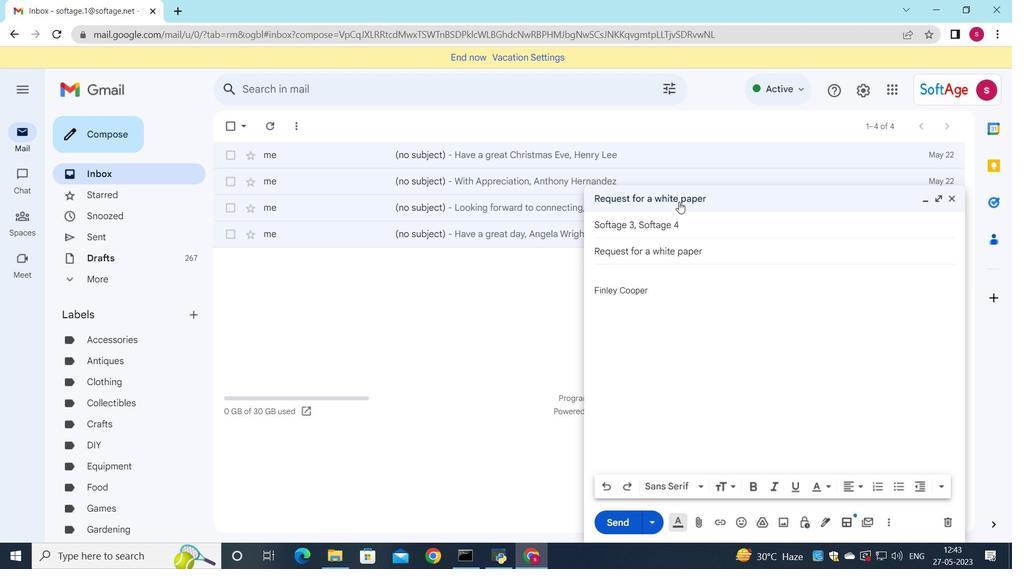 
Action: Key pressed <Key.shift>I<Key.space>wil<Key.space><Key.backspace>k<Key.backspace>l<Key.space>need<Key.space>to<Key.space>review<Key.space>contract<Key.space>before<Key.space>providing<Key.space>a<Key.space>response<Key.space><Key.backspace>.
Screenshot: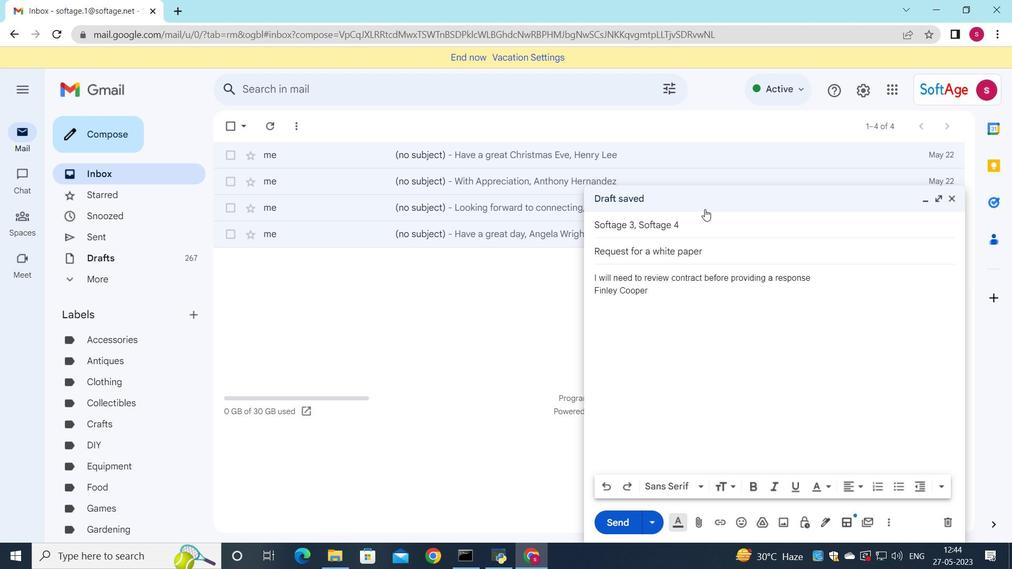 
Action: Mouse moved to (669, 279)
Screenshot: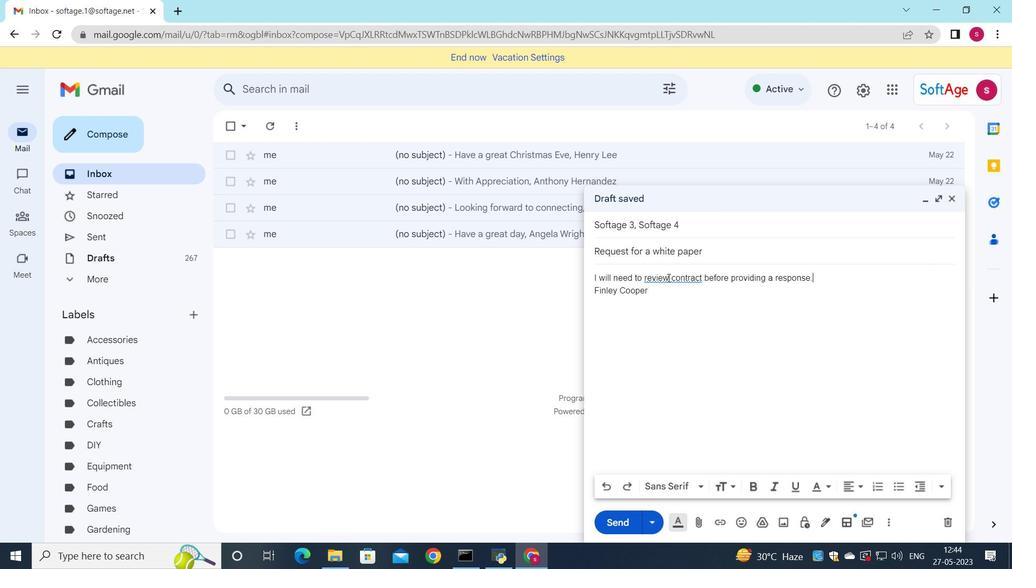 
Action: Mouse pressed left at (669, 279)
Screenshot: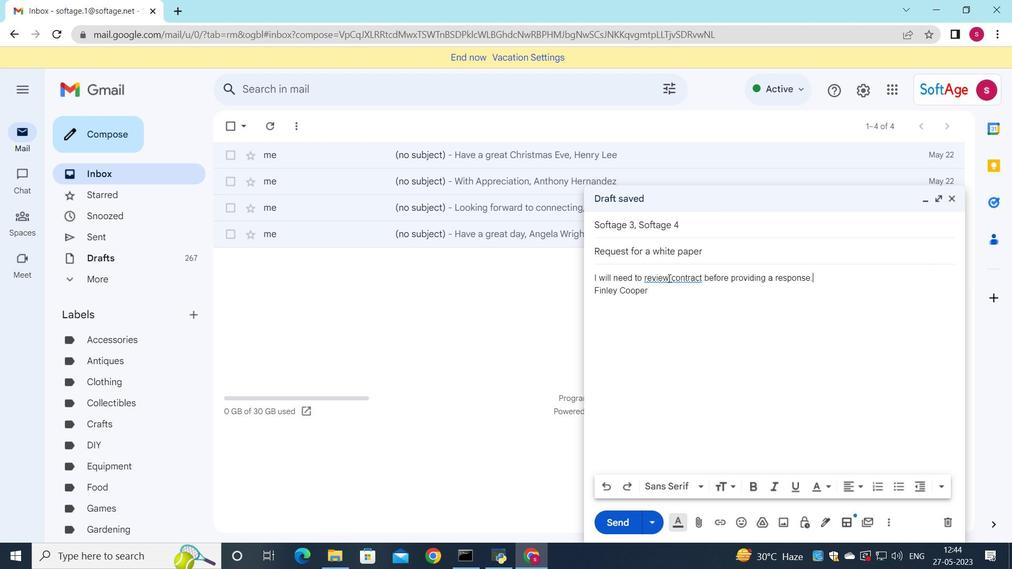 
Action: Mouse moved to (684, 207)
Screenshot: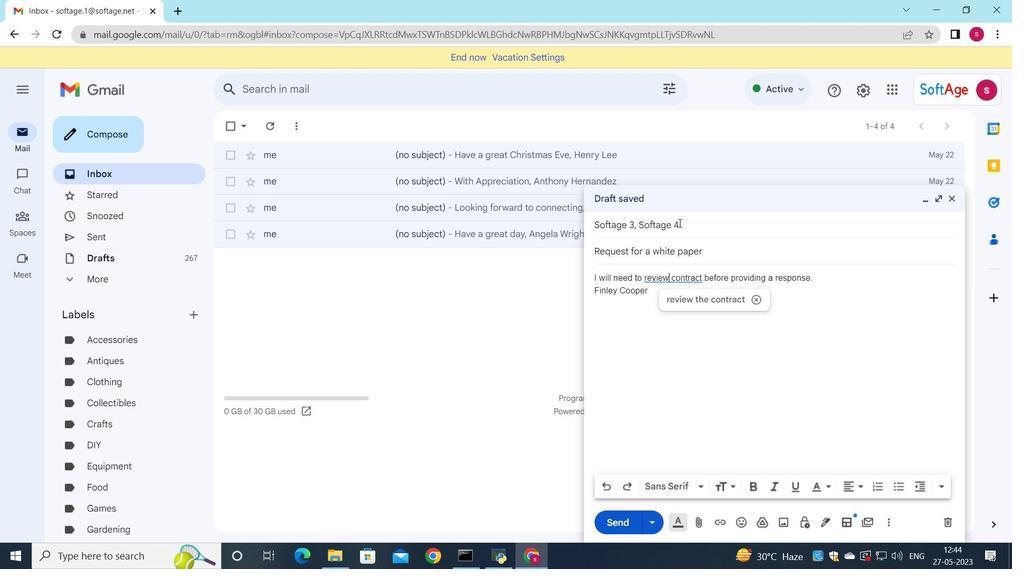 
Action: Key pressed <Key.space>the
Screenshot: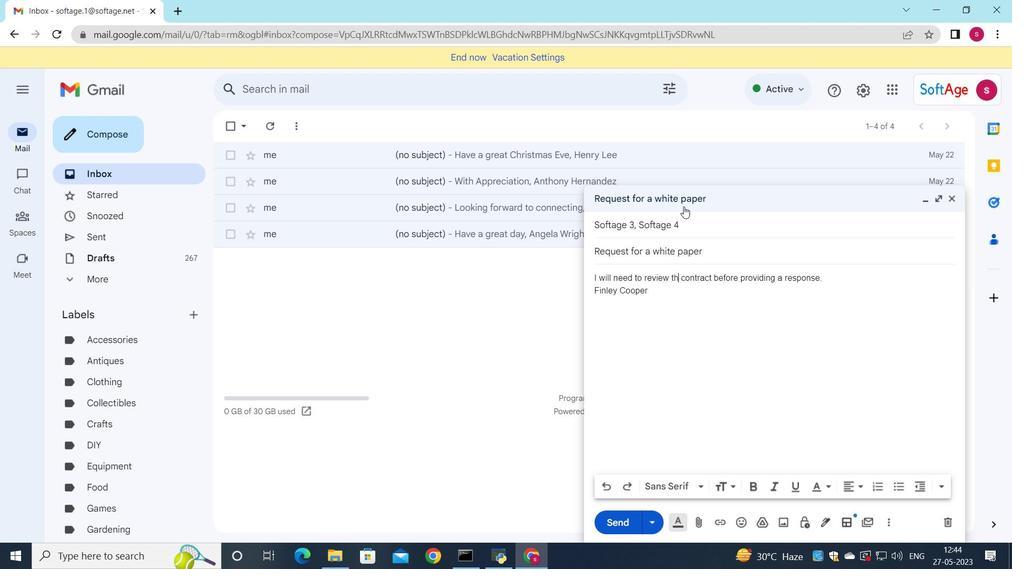 
Action: Mouse moved to (704, 524)
Screenshot: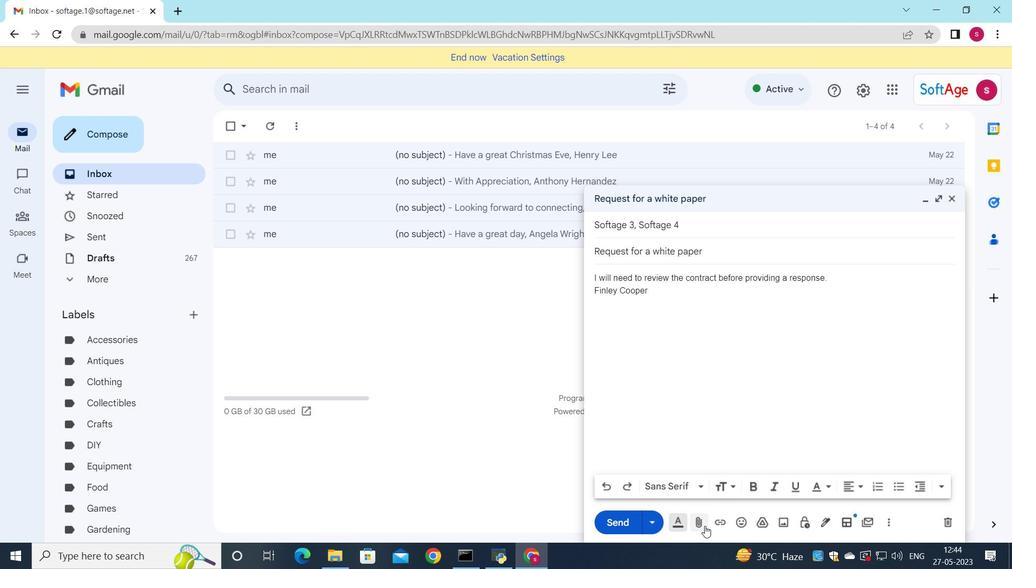
Action: Mouse pressed left at (704, 524)
Screenshot: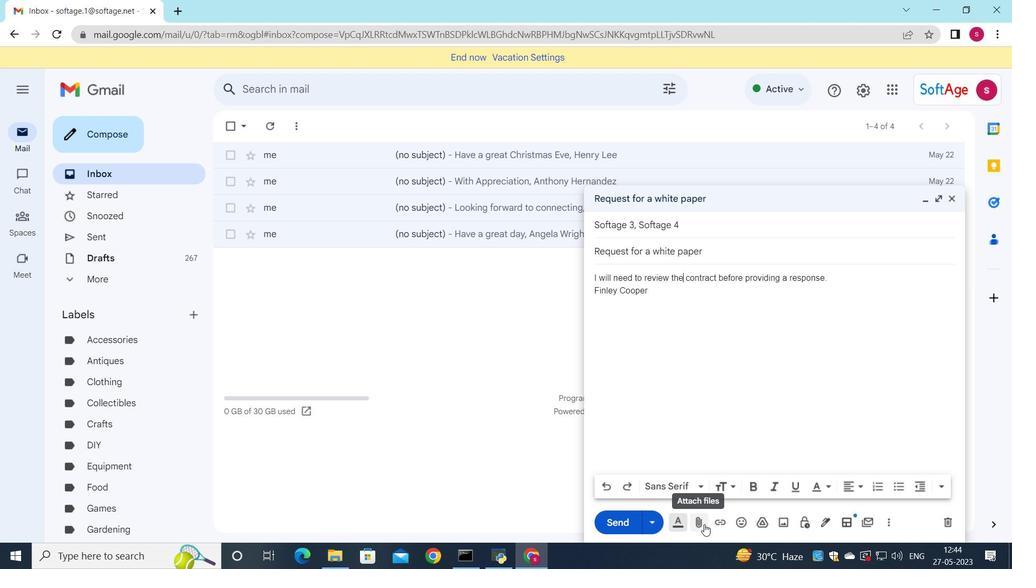 
Action: Mouse moved to (186, 101)
Screenshot: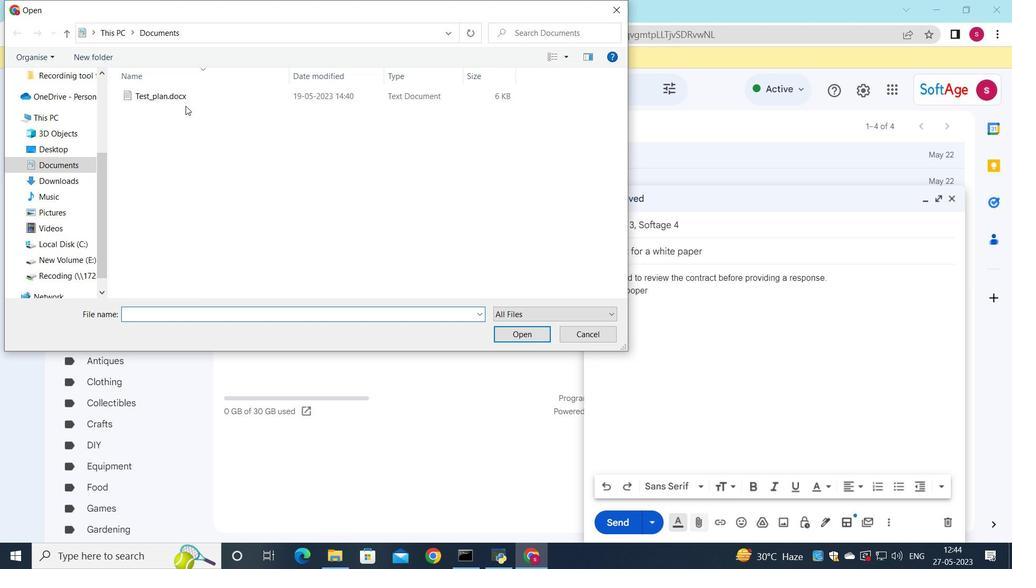 
Action: Mouse pressed left at (186, 101)
Screenshot: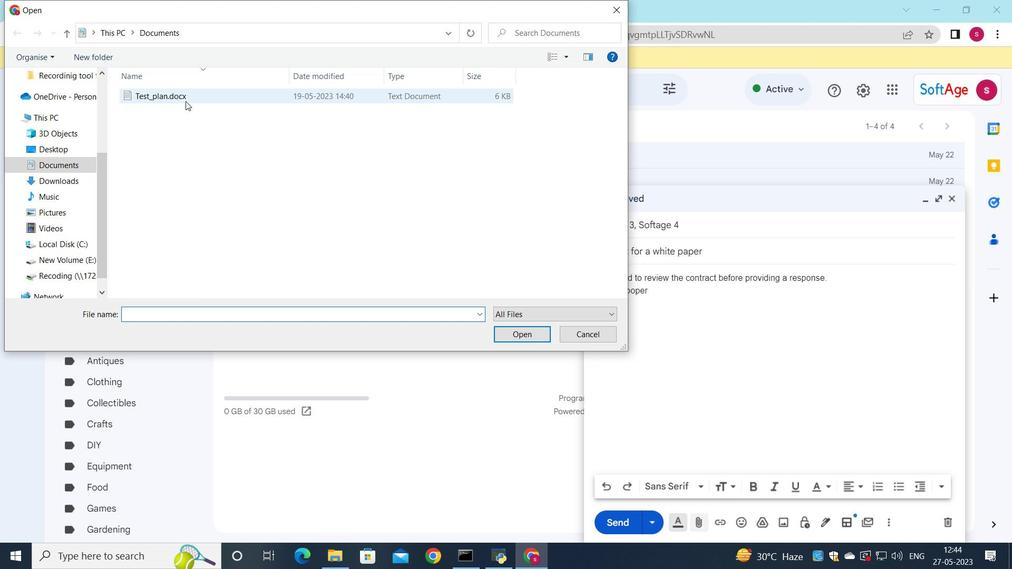 
Action: Mouse moved to (182, 92)
Screenshot: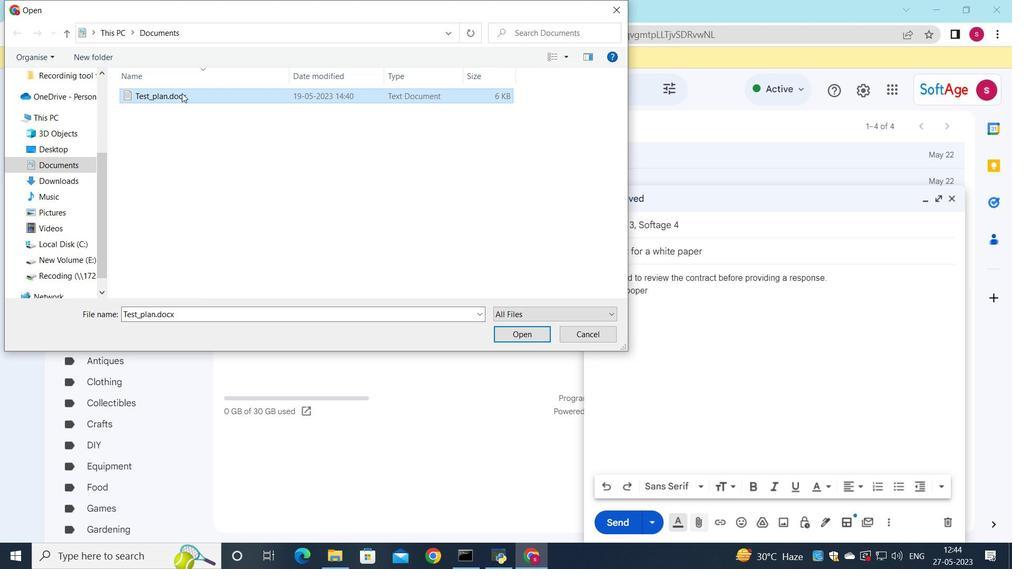
Action: Mouse pressed left at (182, 92)
Screenshot: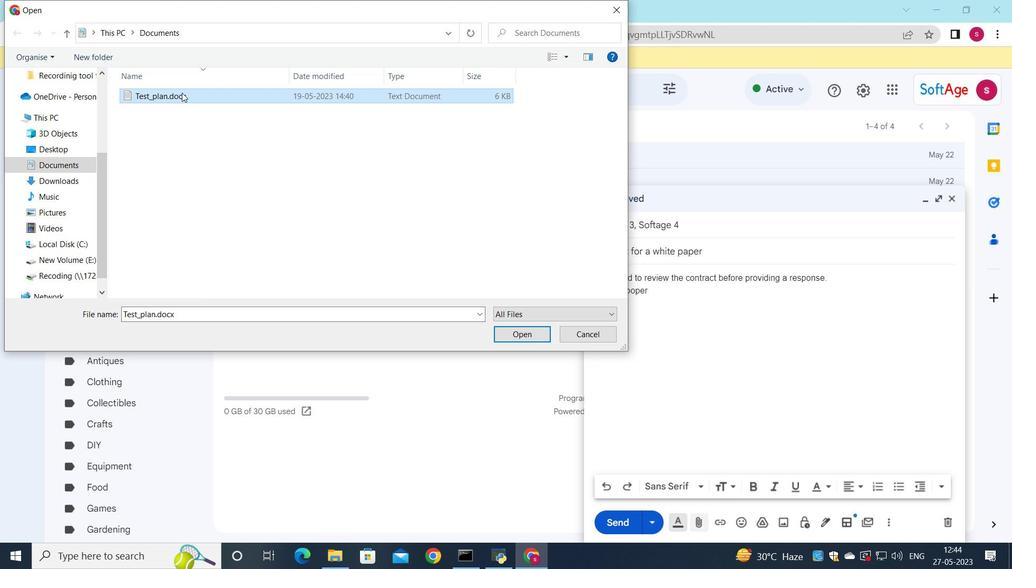 
Action: Mouse moved to (458, 130)
Screenshot: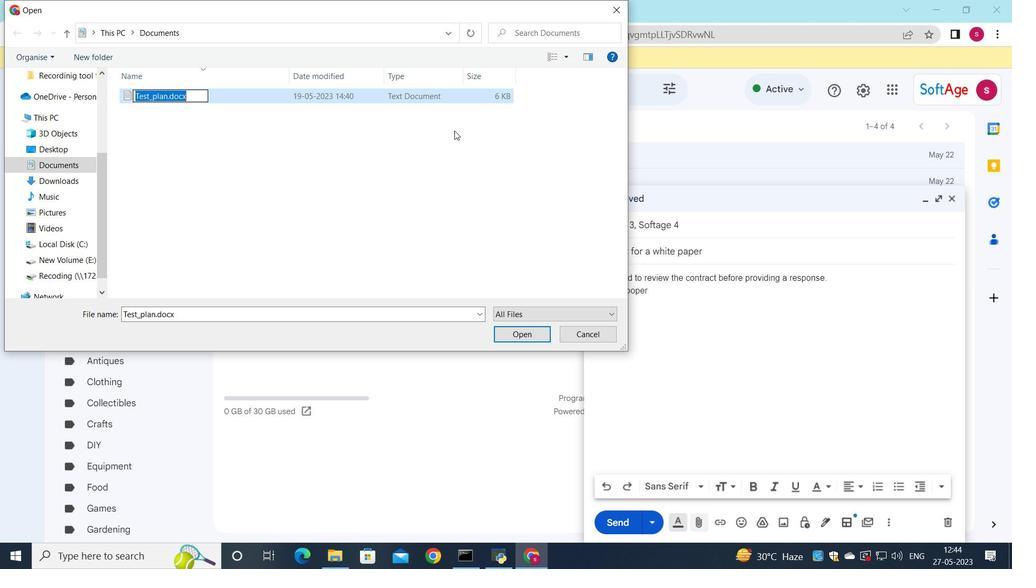 
Action: Key pressed <Key.shift>Request<Key.shift><Key.shift><Key.shift><Key.shift><Key.shift><Key.shift><Key.shift><Key.shift><Key.shift><Key.shift><Key.shift><Key.shift><Key.shift><Key.shift><Key.shift>_for<Key.shift><Key.shift><Key.shift><Key.shift><Key.shift><Key.shift><Key.shift><Key.shift><Key.shift><Key.shift><Key.shift><Key.shift><Key.shift><Key.shift><Key.shift><Key.shift><Key.shift><Key.shift><Key.shift><Key.shift><Key.shift>-information.pdf
Screenshot: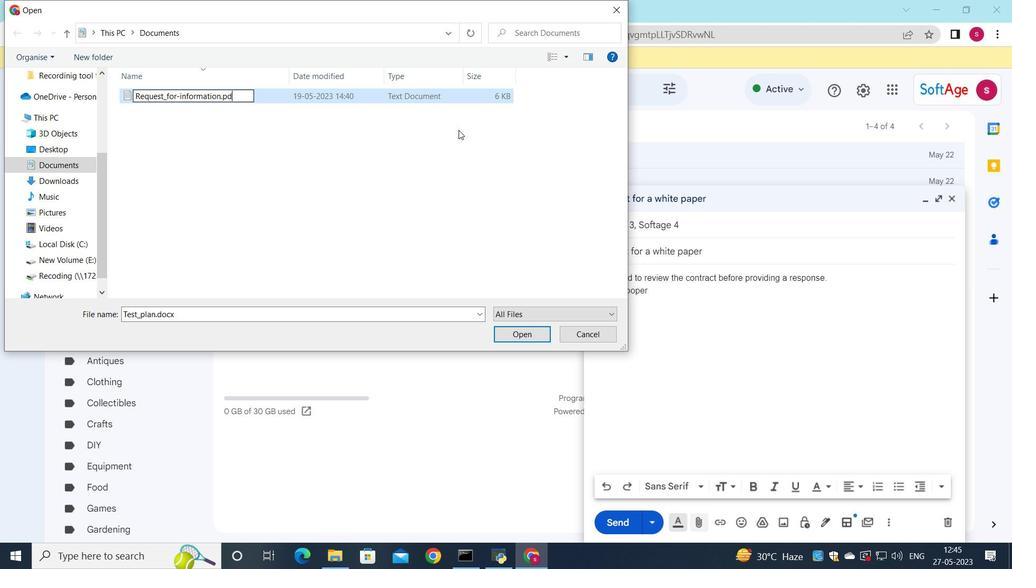 
Action: Mouse moved to (298, 92)
Screenshot: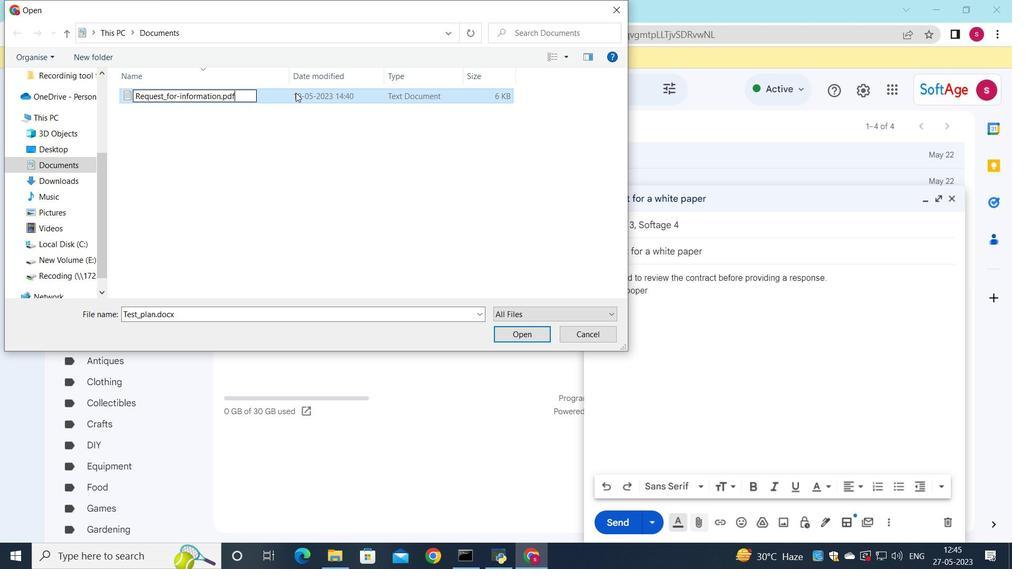 
Action: Mouse pressed left at (298, 92)
Screenshot: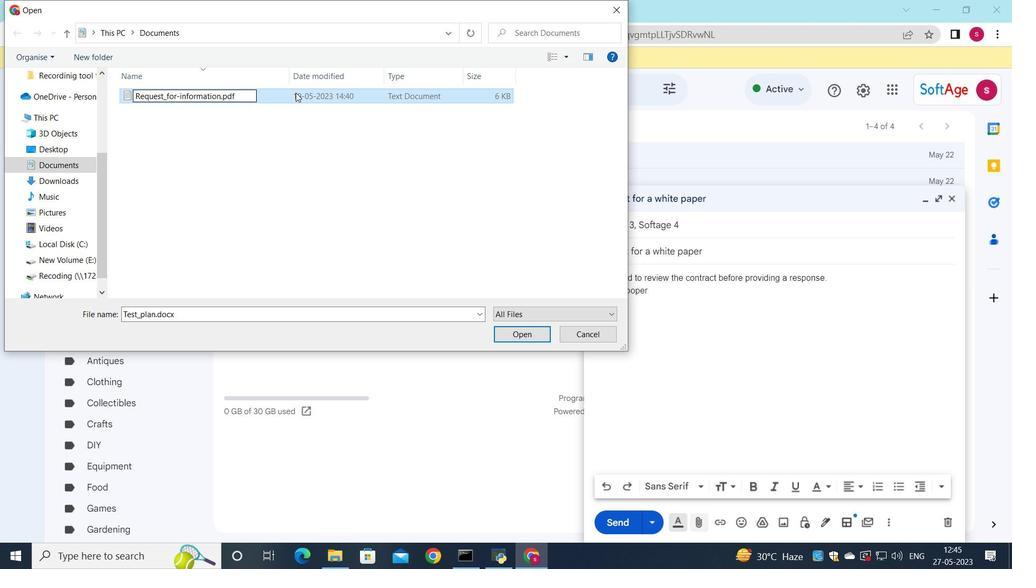 
Action: Mouse moved to (517, 338)
Screenshot: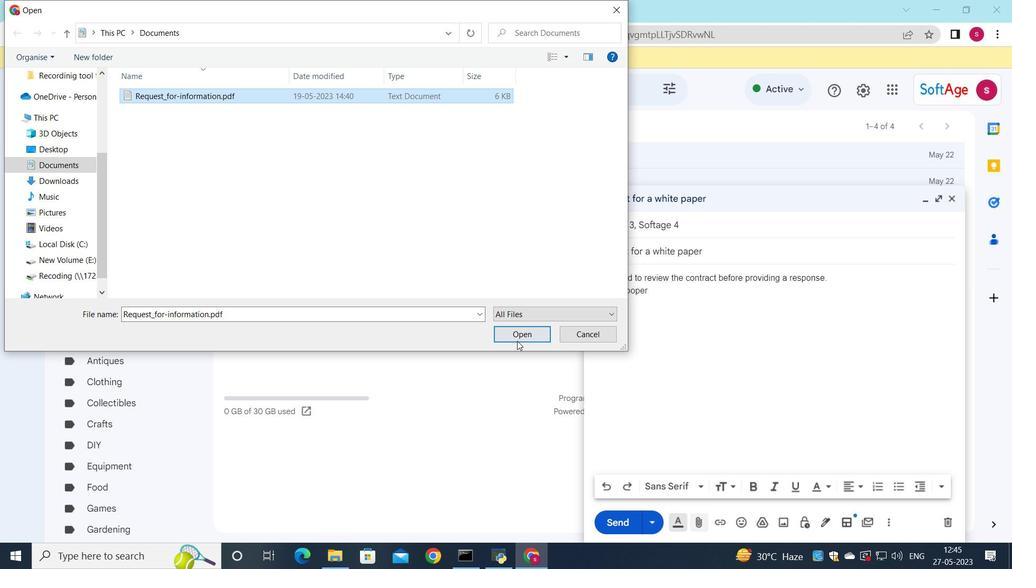 
Action: Mouse pressed left at (517, 338)
Screenshot: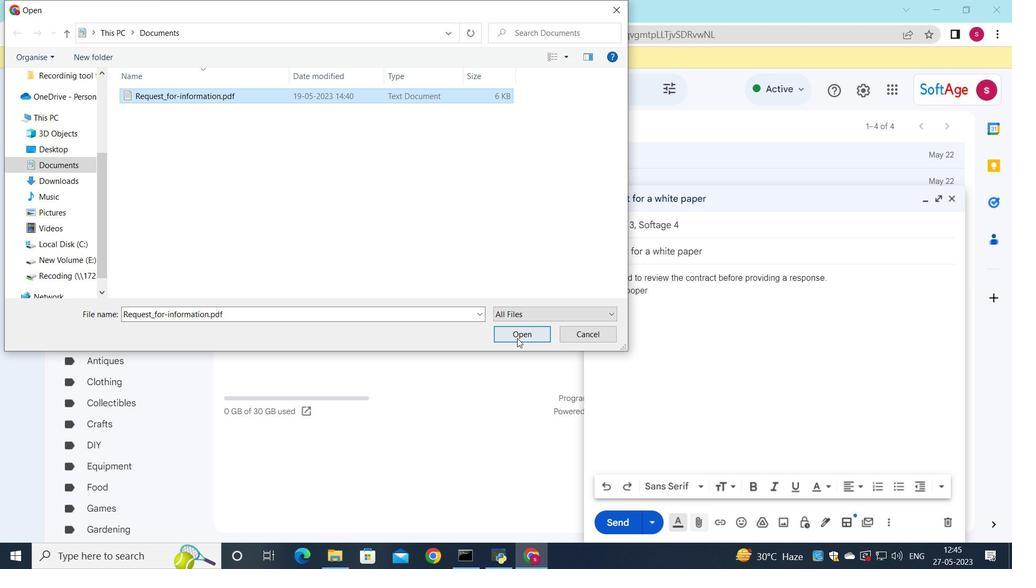 
Action: Mouse moved to (615, 520)
Screenshot: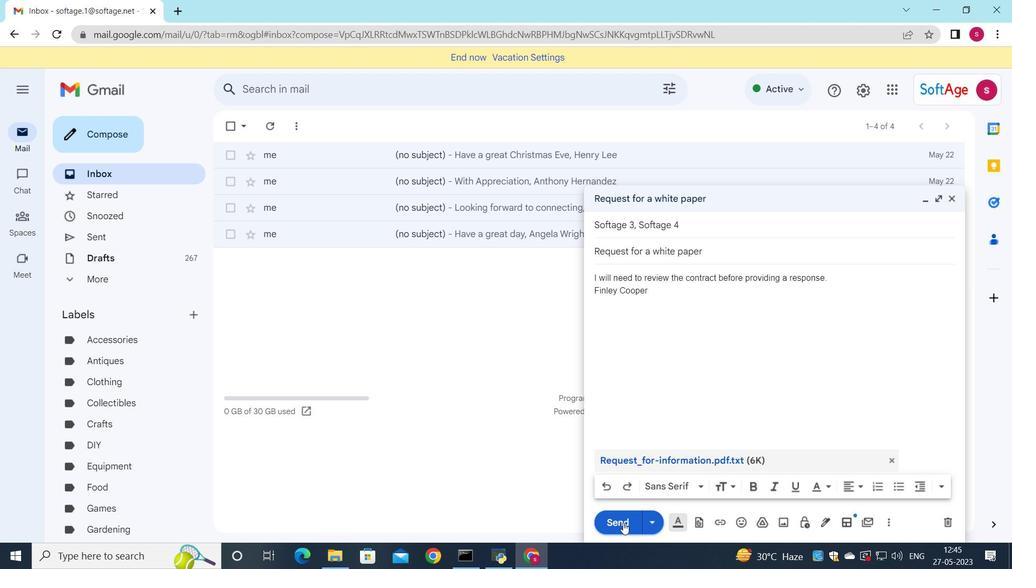 
Action: Mouse pressed left at (615, 520)
Screenshot: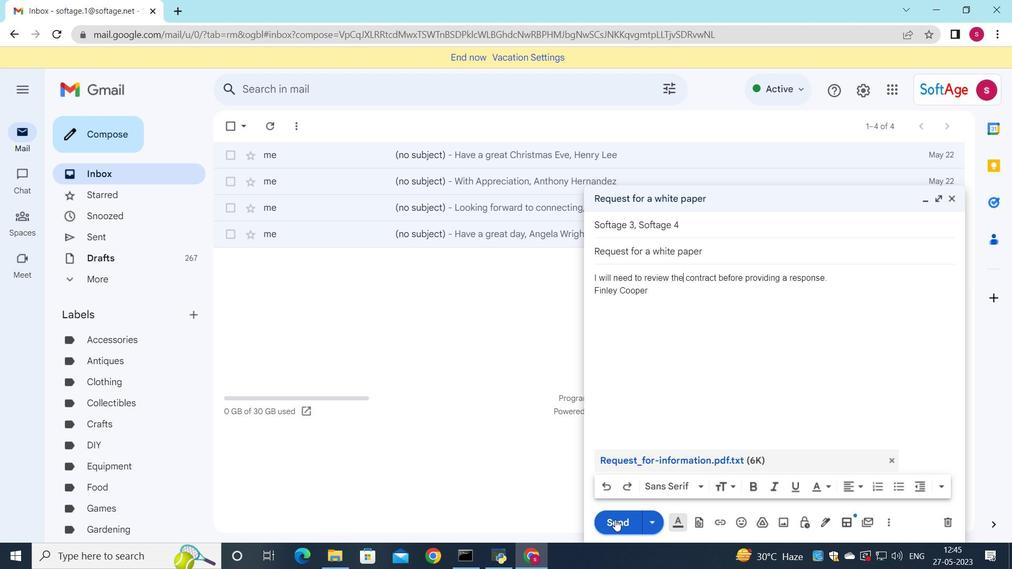 
Action: Mouse moved to (132, 233)
Screenshot: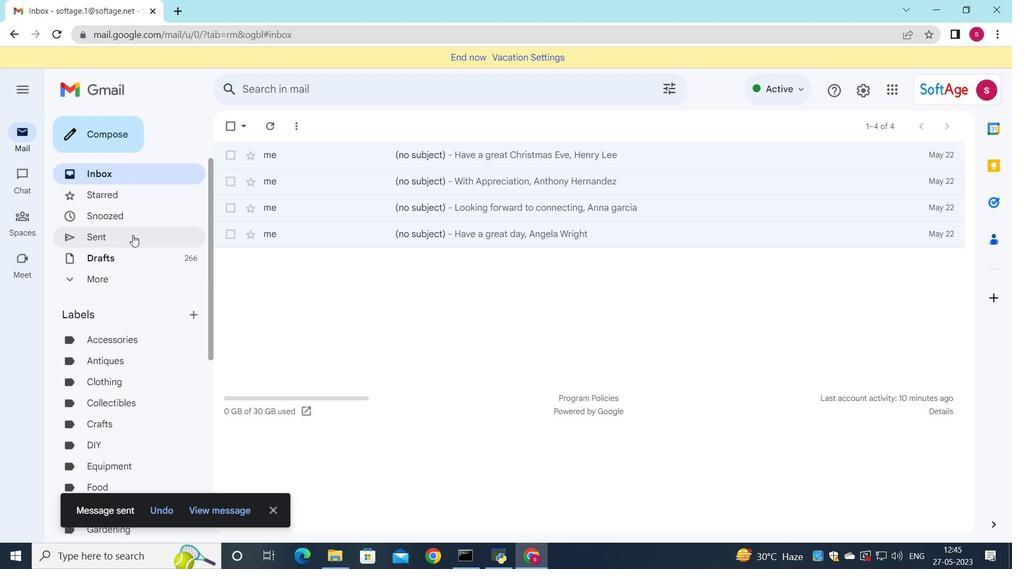 
Action: Mouse pressed left at (132, 233)
Screenshot: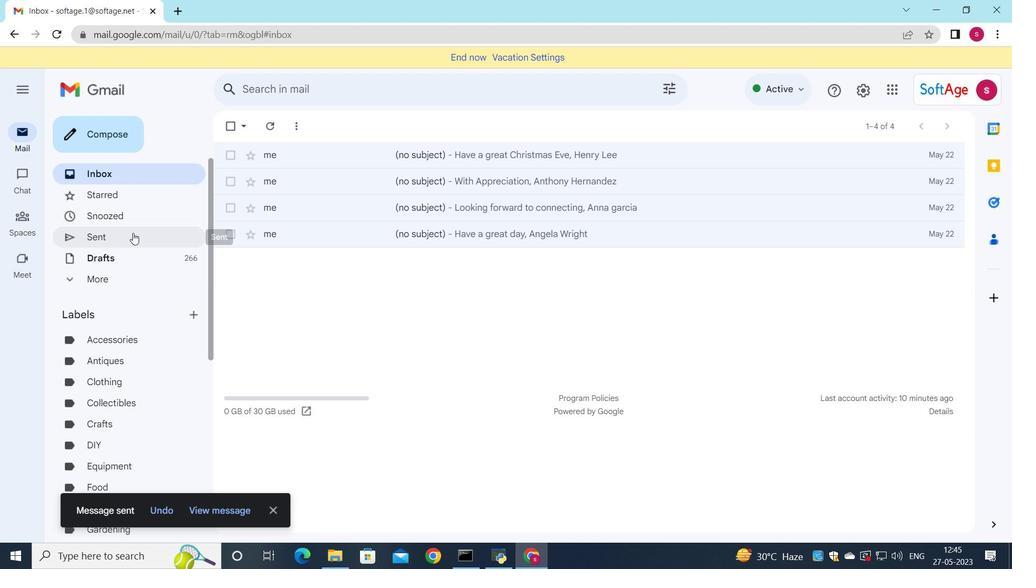 
Action: Mouse moved to (753, 211)
Screenshot: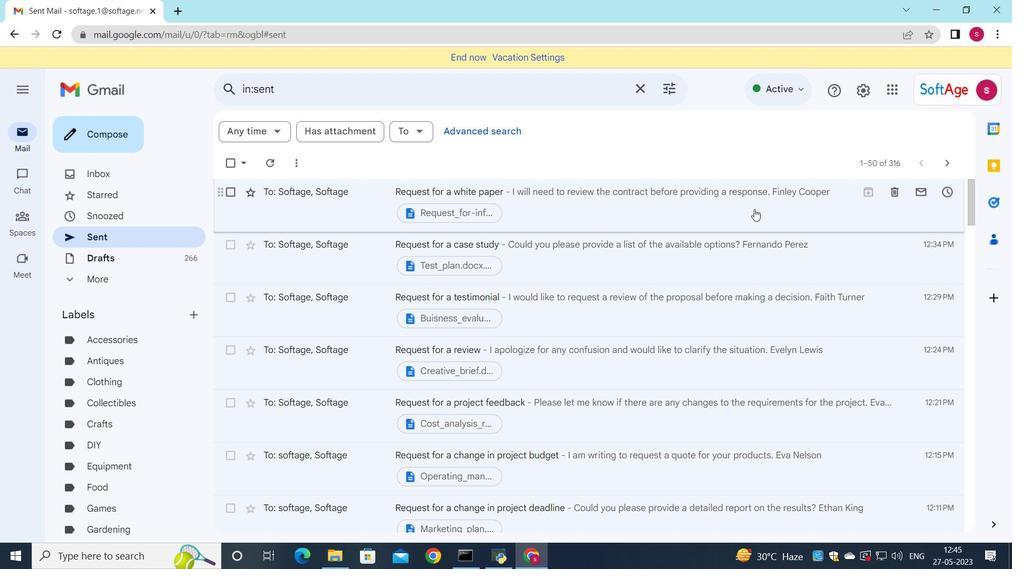 
Action: Mouse pressed left at (753, 211)
Screenshot: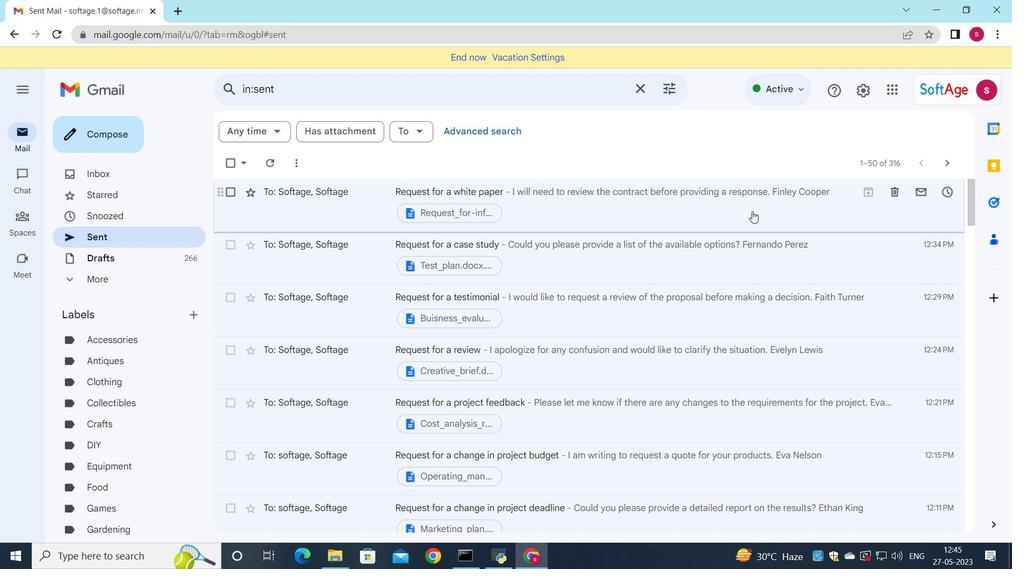 
Action: Mouse moved to (662, 249)
Screenshot: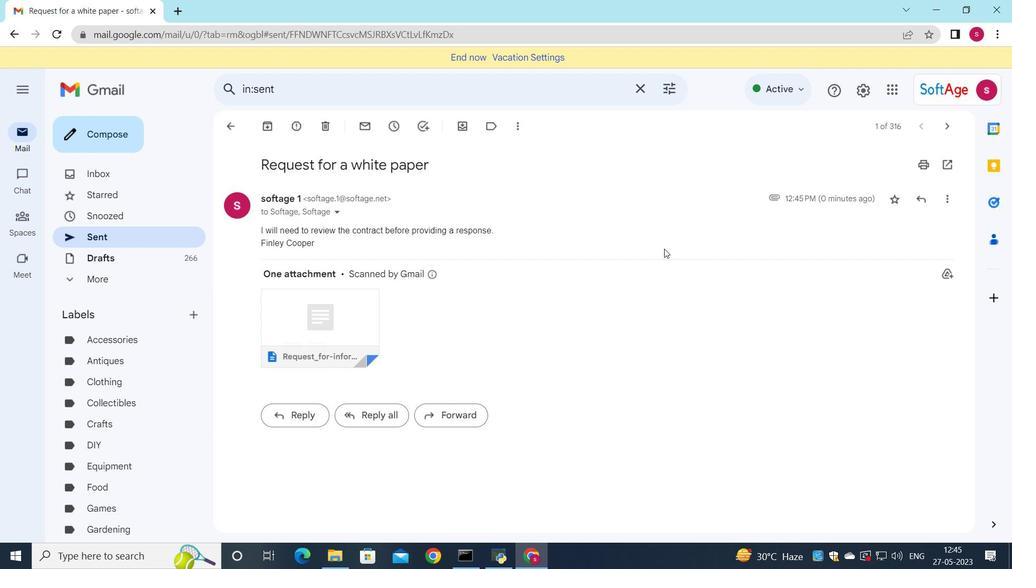 
